 Task: Find connections with filter location Berwick with filter topic #humanresourceswith filter profile language German with filter current company TRS Staffing Solutions with filter school BELGAUM Jobs with filter industry Skiing Facilities with filter service category Video Animation with filter keywords title SQL Developer
Action: Mouse moved to (197, 237)
Screenshot: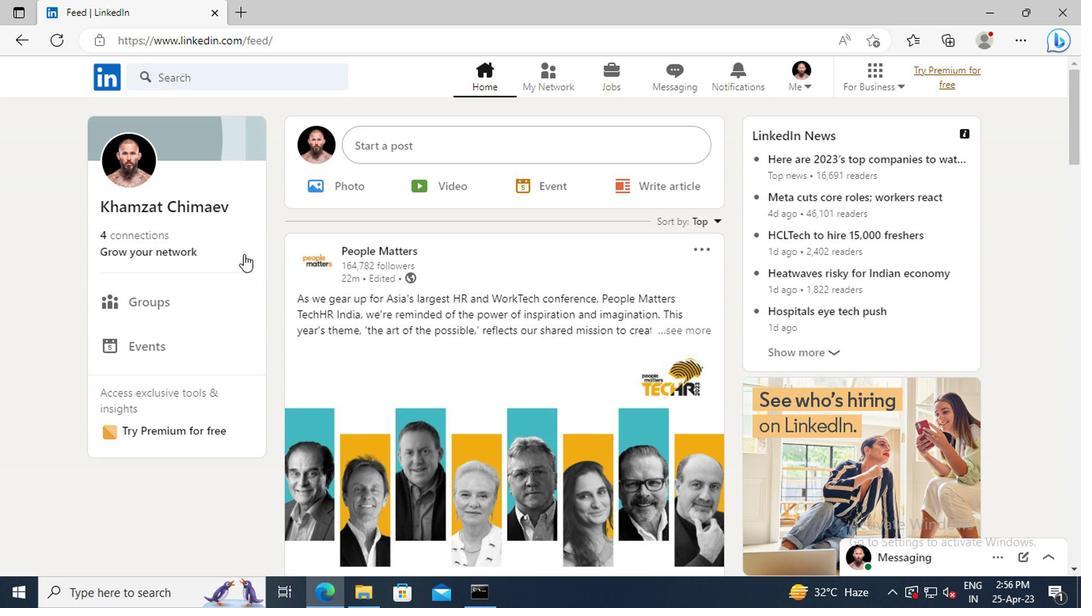 
Action: Mouse pressed left at (197, 237)
Screenshot: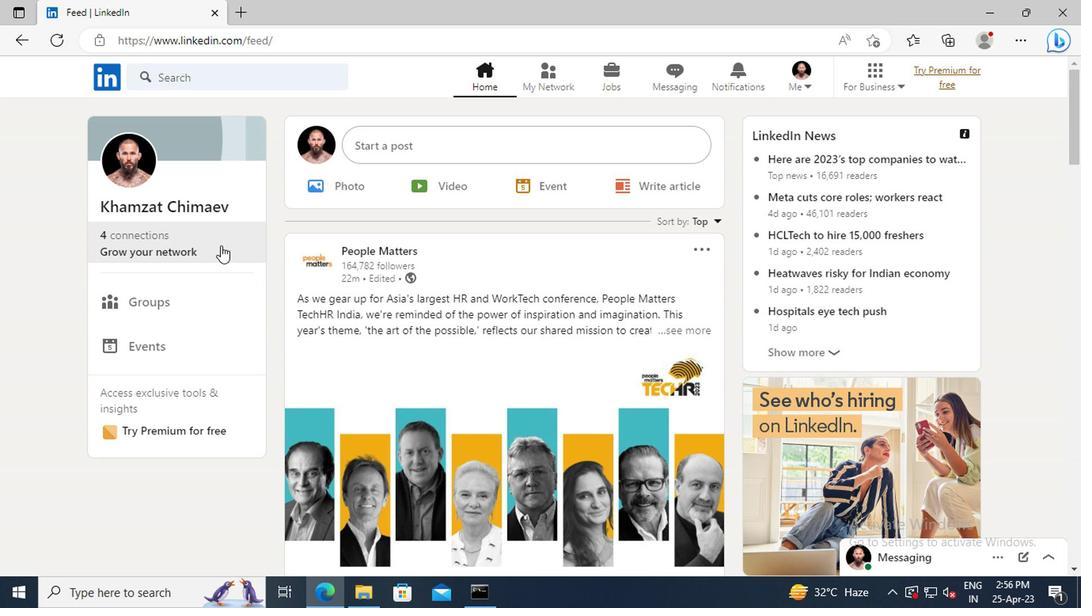 
Action: Mouse moved to (209, 166)
Screenshot: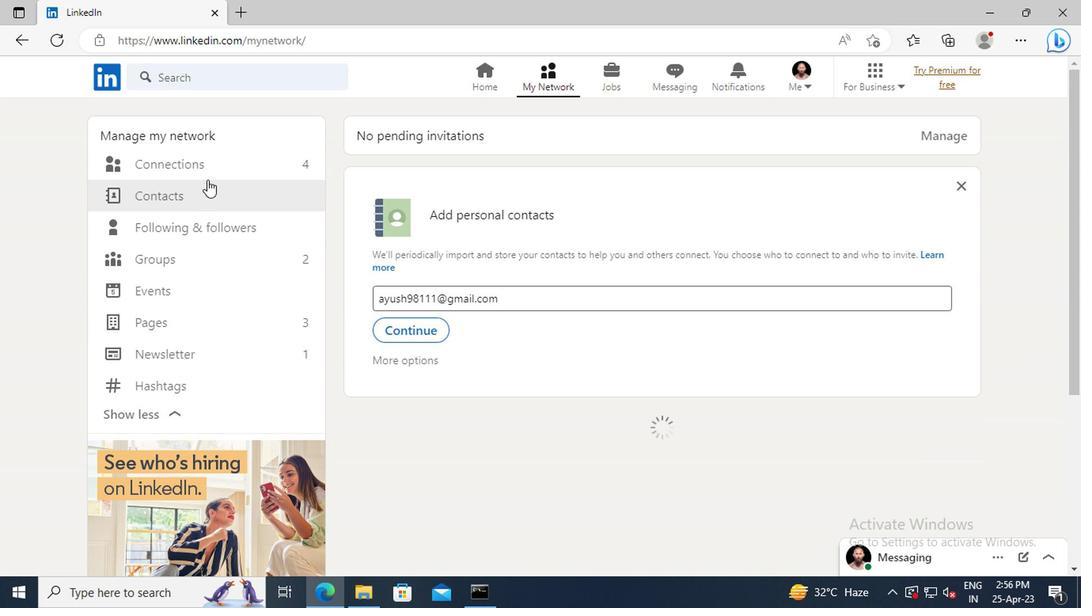 
Action: Mouse pressed left at (209, 166)
Screenshot: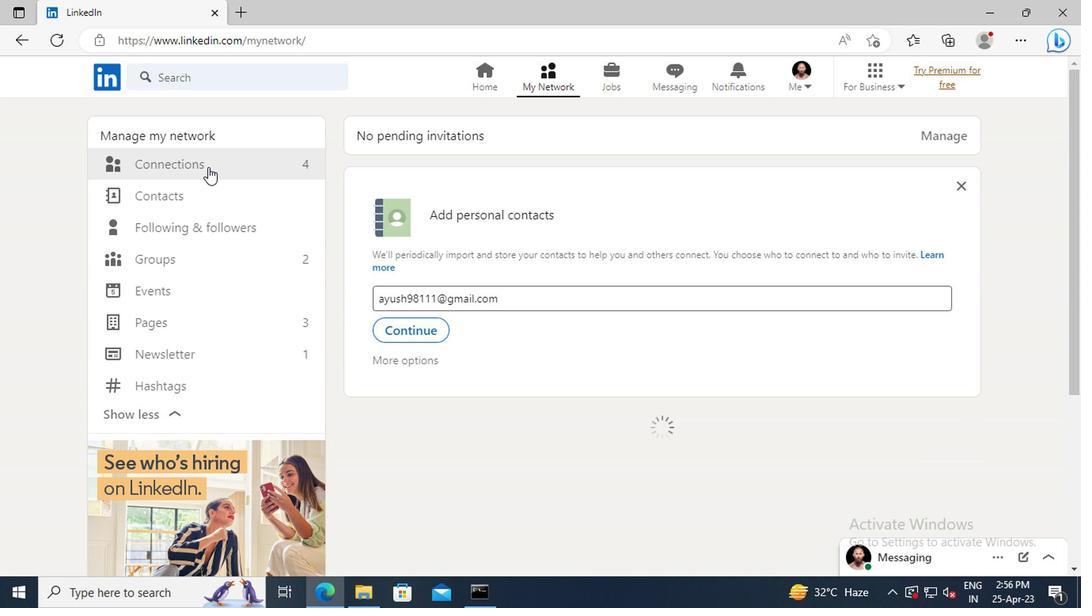
Action: Mouse moved to (640, 168)
Screenshot: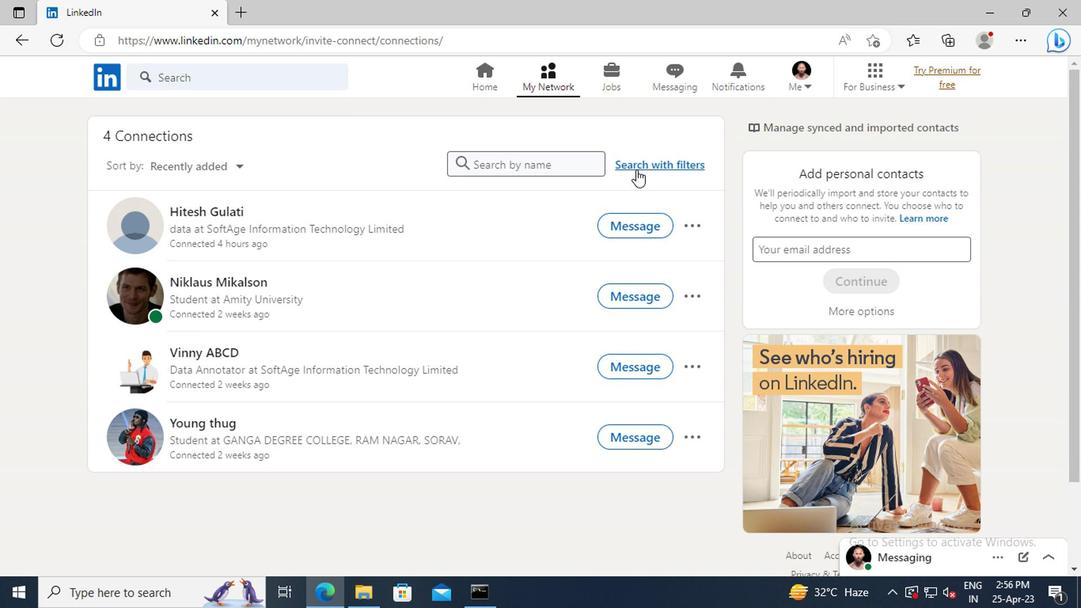 
Action: Mouse pressed left at (640, 168)
Screenshot: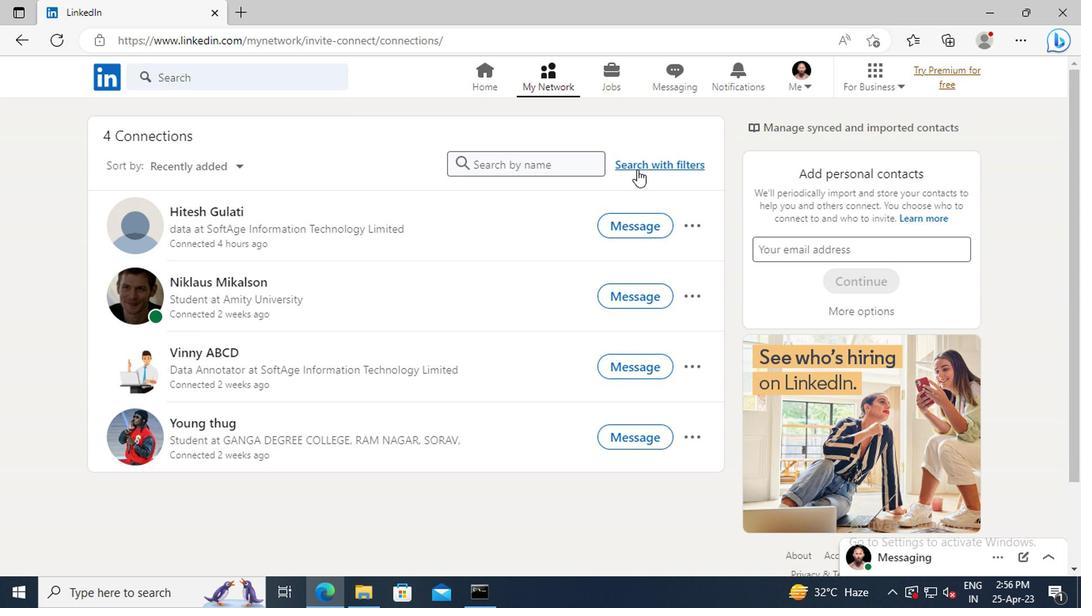 
Action: Mouse moved to (595, 126)
Screenshot: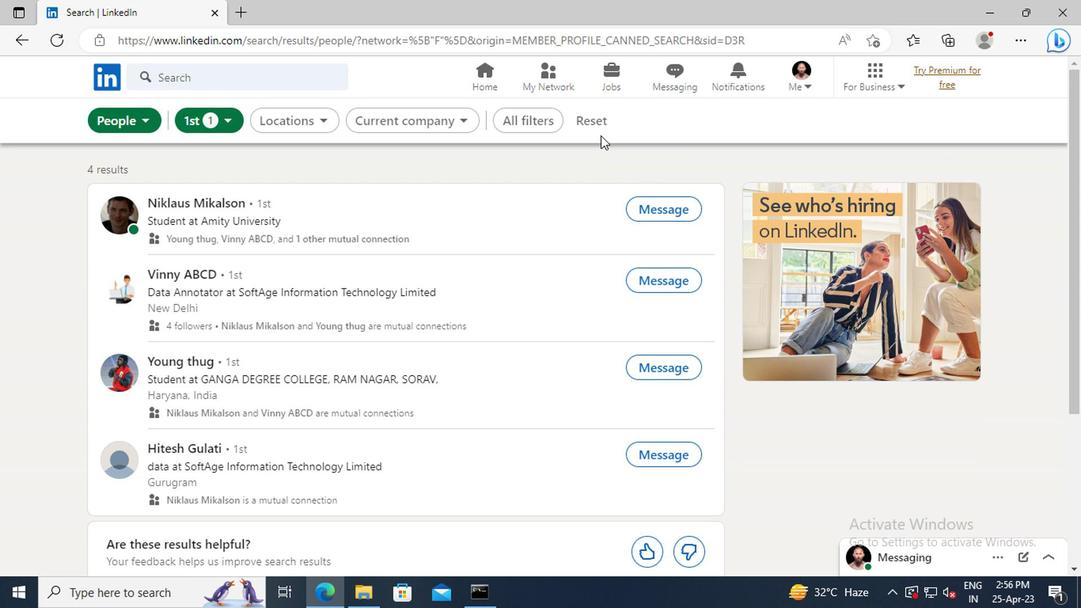 
Action: Mouse pressed left at (595, 126)
Screenshot: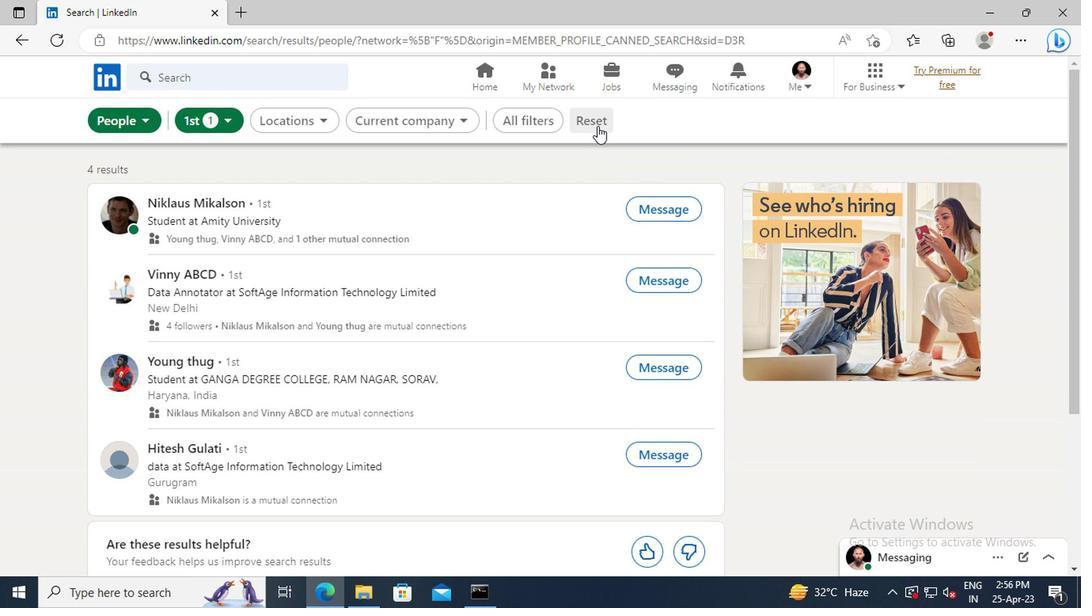 
Action: Mouse moved to (560, 127)
Screenshot: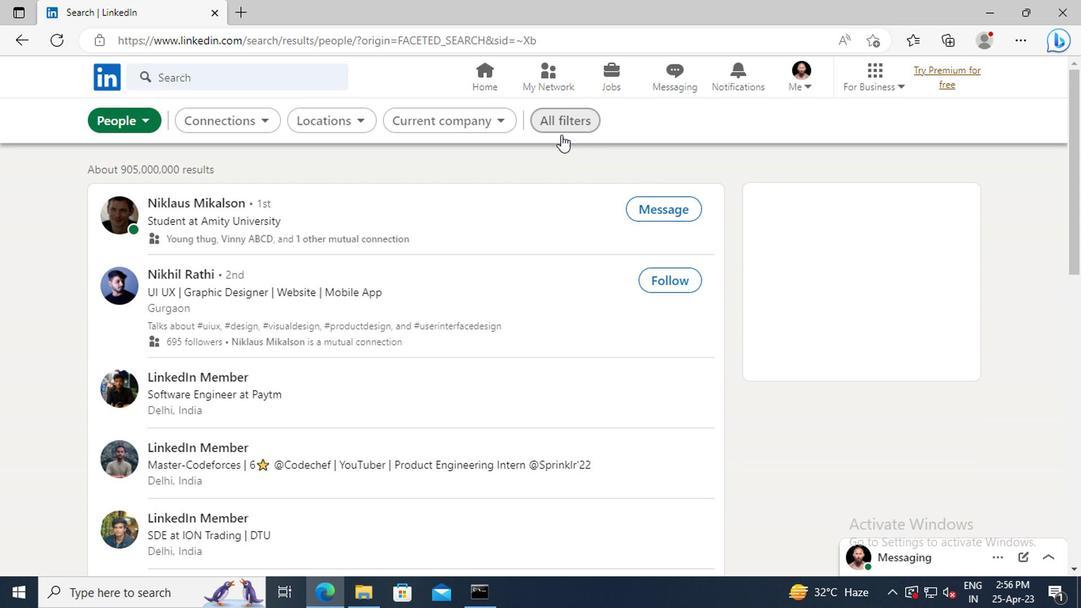 
Action: Mouse pressed left at (560, 127)
Screenshot: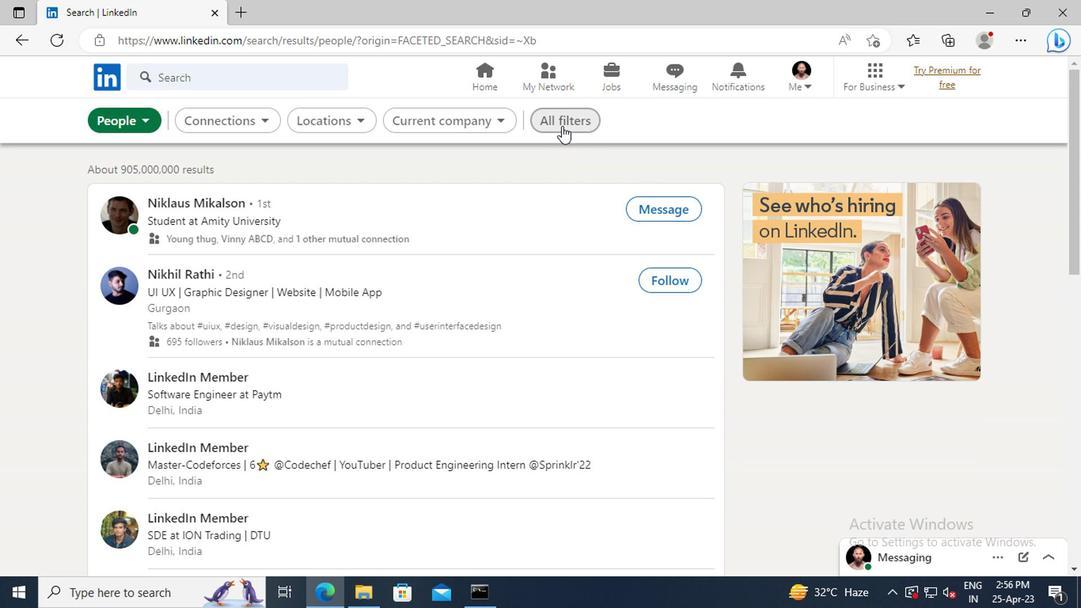 
Action: Mouse moved to (867, 267)
Screenshot: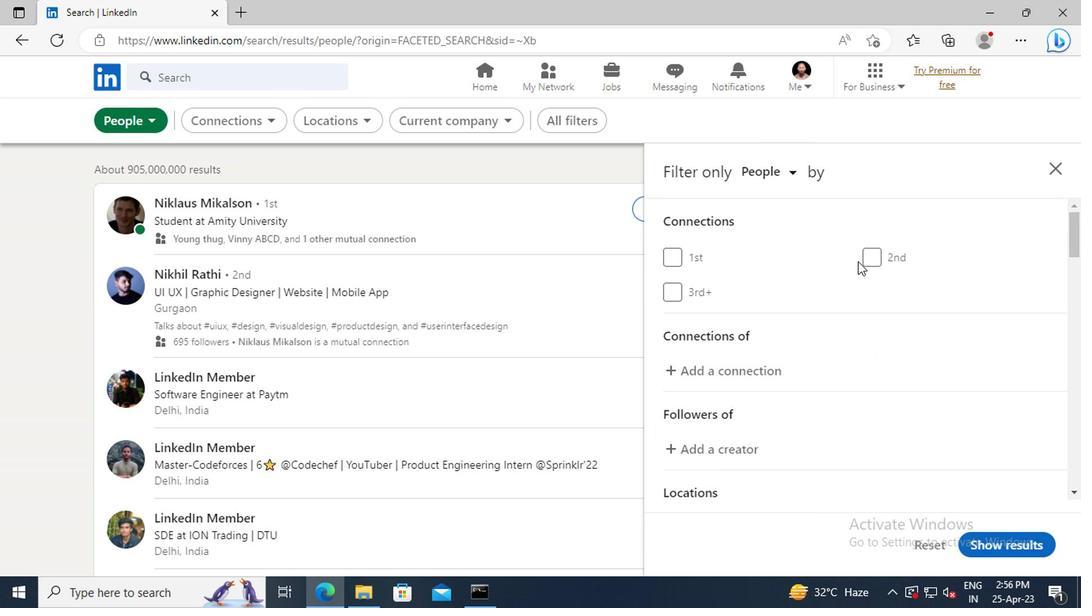 
Action: Mouse scrolled (867, 267) with delta (0, 0)
Screenshot: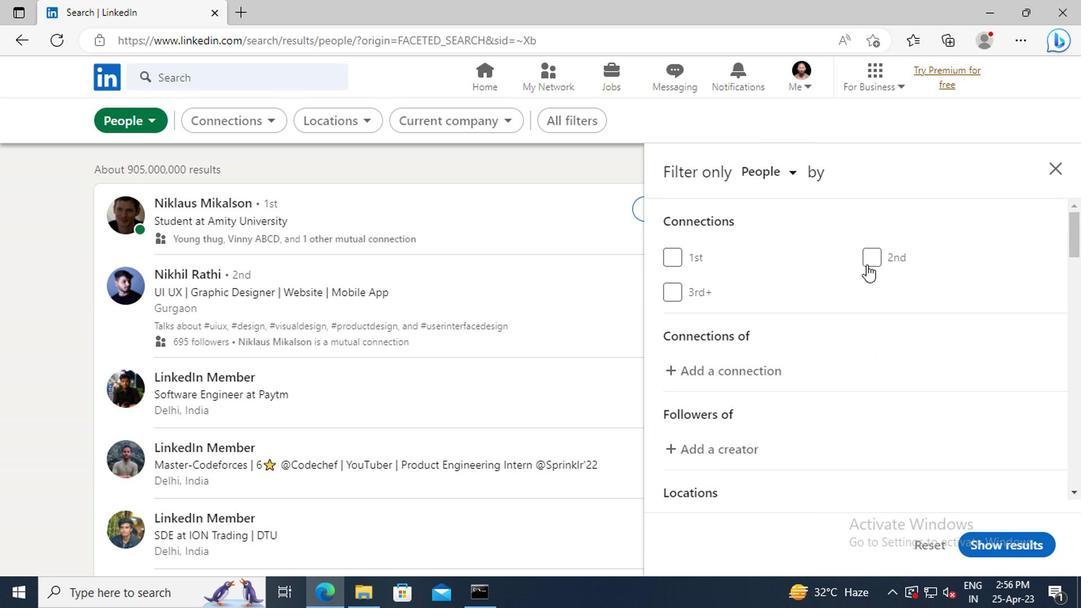 
Action: Mouse scrolled (867, 267) with delta (0, 0)
Screenshot: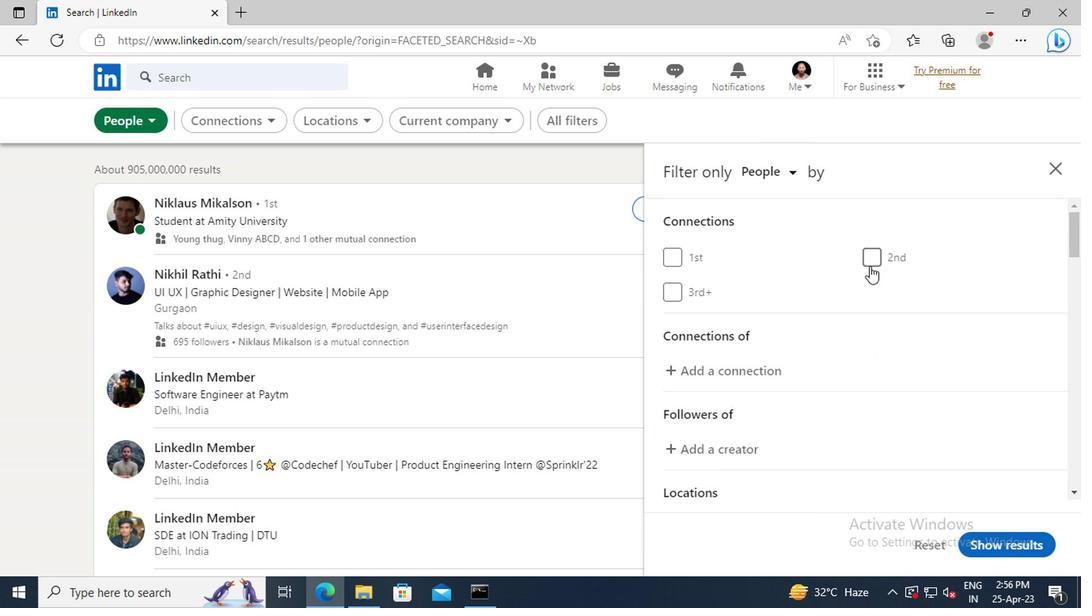 
Action: Mouse scrolled (867, 267) with delta (0, 0)
Screenshot: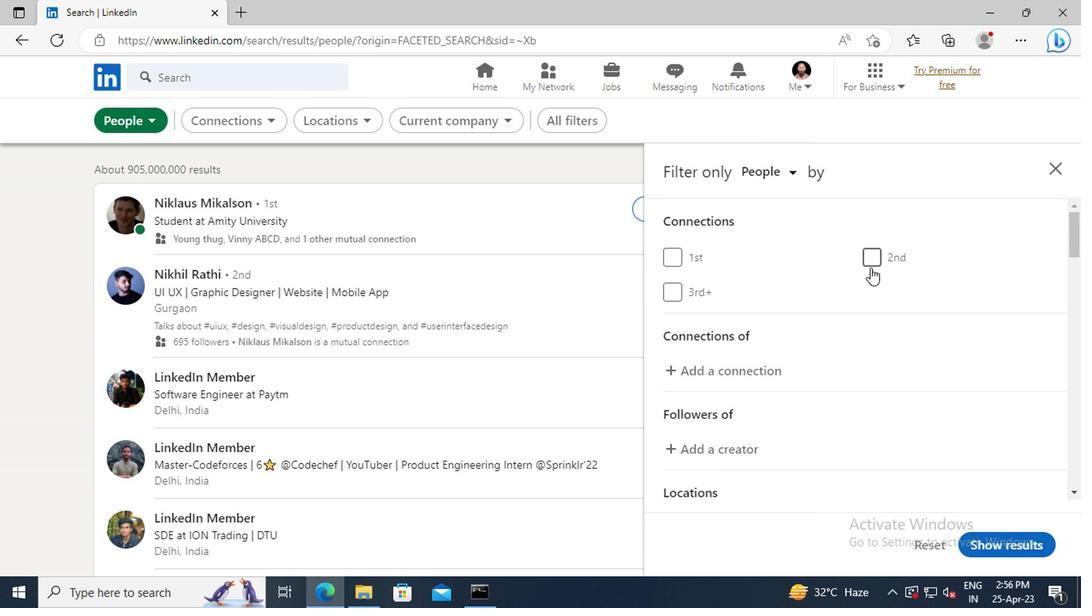 
Action: Mouse scrolled (867, 267) with delta (0, 0)
Screenshot: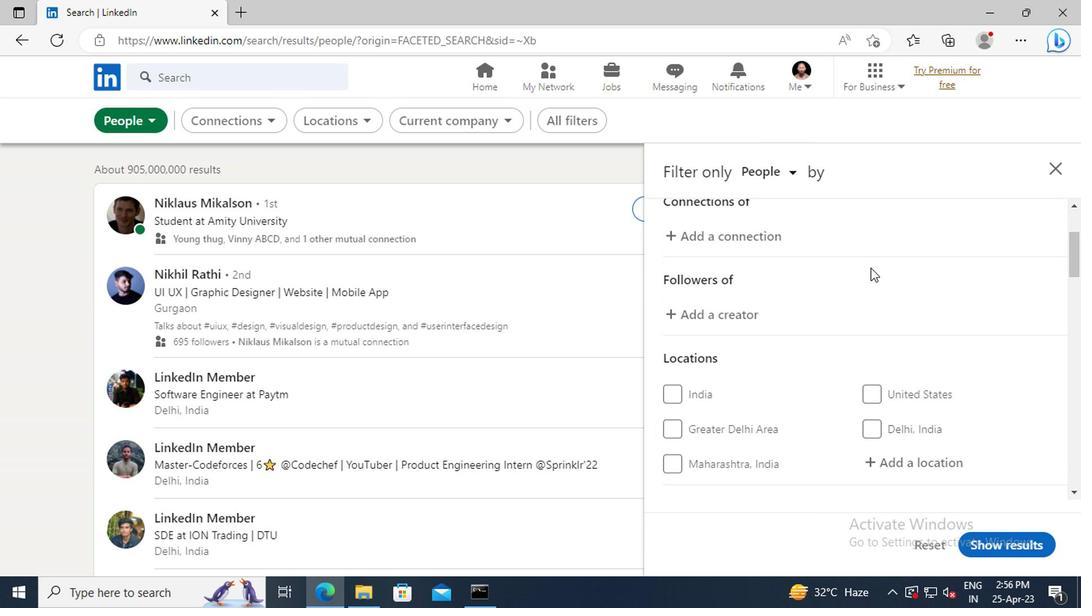 
Action: Mouse scrolled (867, 267) with delta (0, 0)
Screenshot: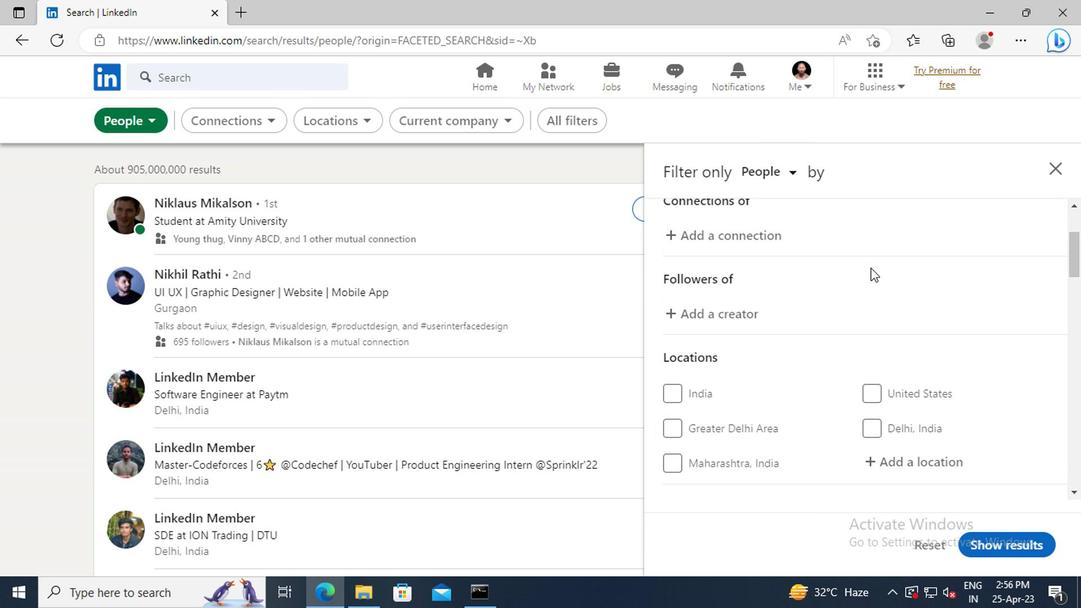 
Action: Mouse moved to (900, 372)
Screenshot: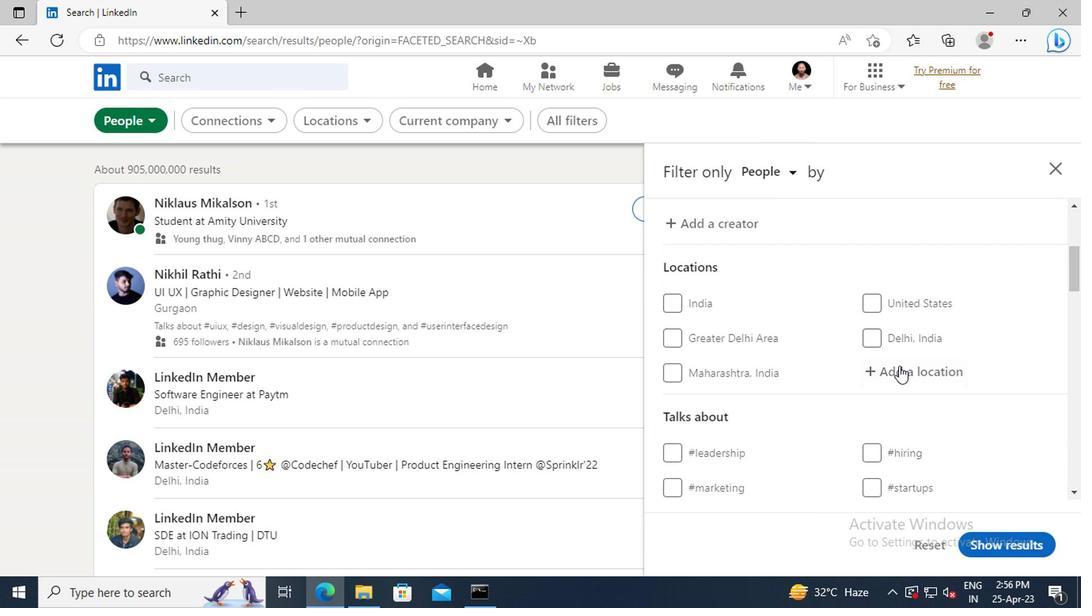 
Action: Mouse pressed left at (900, 372)
Screenshot: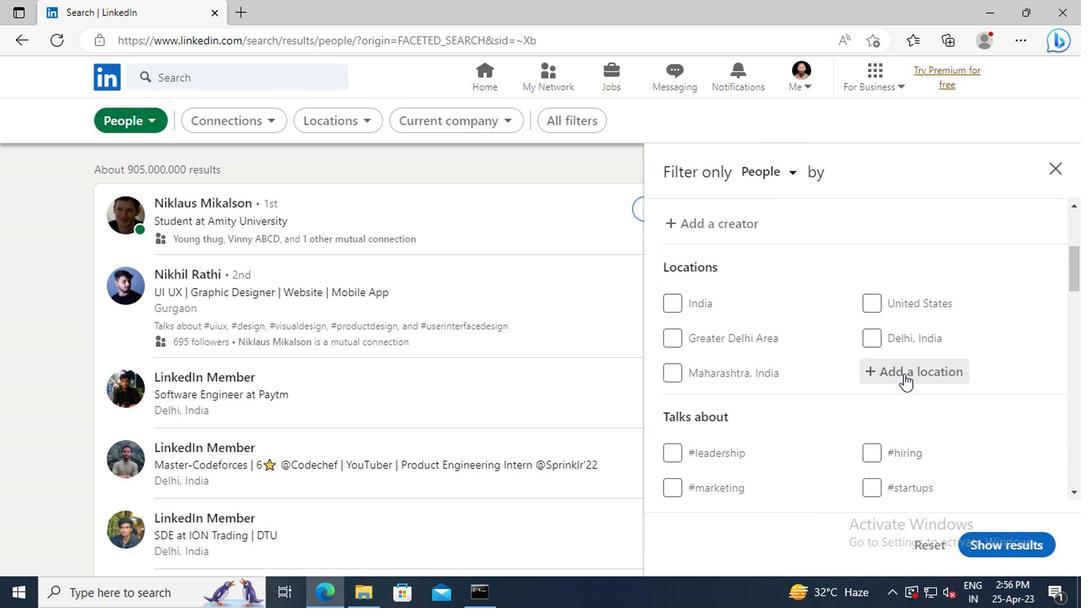 
Action: Key pressed <Key.shift>BERWICK
Screenshot: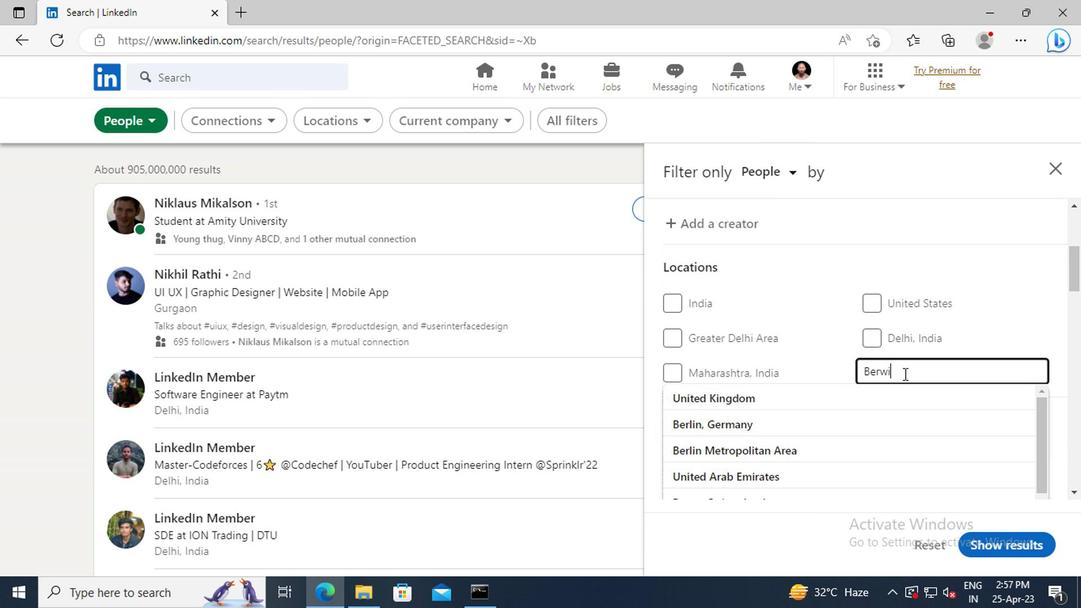 
Action: Mouse moved to (898, 395)
Screenshot: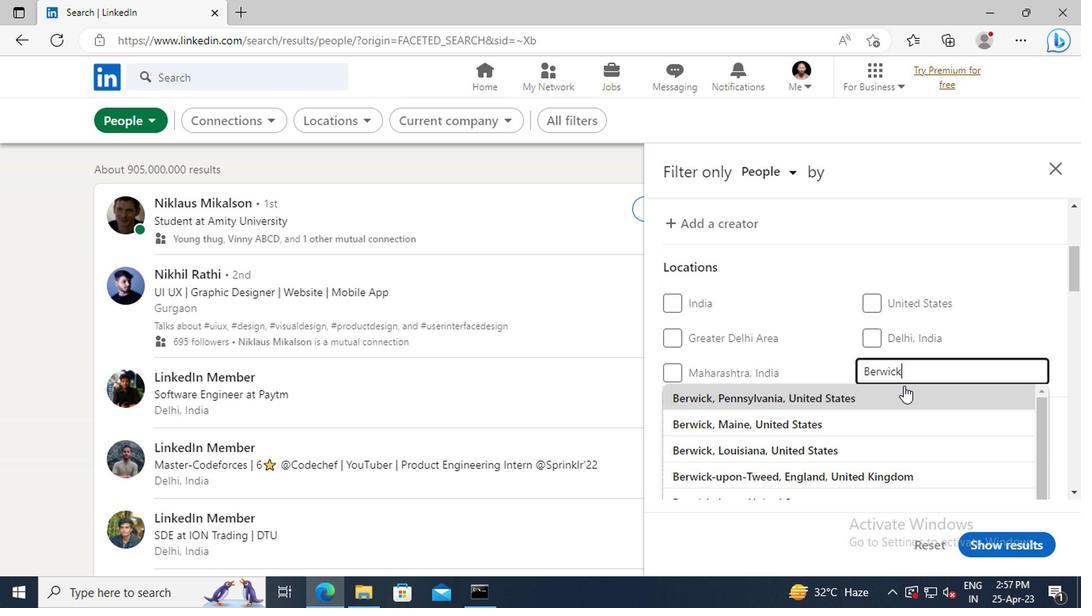 
Action: Mouse pressed left at (898, 395)
Screenshot: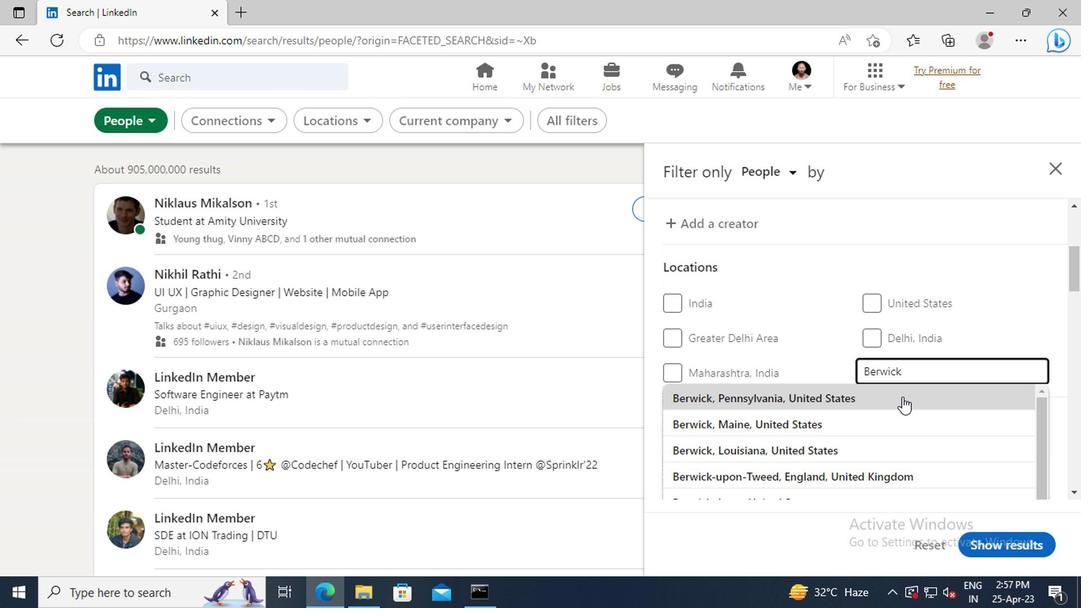 
Action: Mouse moved to (902, 375)
Screenshot: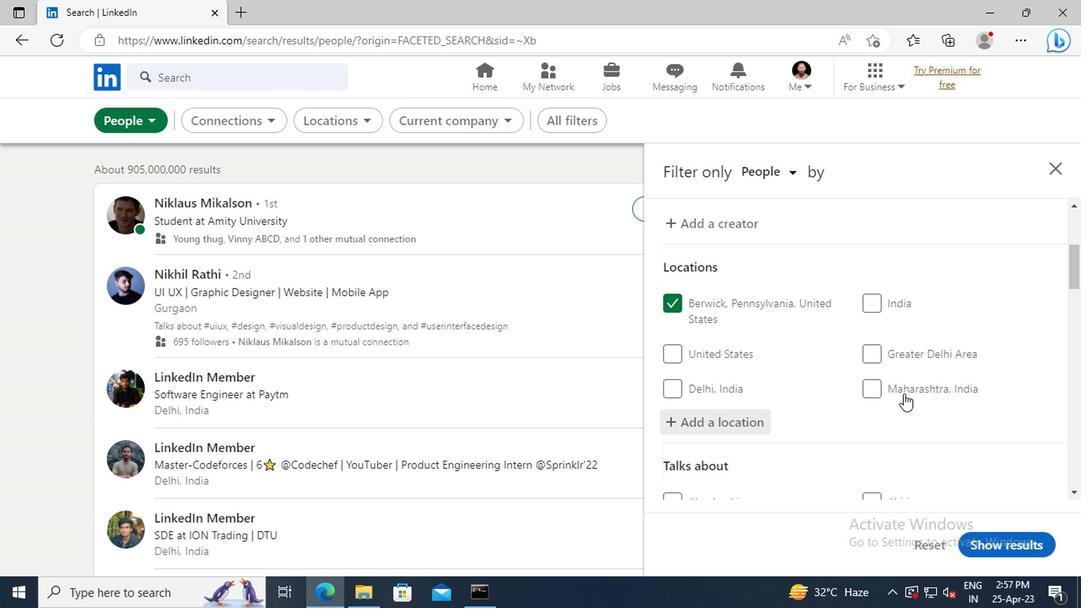 
Action: Mouse scrolled (902, 374) with delta (0, -1)
Screenshot: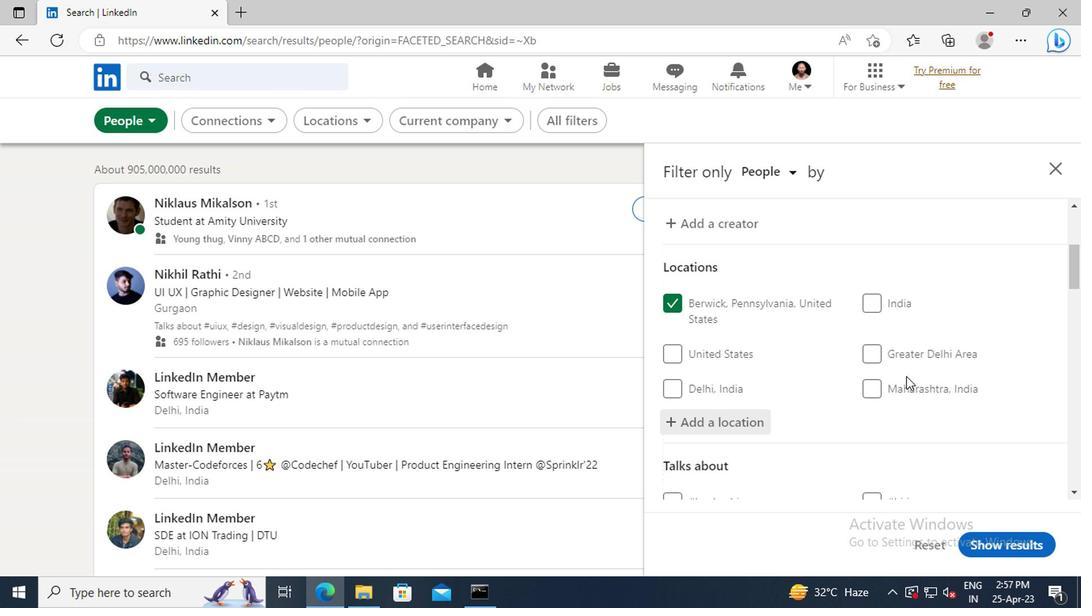 
Action: Mouse scrolled (902, 374) with delta (0, -1)
Screenshot: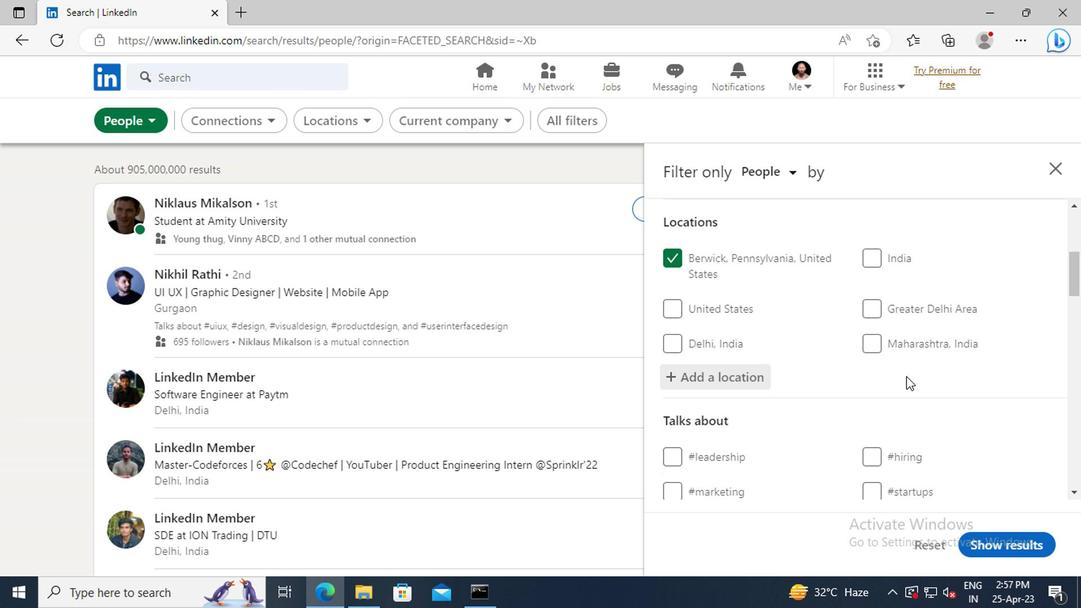 
Action: Mouse scrolled (902, 374) with delta (0, -1)
Screenshot: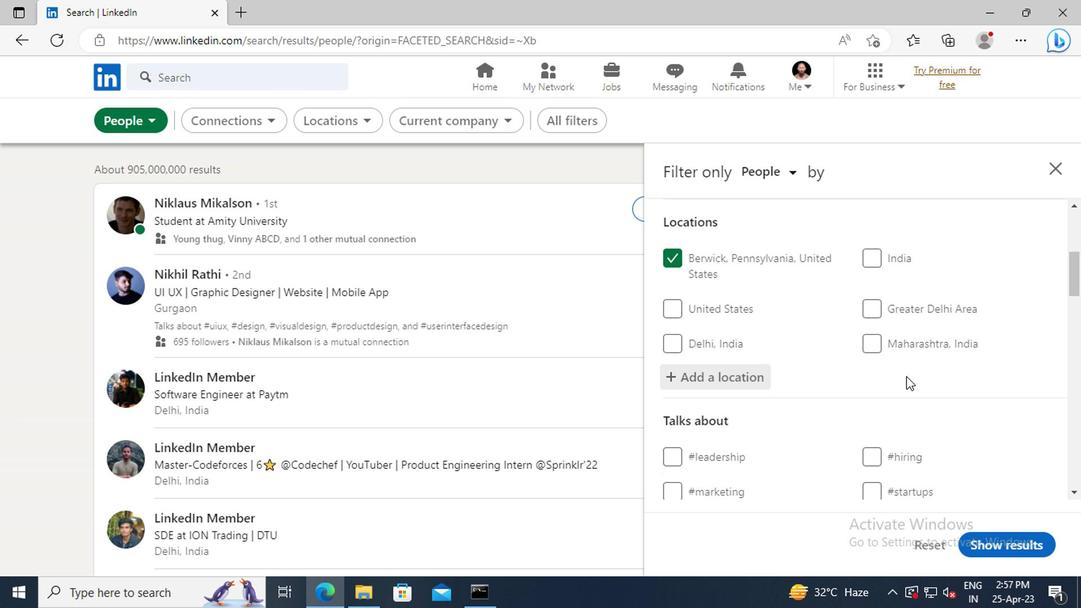 
Action: Mouse scrolled (902, 374) with delta (0, -1)
Screenshot: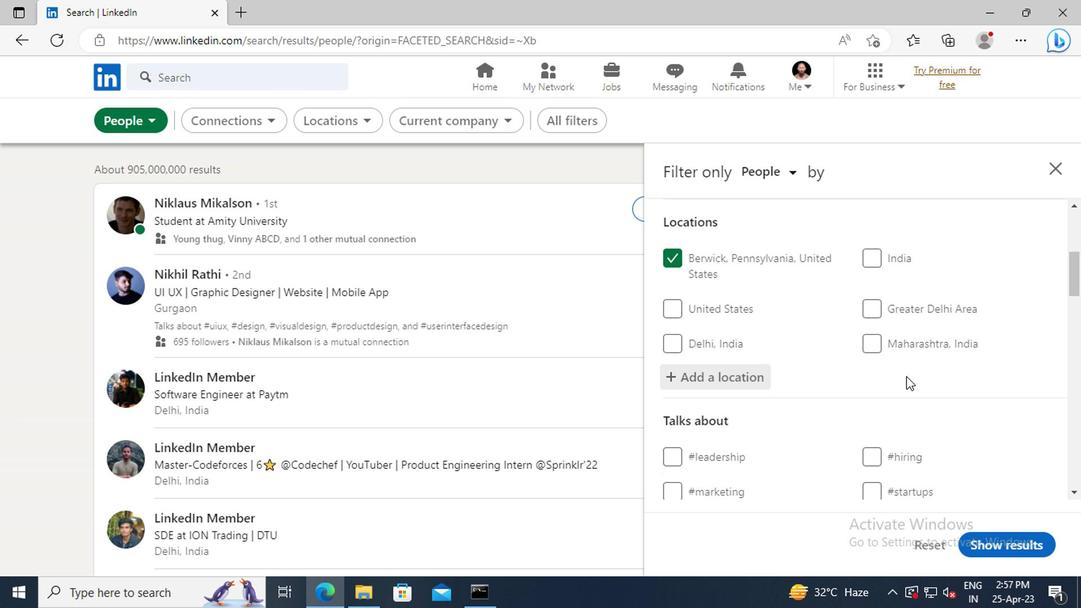 
Action: Mouse moved to (895, 389)
Screenshot: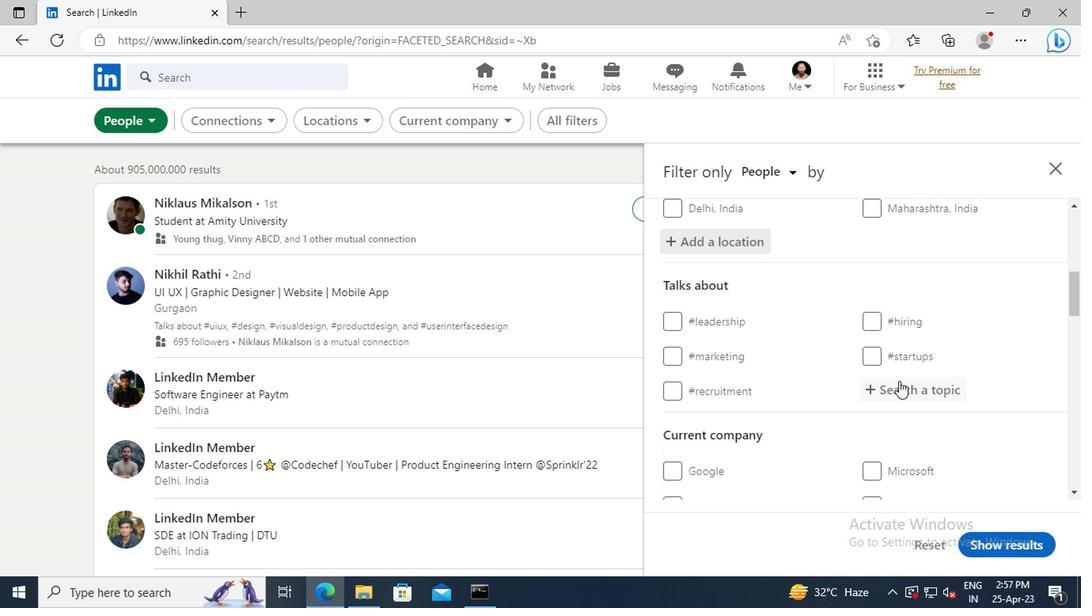 
Action: Mouse pressed left at (895, 389)
Screenshot: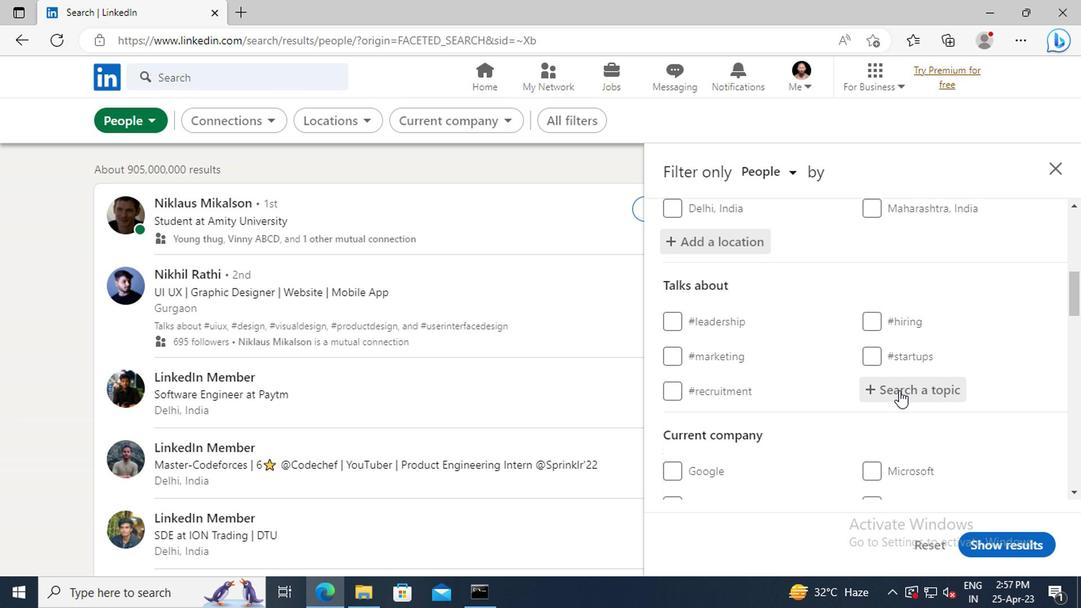 
Action: Key pressed <Key.shift>#HUMANRESOURCESWITH
Screenshot: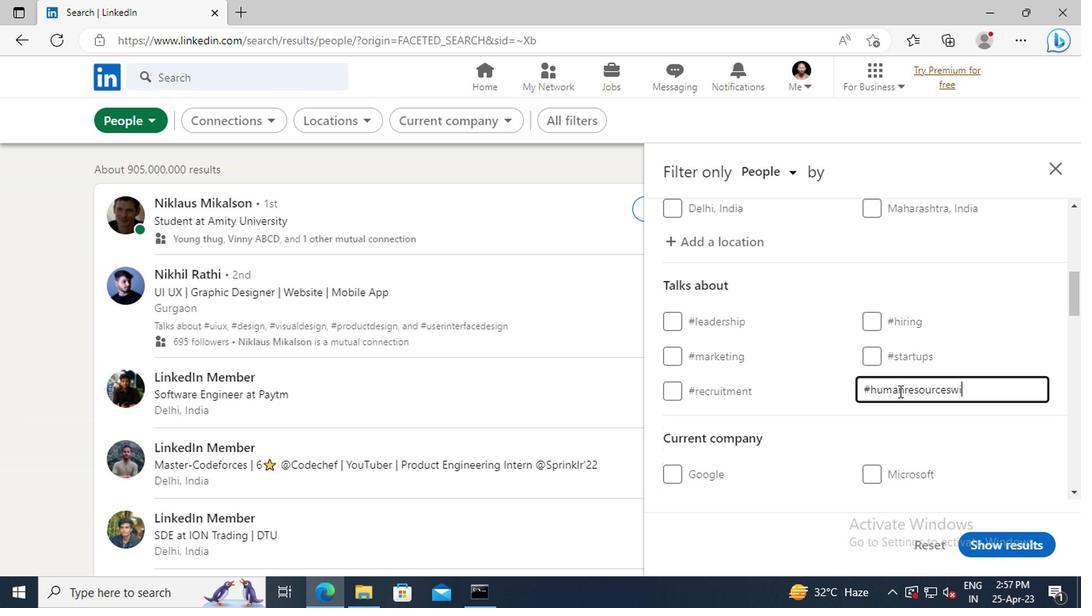 
Action: Mouse scrolled (895, 389) with delta (0, 0)
Screenshot: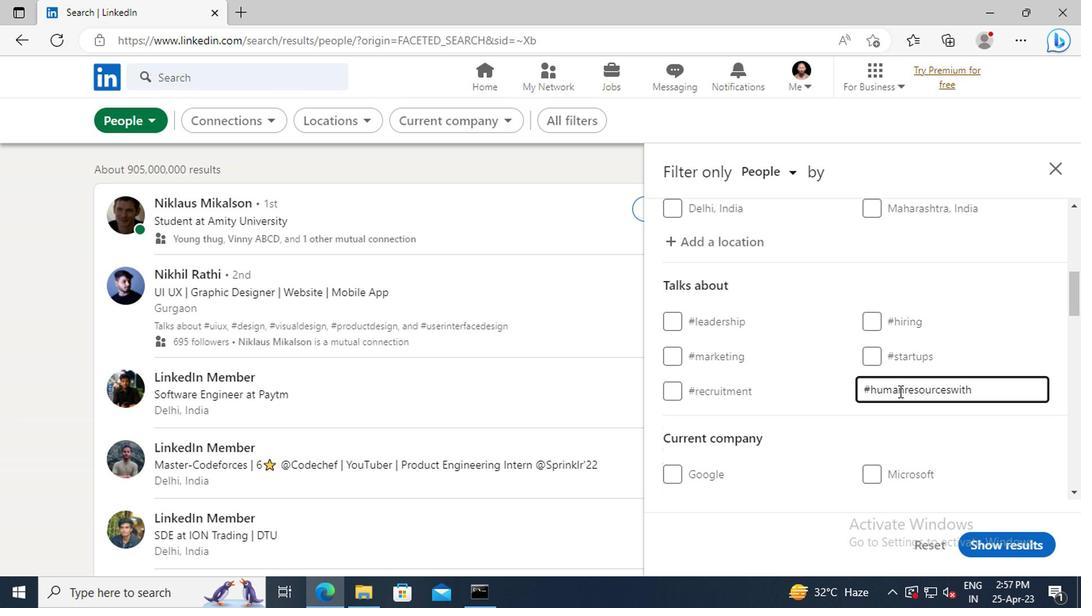 
Action: Mouse scrolled (895, 389) with delta (0, 0)
Screenshot: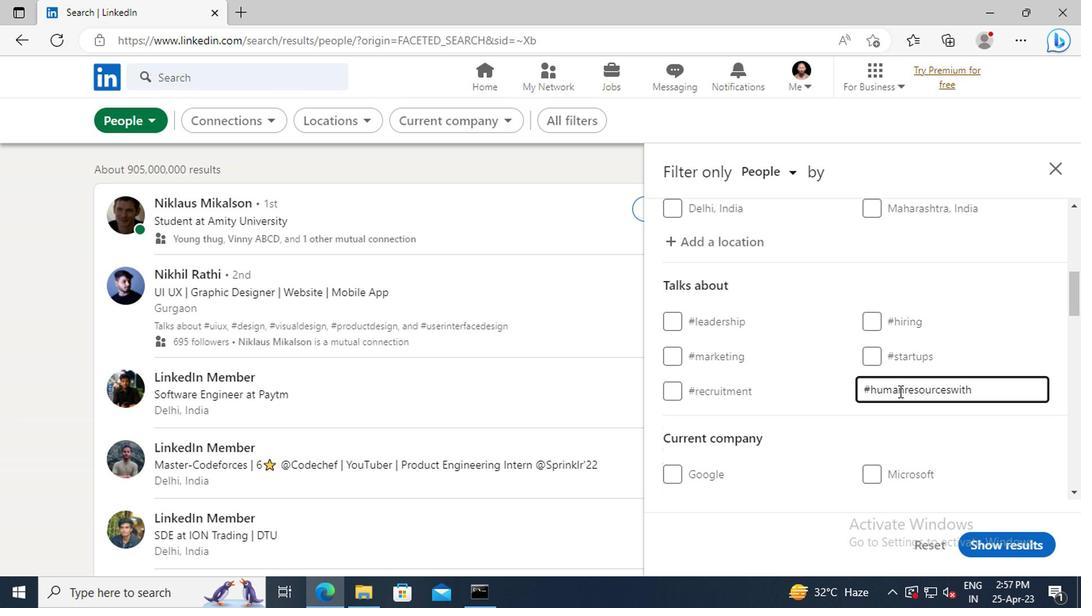 
Action: Mouse scrolled (895, 389) with delta (0, 0)
Screenshot: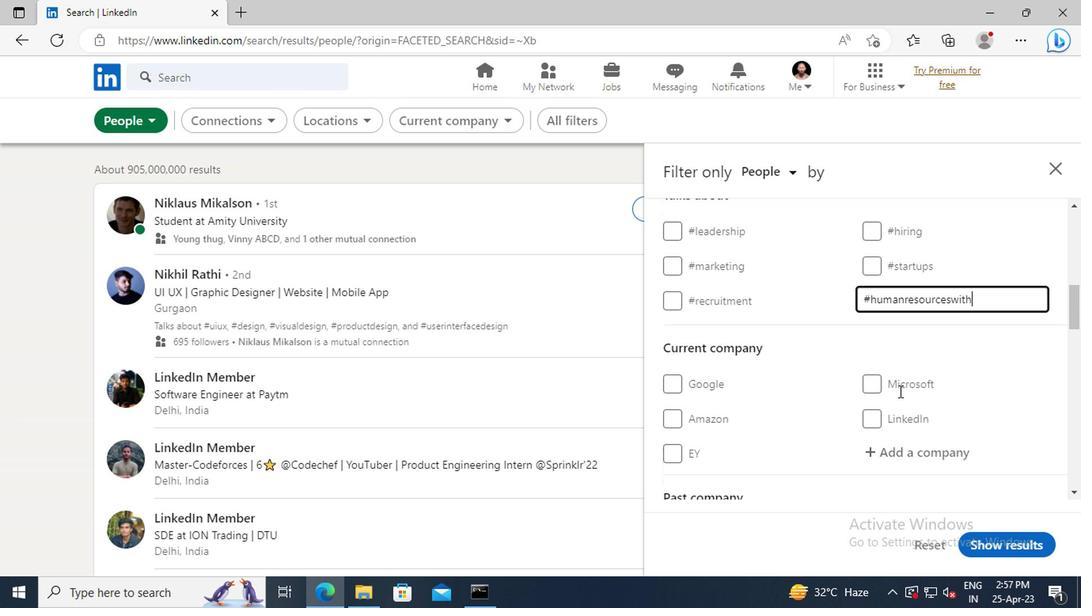 
Action: Mouse scrolled (895, 389) with delta (0, 0)
Screenshot: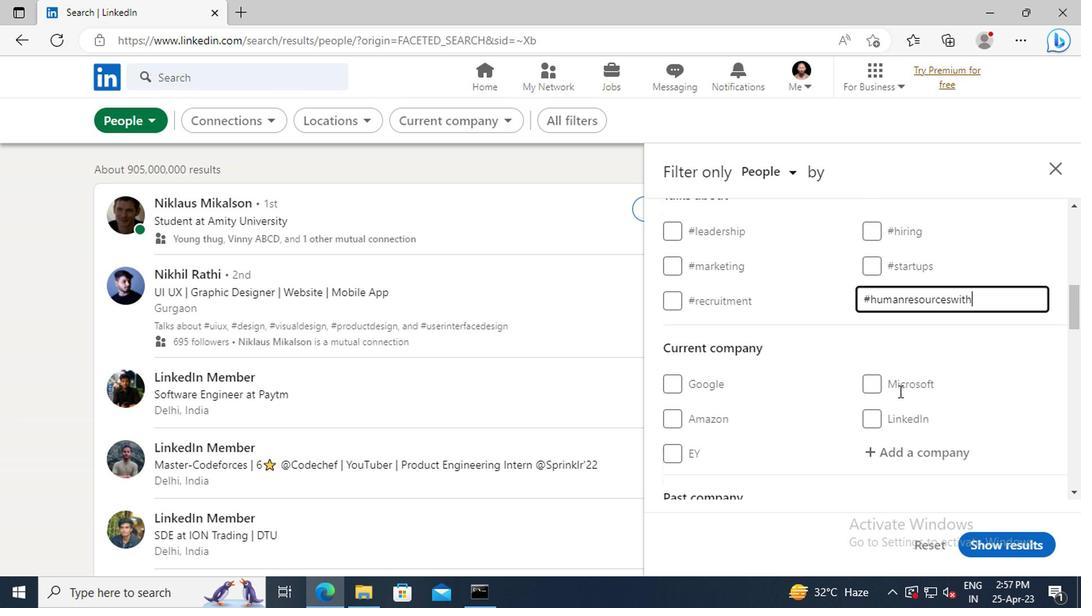 
Action: Mouse scrolled (895, 389) with delta (0, 0)
Screenshot: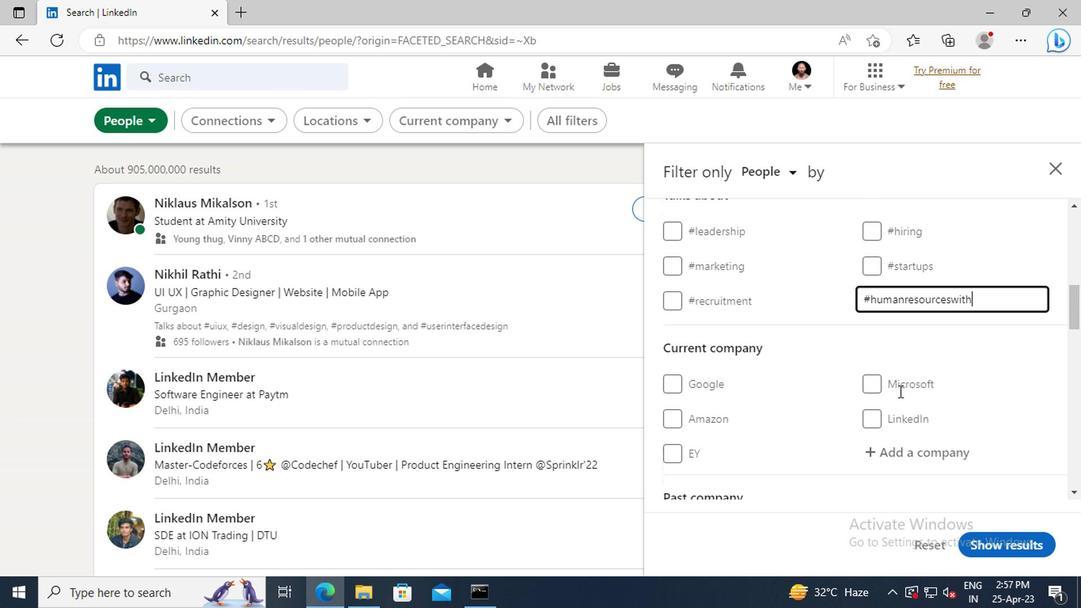 
Action: Mouse scrolled (895, 389) with delta (0, 0)
Screenshot: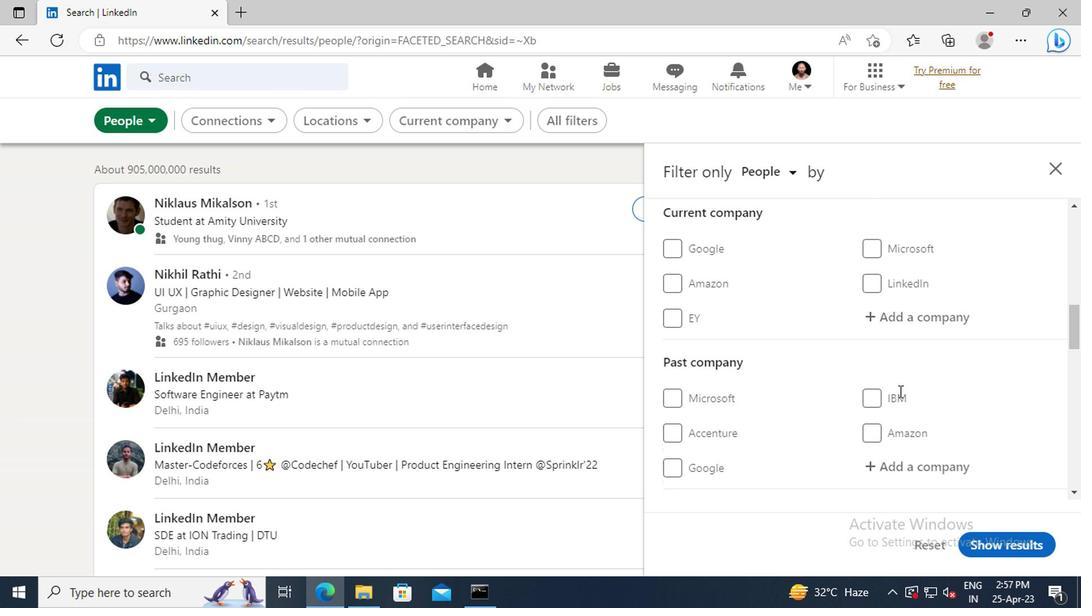 
Action: Mouse scrolled (895, 389) with delta (0, 0)
Screenshot: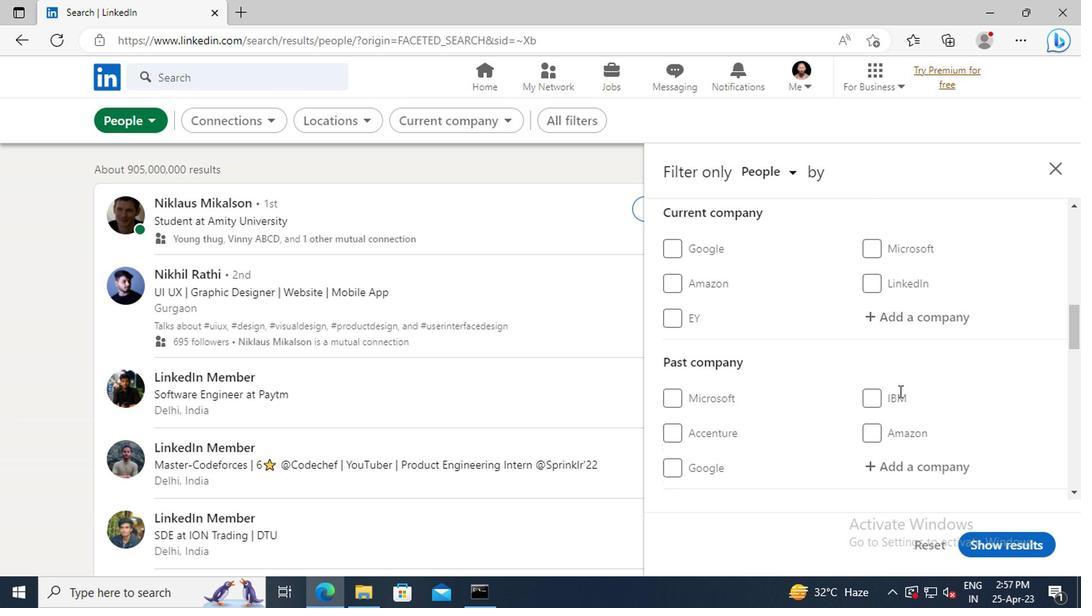 
Action: Mouse scrolled (895, 389) with delta (0, 0)
Screenshot: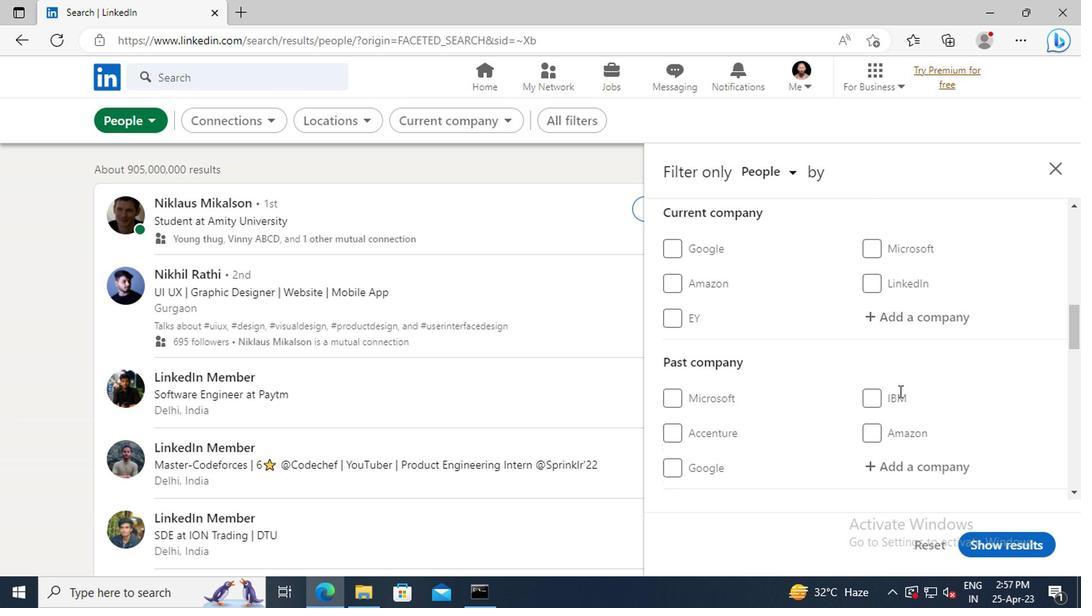 
Action: Mouse scrolled (895, 389) with delta (0, 0)
Screenshot: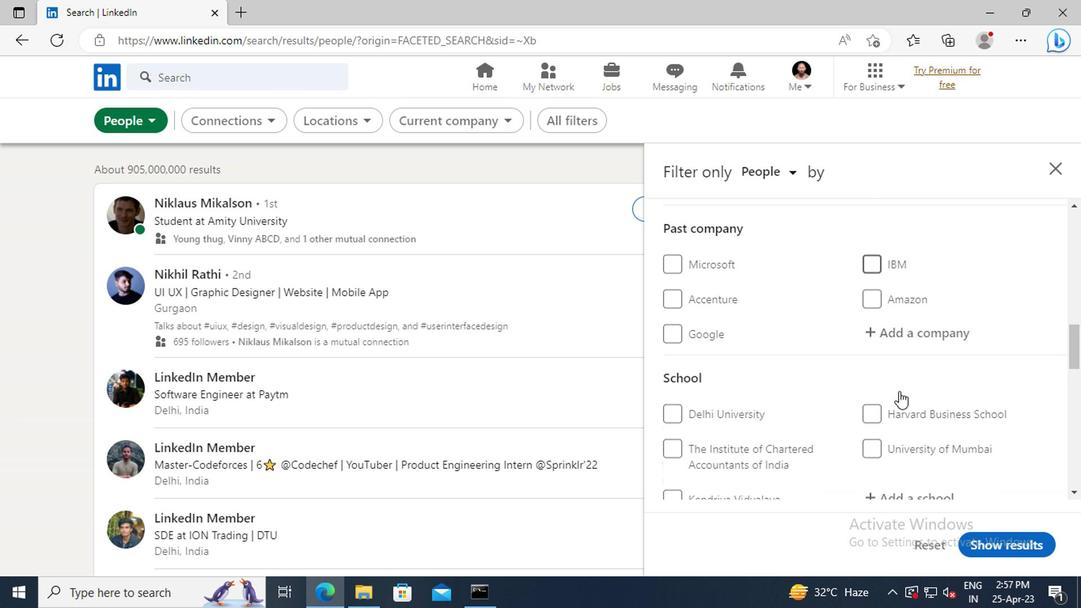 
Action: Mouse scrolled (895, 389) with delta (0, 0)
Screenshot: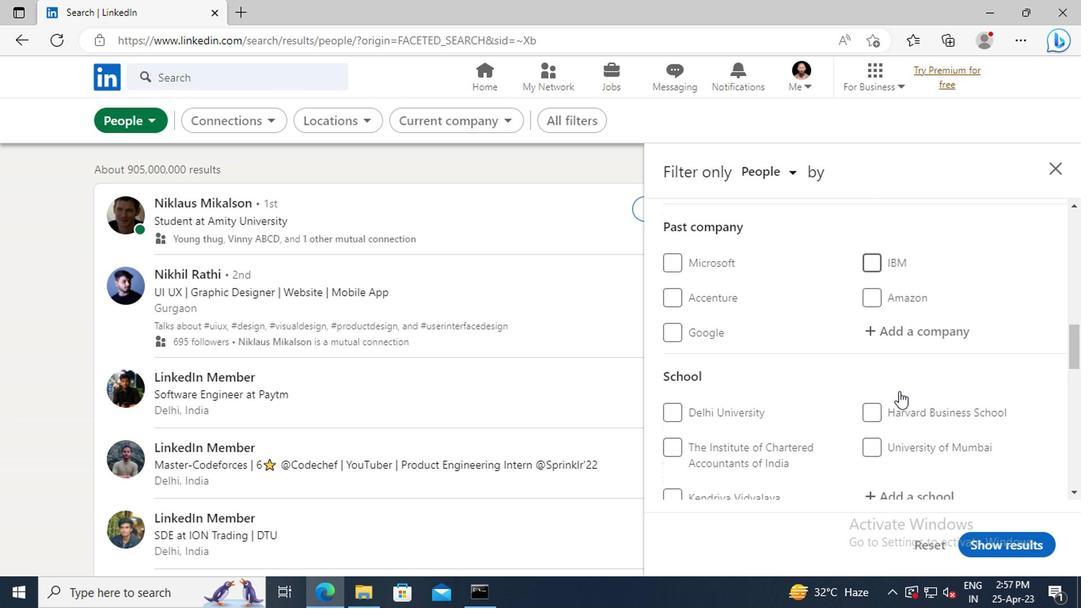 
Action: Mouse scrolled (895, 389) with delta (0, 0)
Screenshot: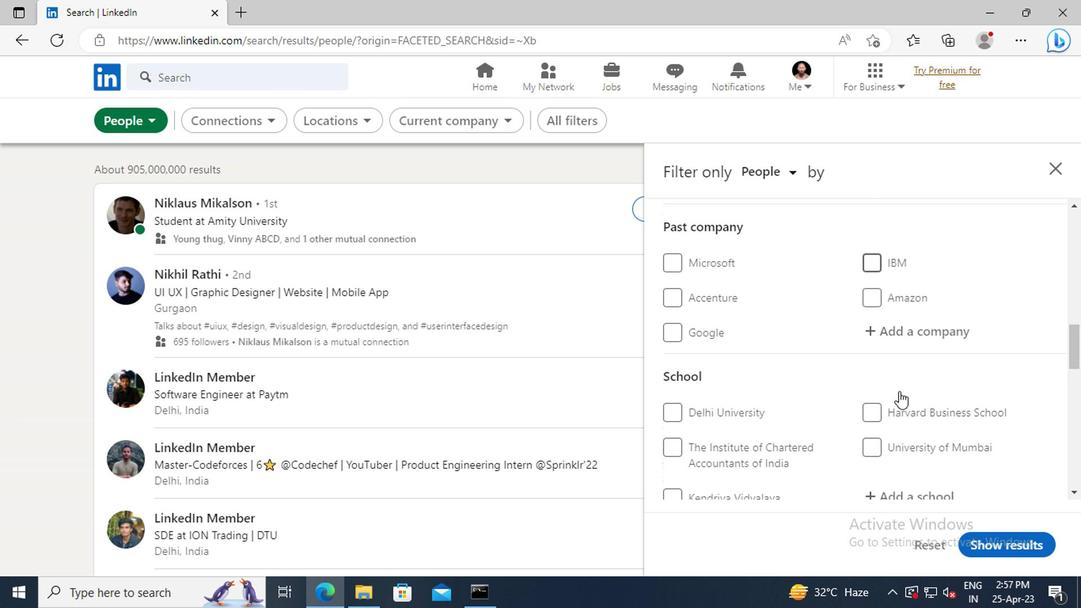 
Action: Mouse scrolled (895, 389) with delta (0, 0)
Screenshot: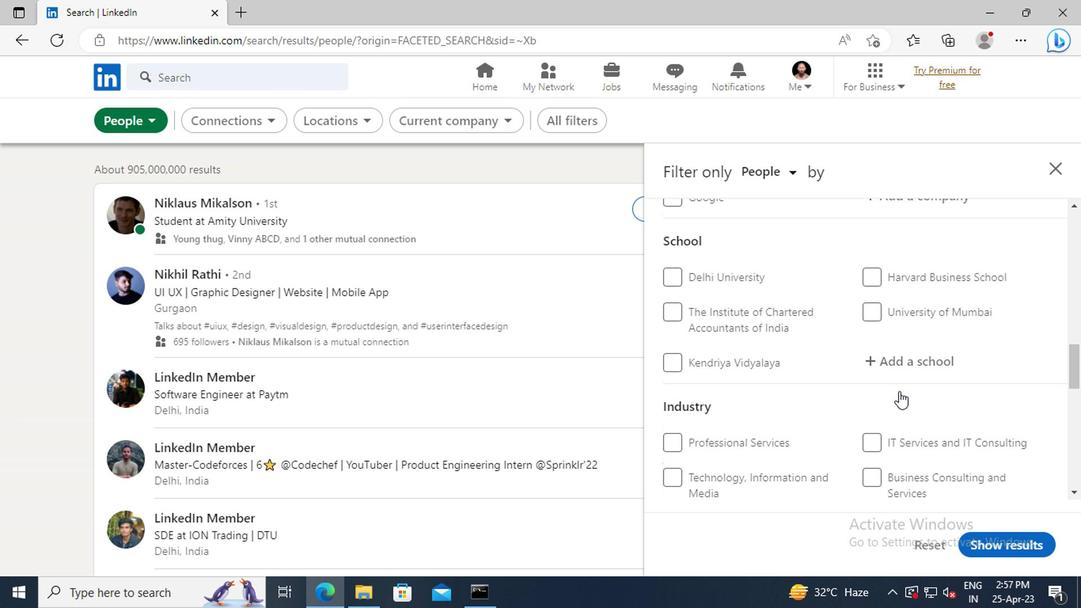 
Action: Mouse scrolled (895, 389) with delta (0, 0)
Screenshot: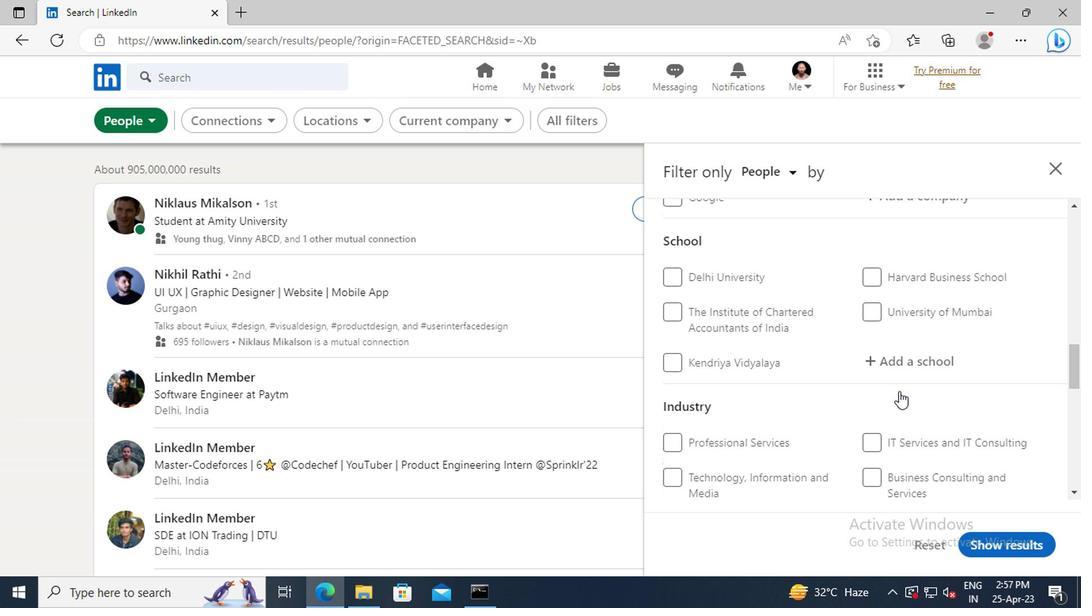 
Action: Mouse scrolled (895, 389) with delta (0, 0)
Screenshot: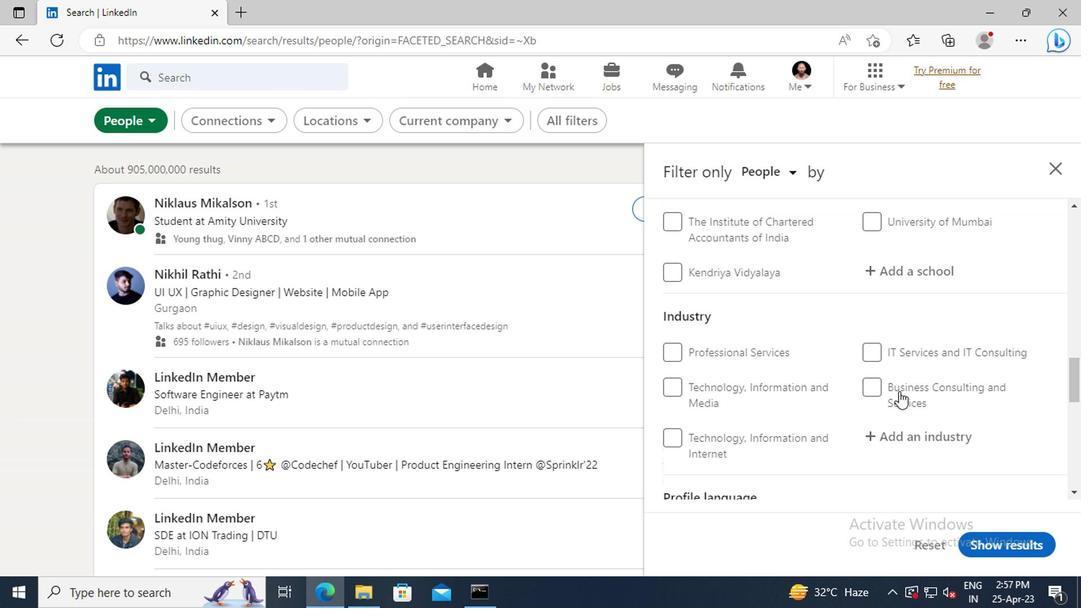 
Action: Mouse scrolled (895, 389) with delta (0, 0)
Screenshot: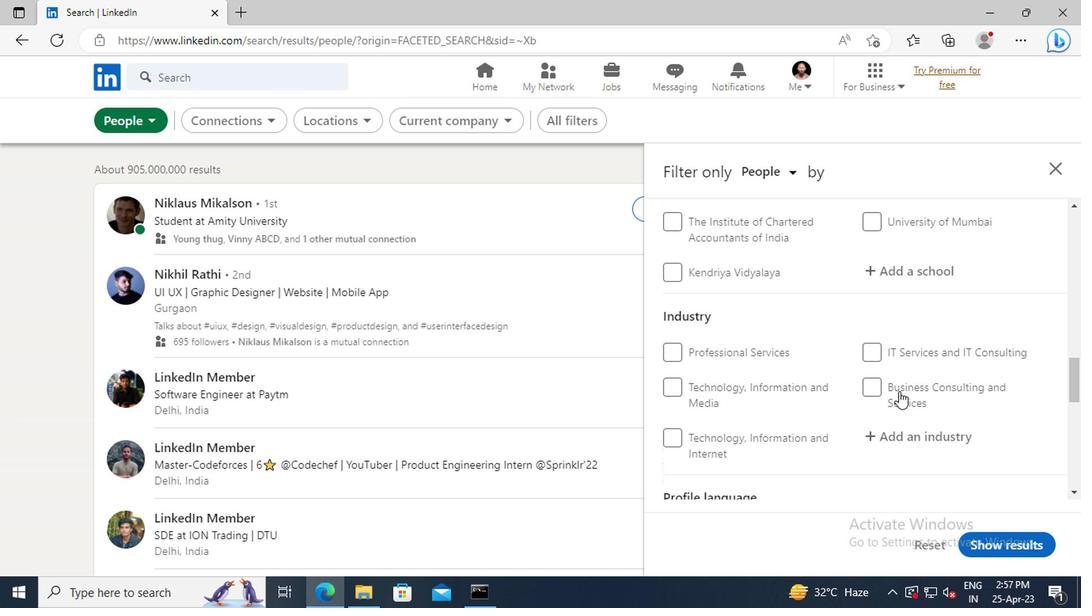 
Action: Mouse scrolled (895, 389) with delta (0, 0)
Screenshot: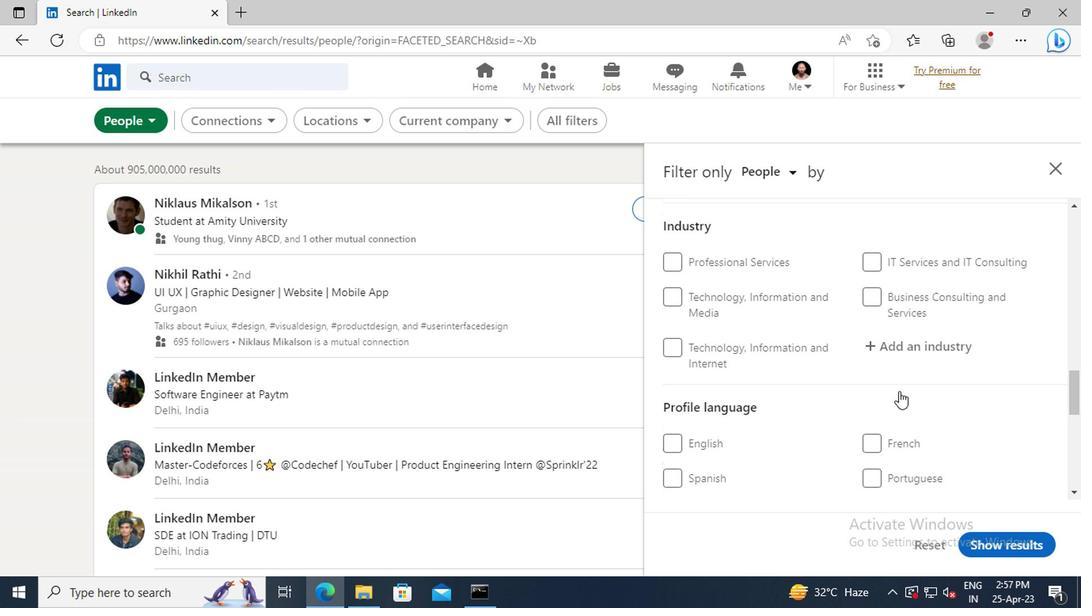
Action: Mouse scrolled (895, 389) with delta (0, 0)
Screenshot: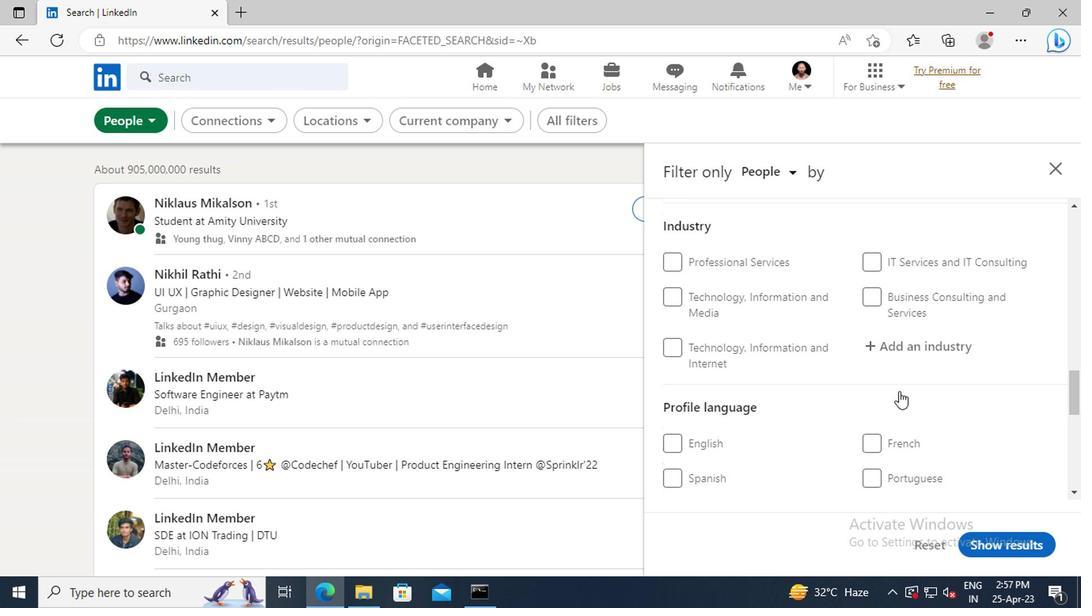 
Action: Mouse moved to (672, 422)
Screenshot: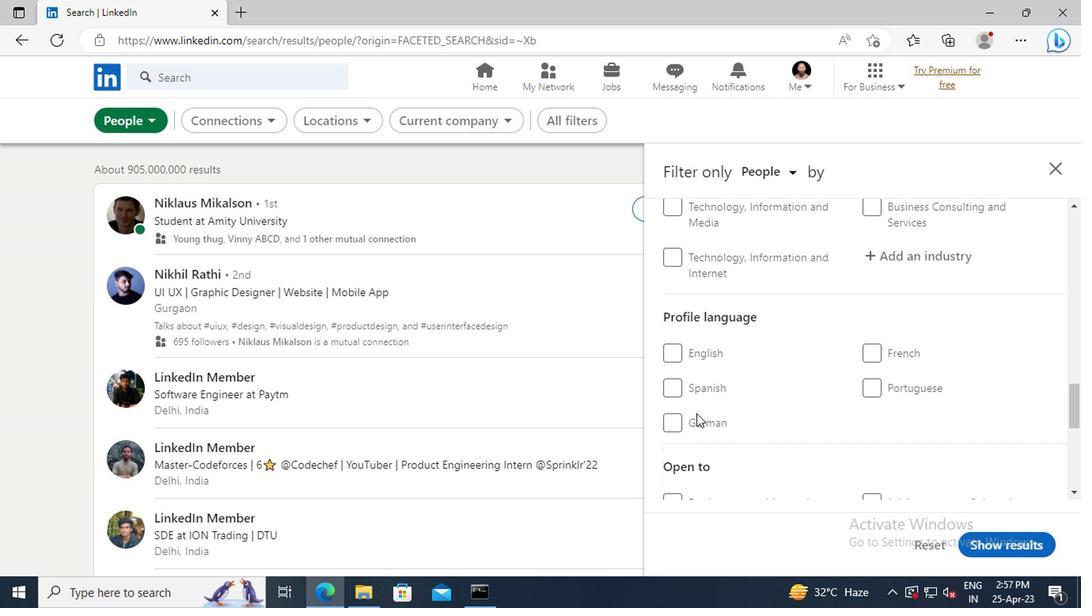 
Action: Mouse pressed left at (672, 422)
Screenshot: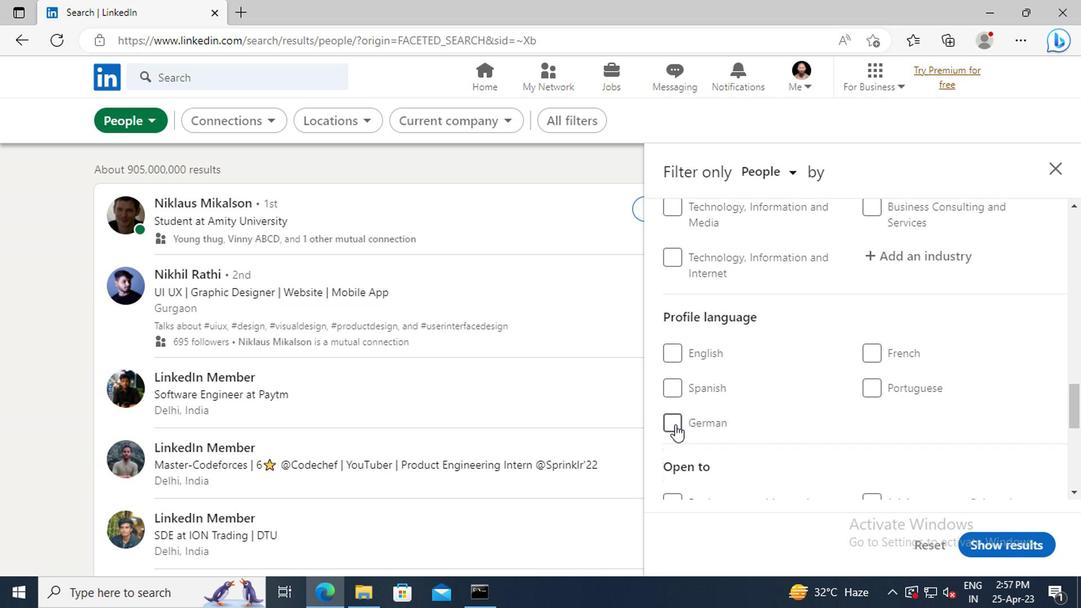 
Action: Mouse moved to (837, 414)
Screenshot: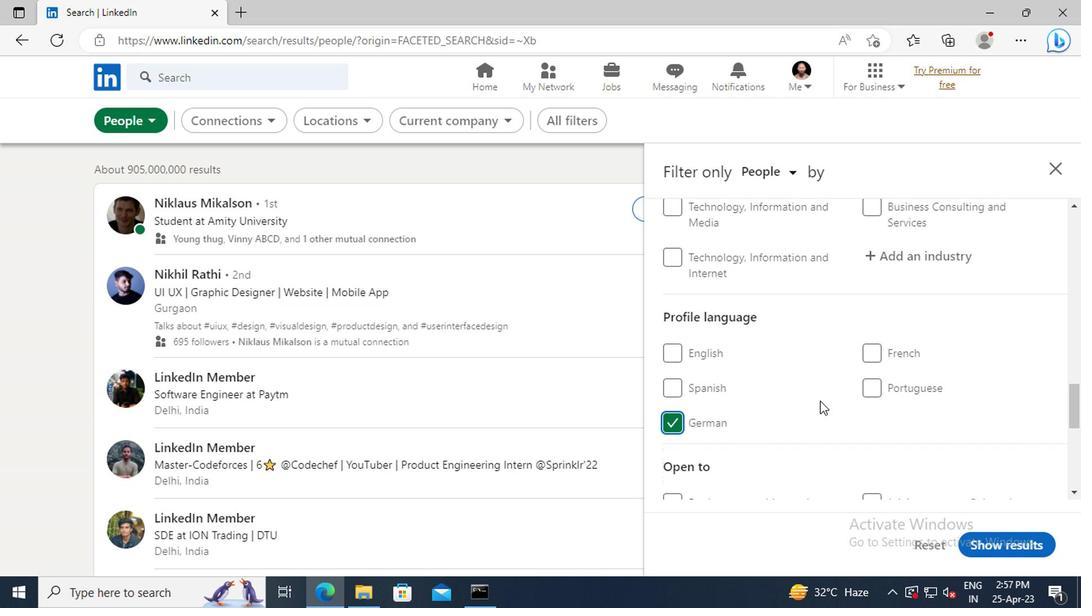 
Action: Mouse scrolled (837, 415) with delta (0, 1)
Screenshot: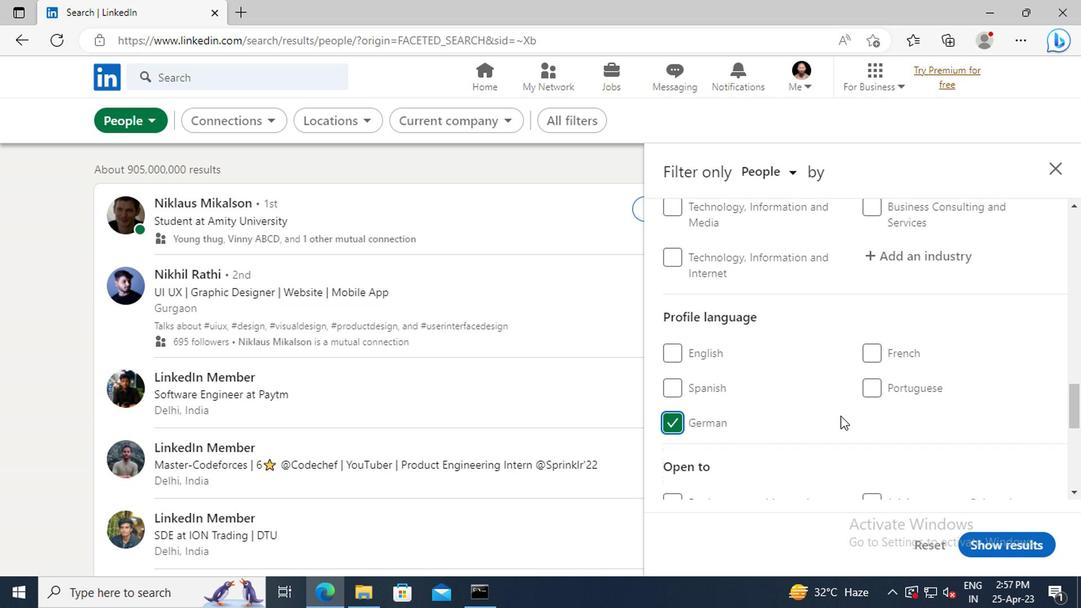 
Action: Mouse scrolled (837, 415) with delta (0, 1)
Screenshot: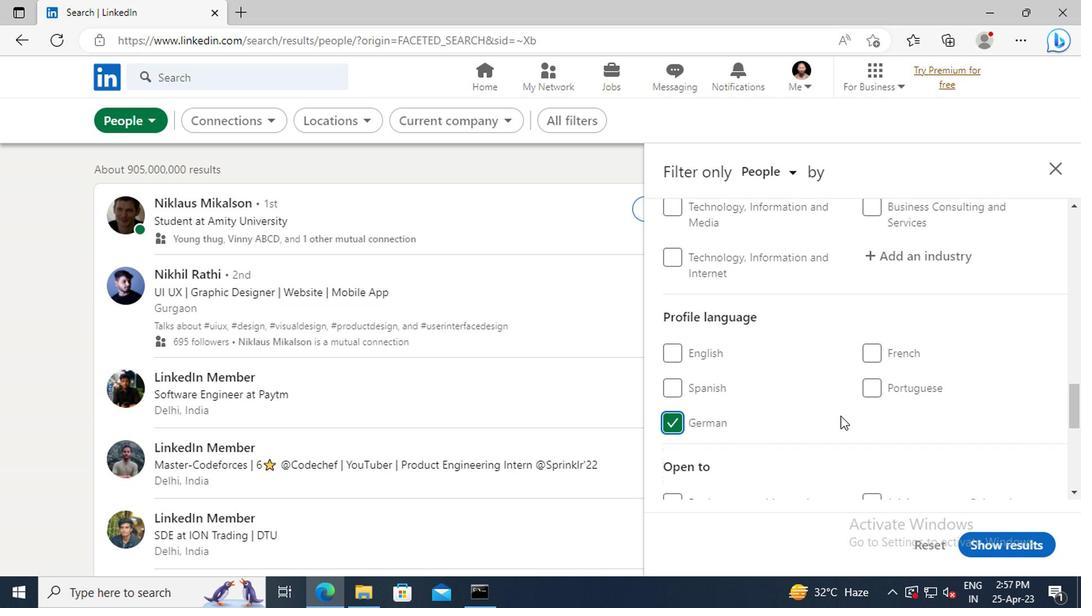 
Action: Mouse scrolled (837, 415) with delta (0, 1)
Screenshot: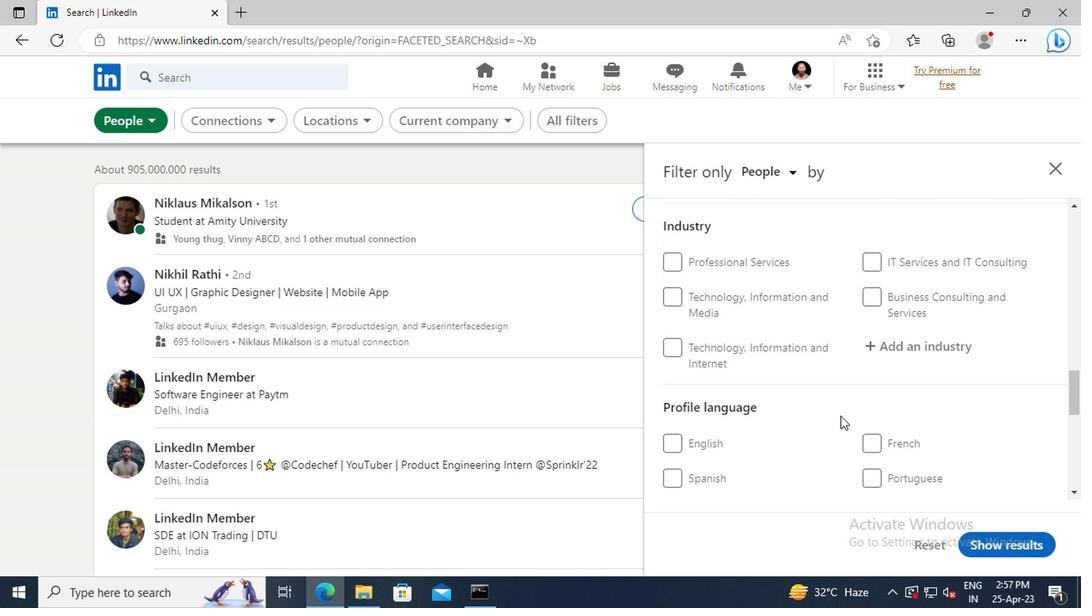 
Action: Mouse scrolled (837, 415) with delta (0, 1)
Screenshot: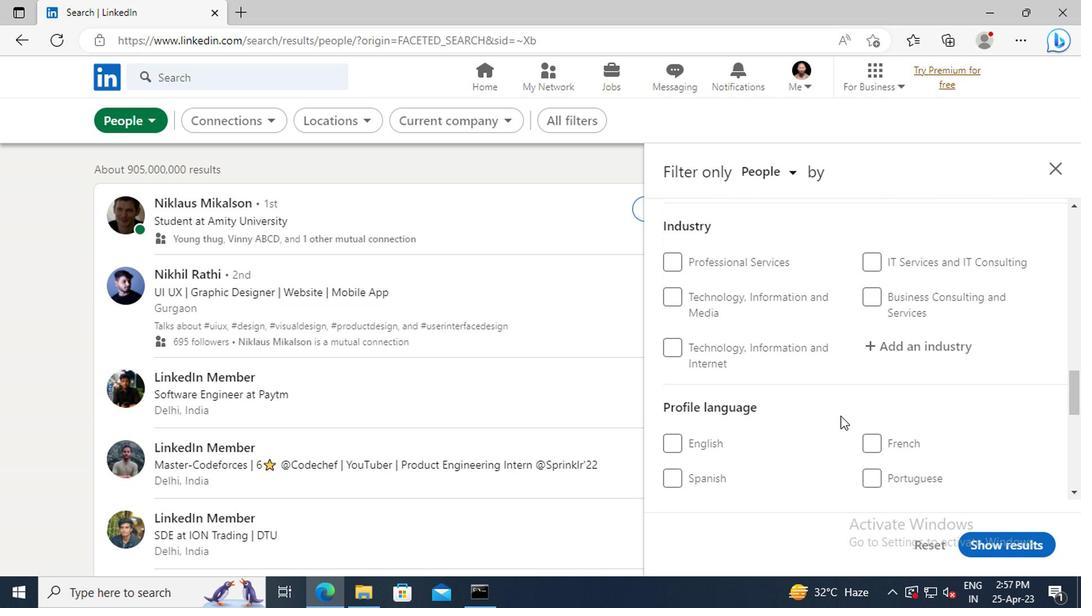 
Action: Mouse scrolled (837, 415) with delta (0, 1)
Screenshot: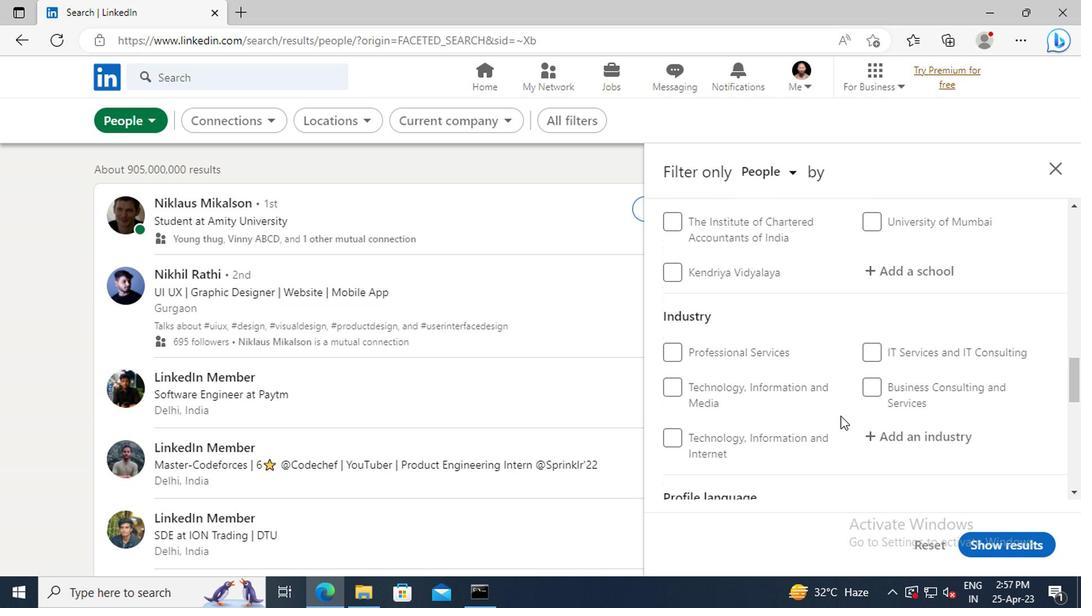 
Action: Mouse scrolled (837, 415) with delta (0, 1)
Screenshot: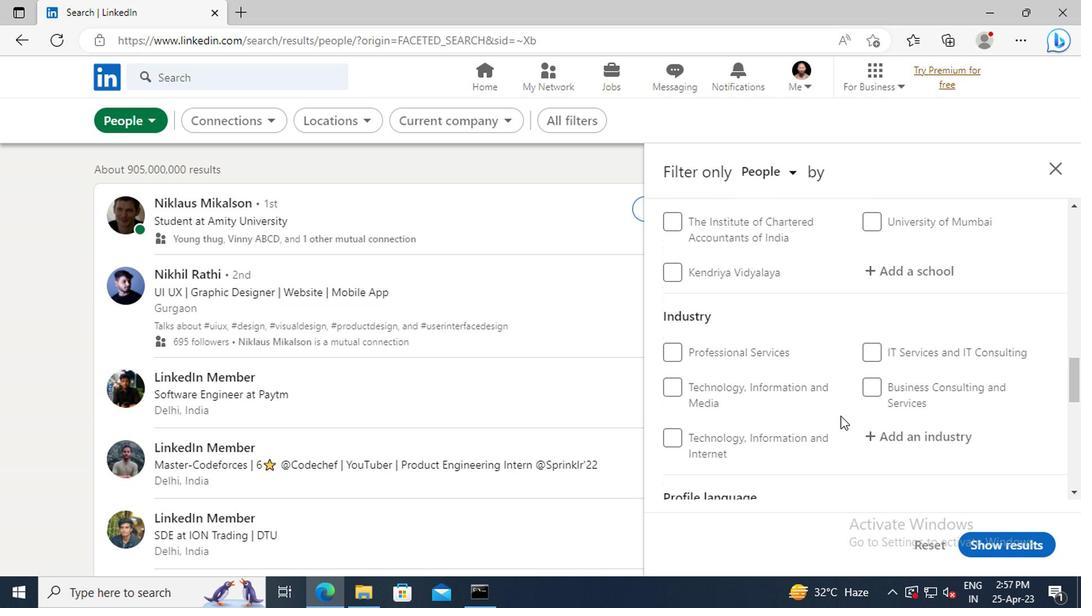 
Action: Mouse scrolled (837, 415) with delta (0, 1)
Screenshot: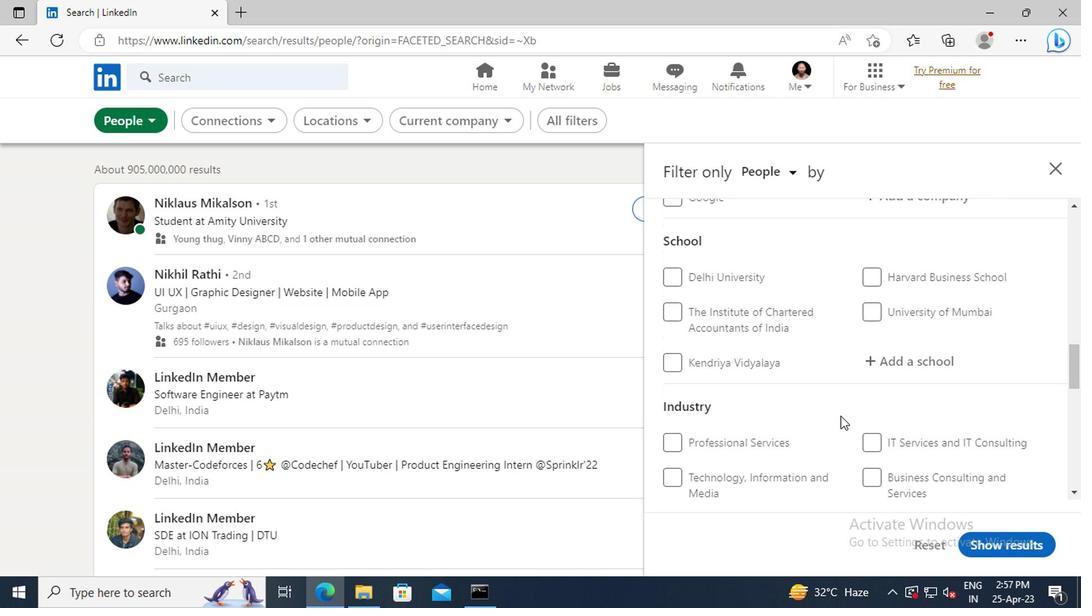 
Action: Mouse scrolled (837, 415) with delta (0, 1)
Screenshot: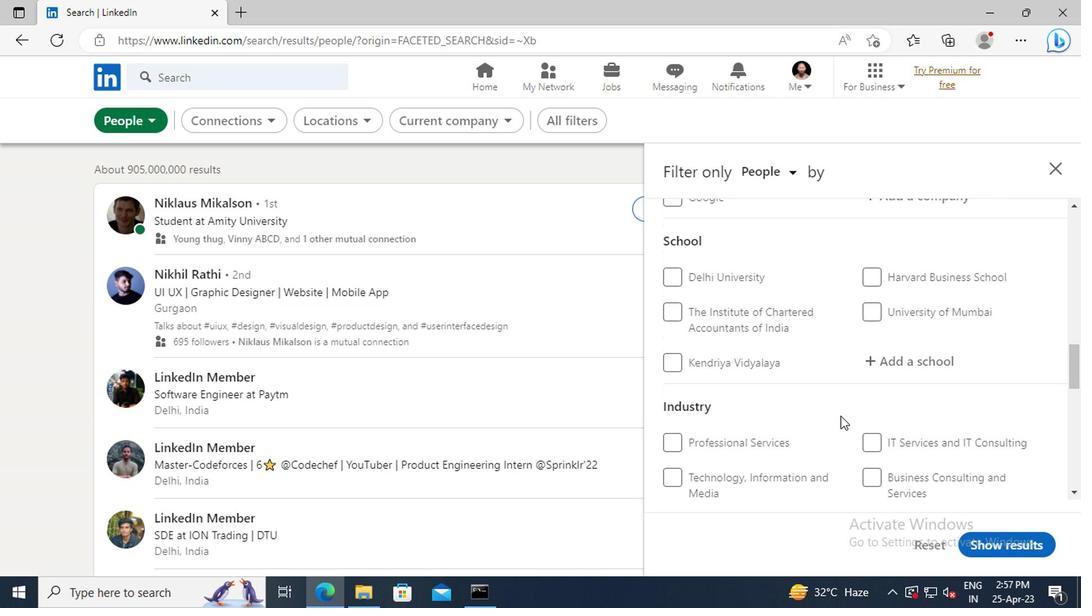 
Action: Mouse scrolled (837, 415) with delta (0, 1)
Screenshot: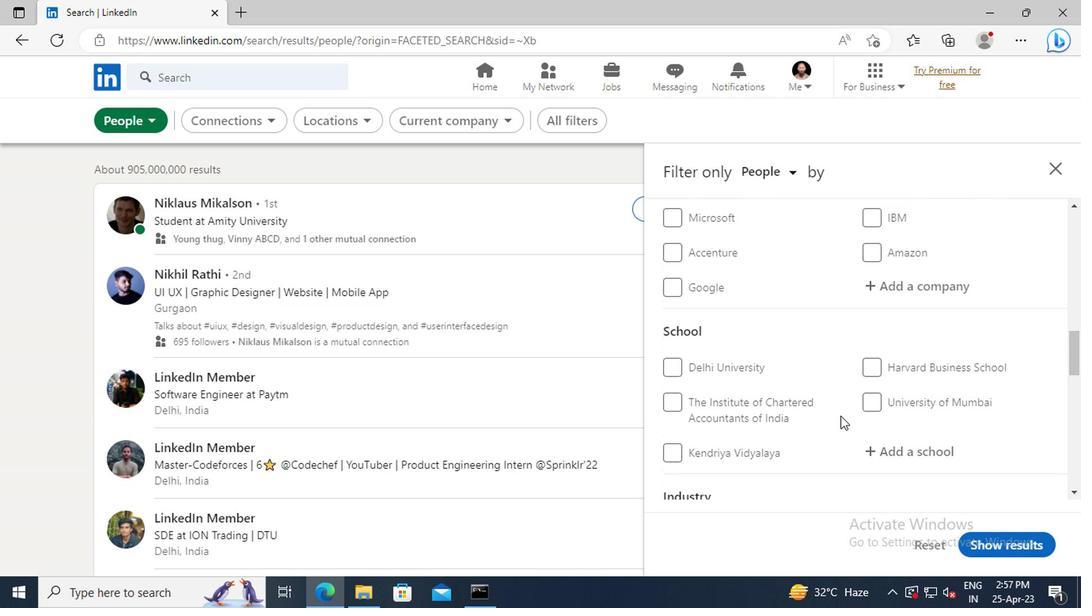 
Action: Mouse scrolled (837, 415) with delta (0, 1)
Screenshot: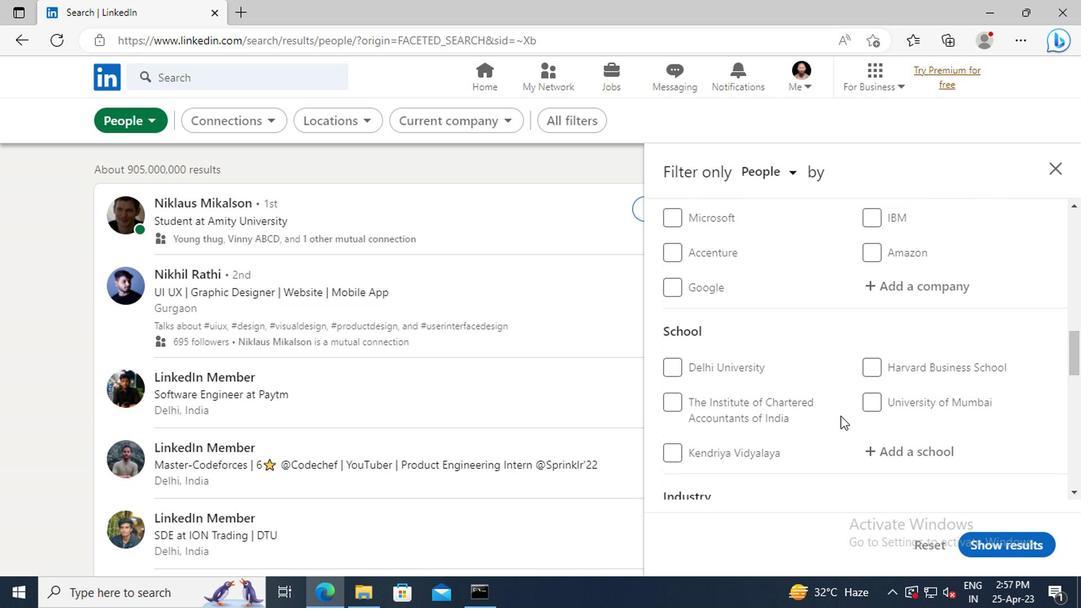 
Action: Mouse scrolled (837, 415) with delta (0, 1)
Screenshot: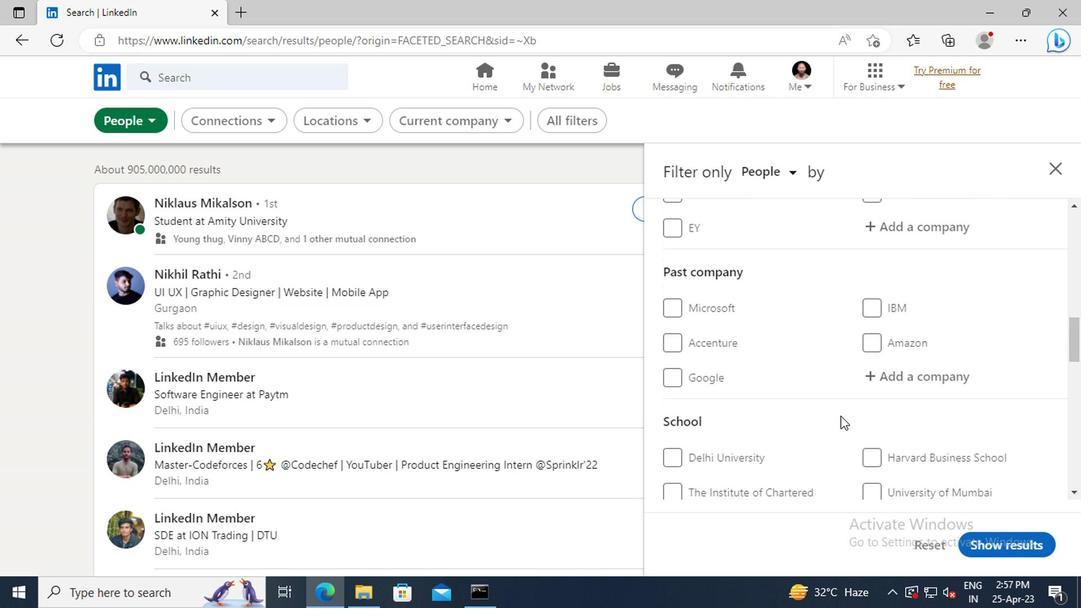 
Action: Mouse scrolled (837, 415) with delta (0, 1)
Screenshot: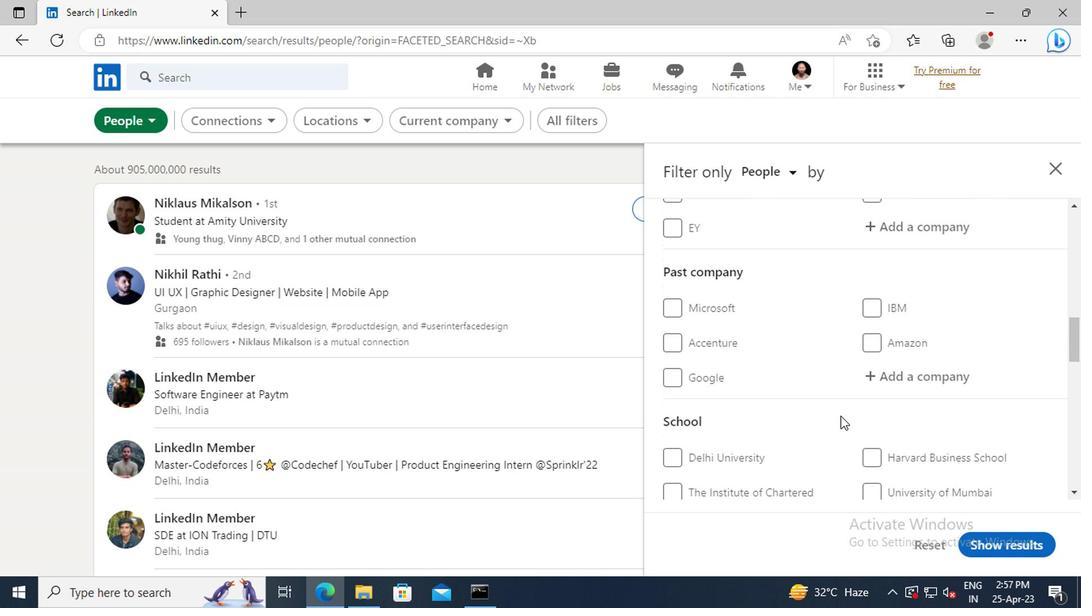
Action: Mouse scrolled (837, 415) with delta (0, 1)
Screenshot: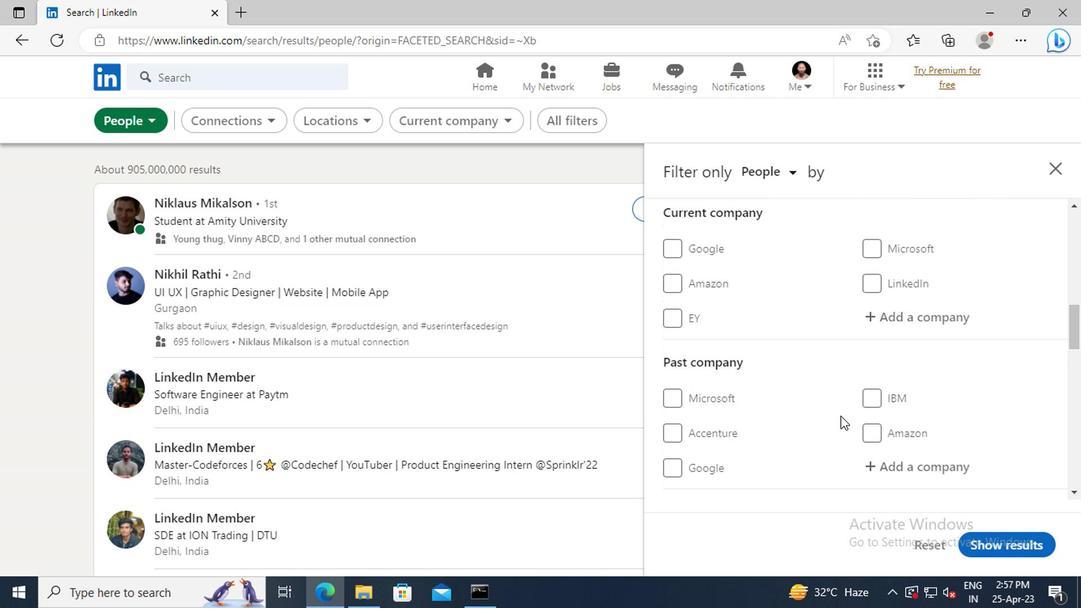 
Action: Mouse moved to (876, 366)
Screenshot: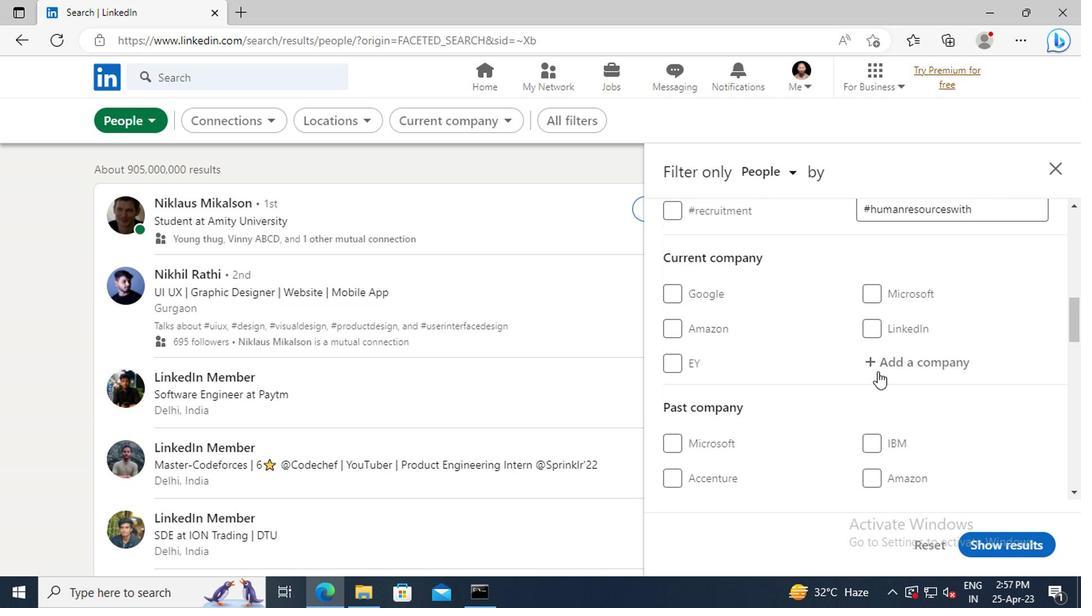 
Action: Mouse pressed left at (876, 366)
Screenshot: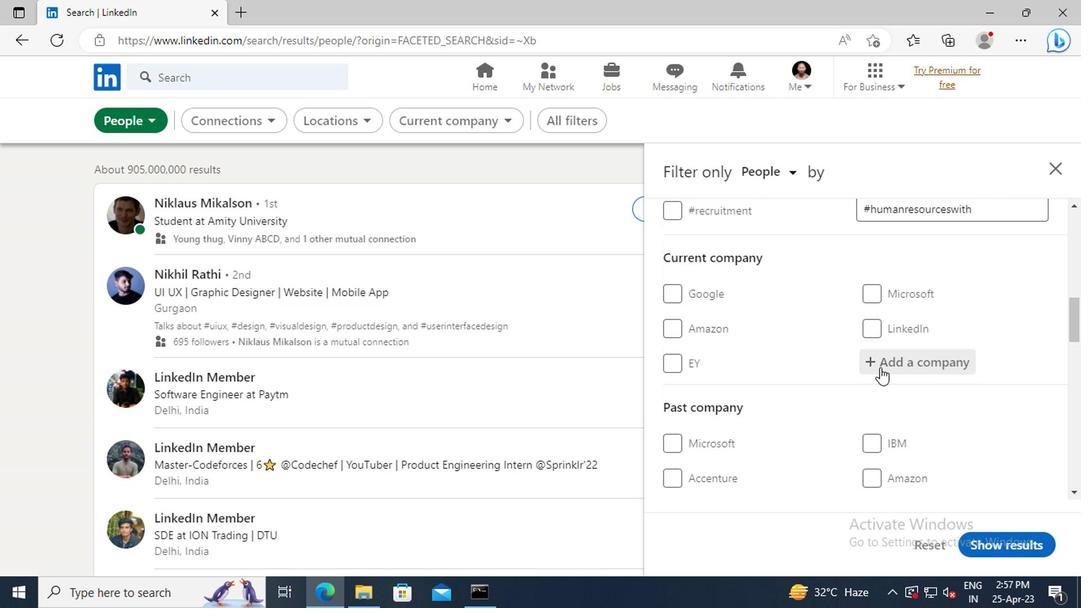 
Action: Key pressed <Key.shift>TRS<Key.space><Key.shift>STAFFING<Key.space><Key.shift_r>SOLUTIONS
Screenshot: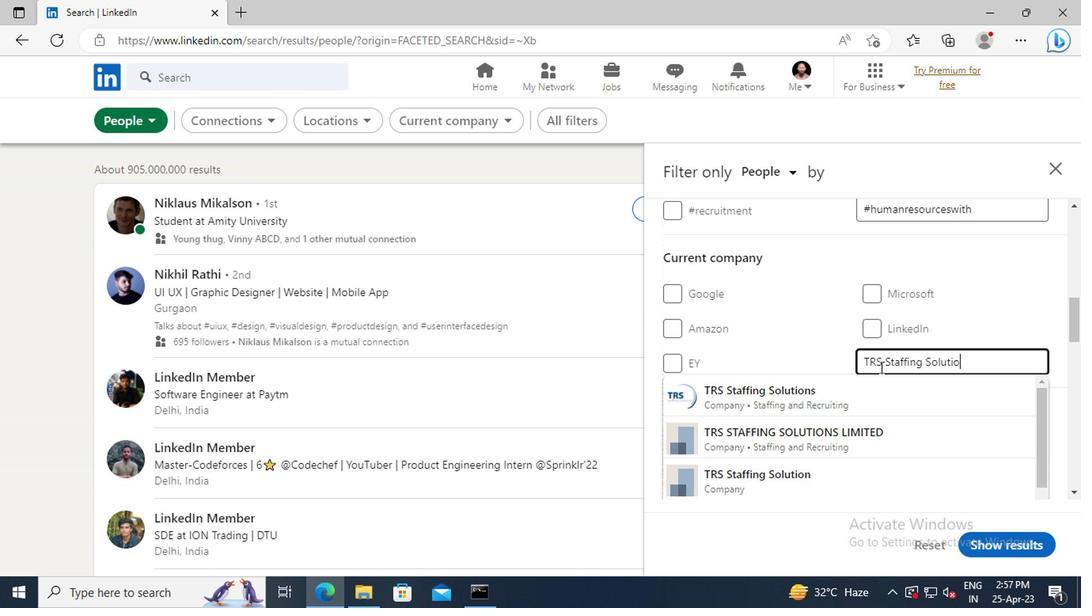 
Action: Mouse moved to (857, 393)
Screenshot: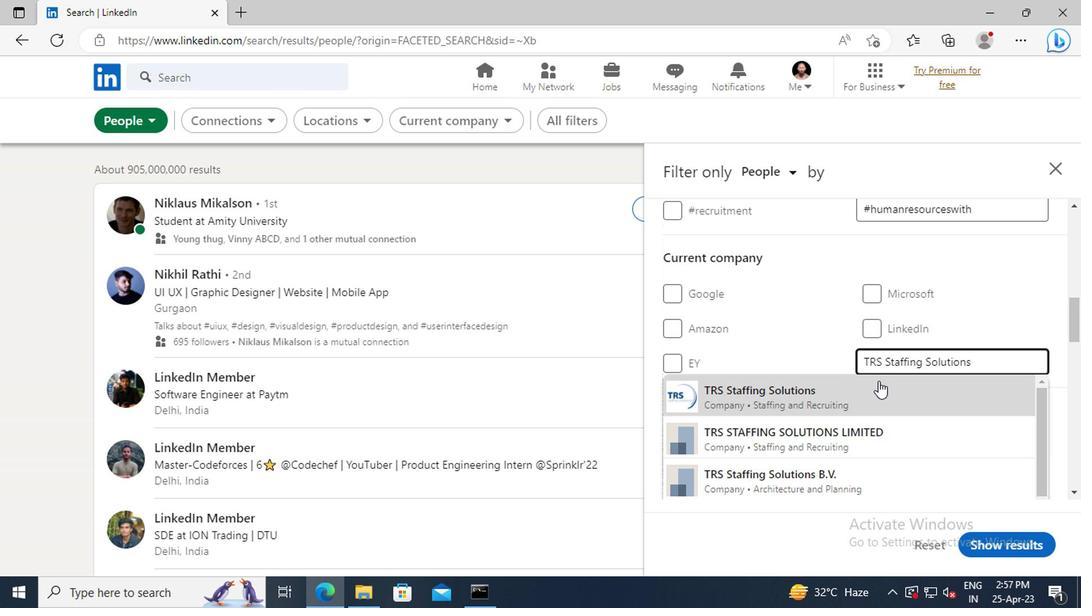 
Action: Mouse pressed left at (857, 393)
Screenshot: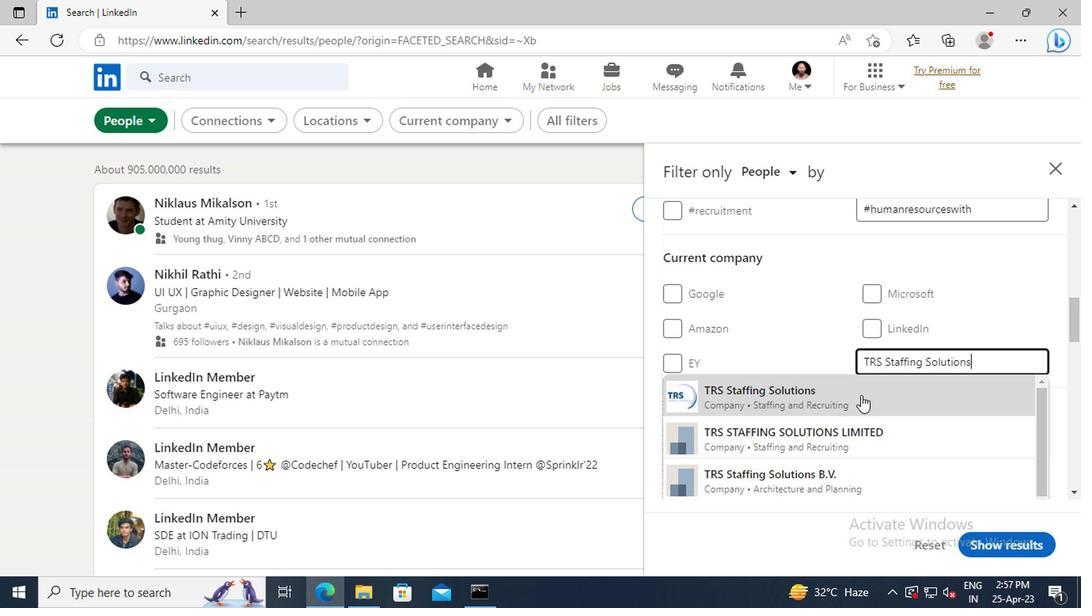 
Action: Mouse moved to (843, 343)
Screenshot: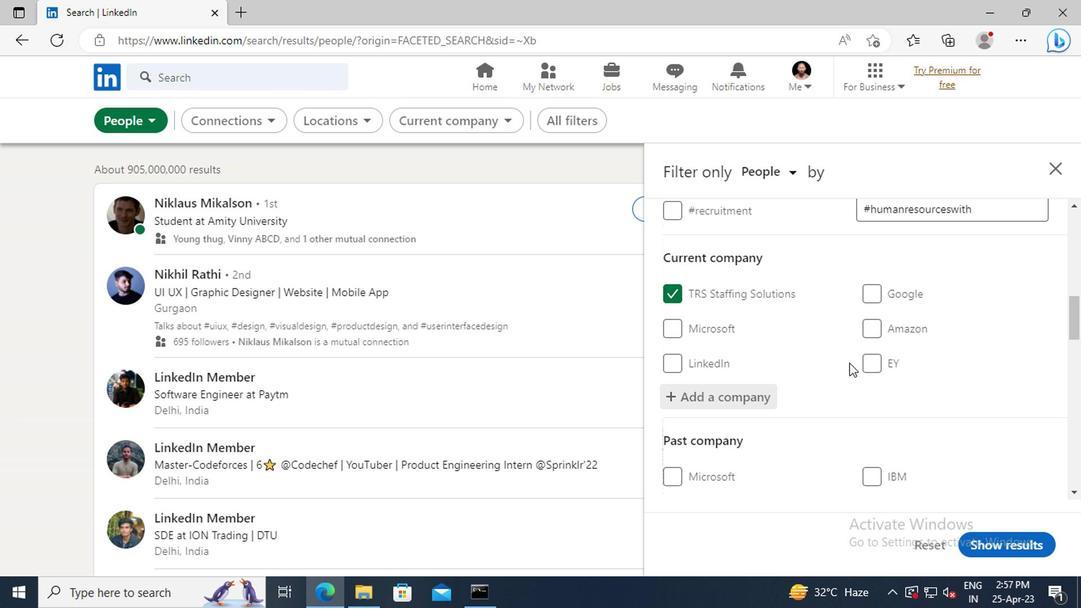 
Action: Mouse scrolled (843, 343) with delta (0, 0)
Screenshot: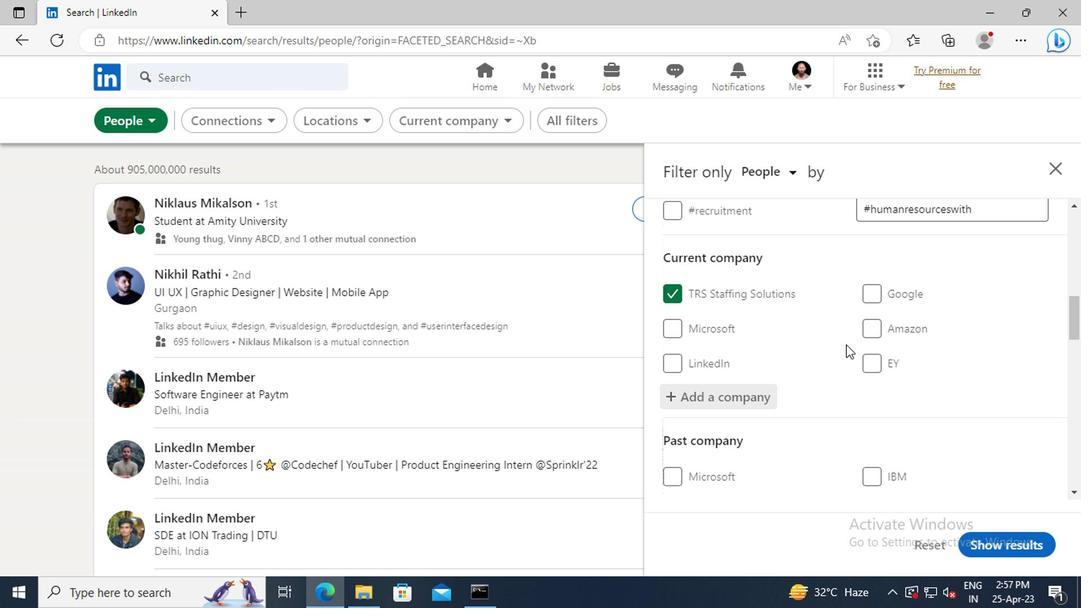 
Action: Mouse scrolled (843, 343) with delta (0, 0)
Screenshot: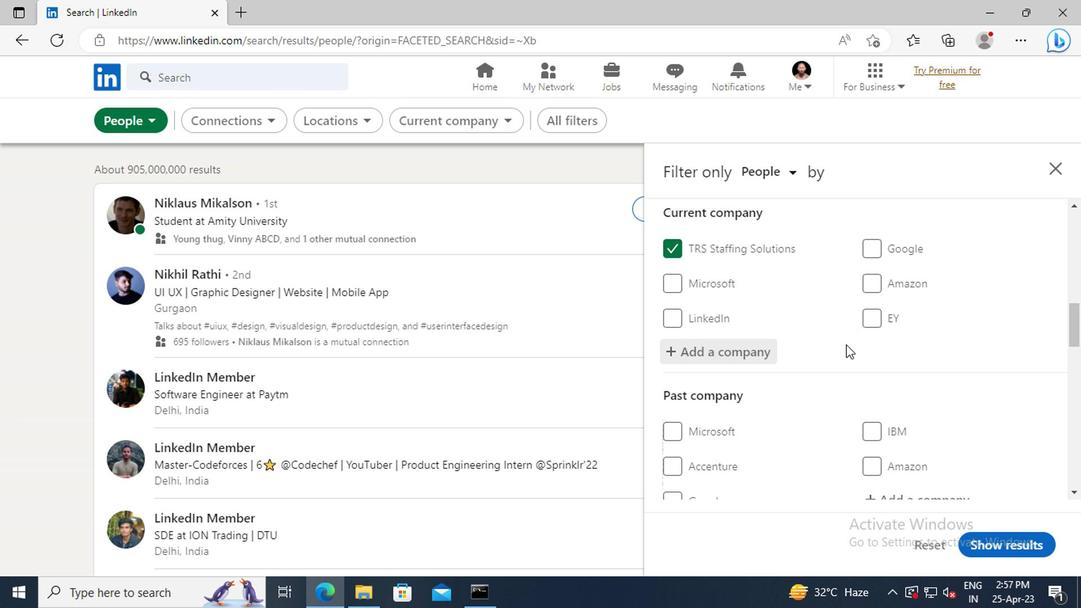 
Action: Mouse scrolled (843, 343) with delta (0, 0)
Screenshot: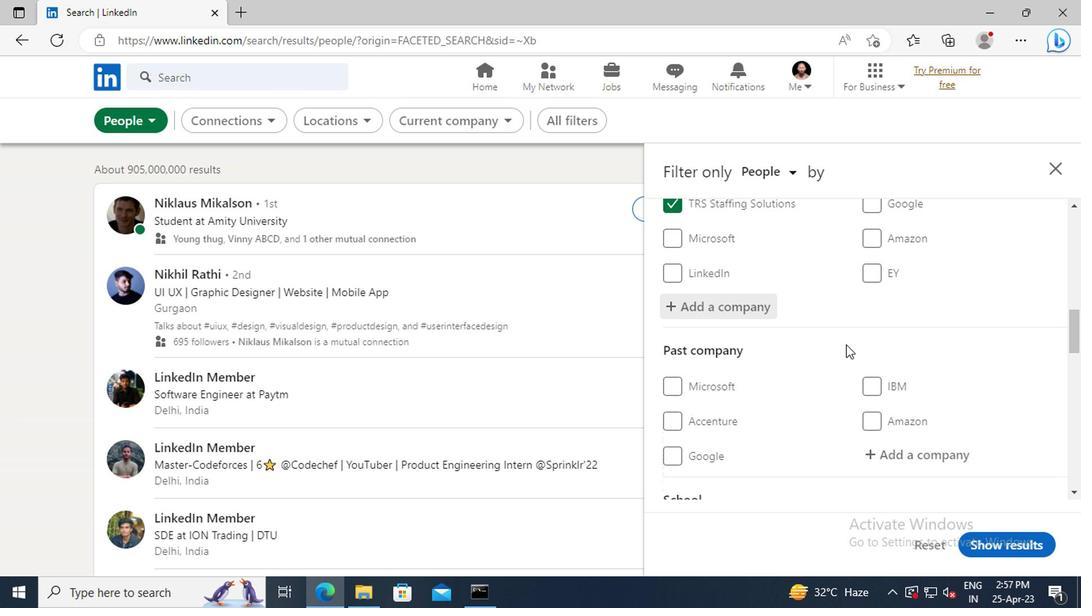 
Action: Mouse scrolled (843, 343) with delta (0, 0)
Screenshot: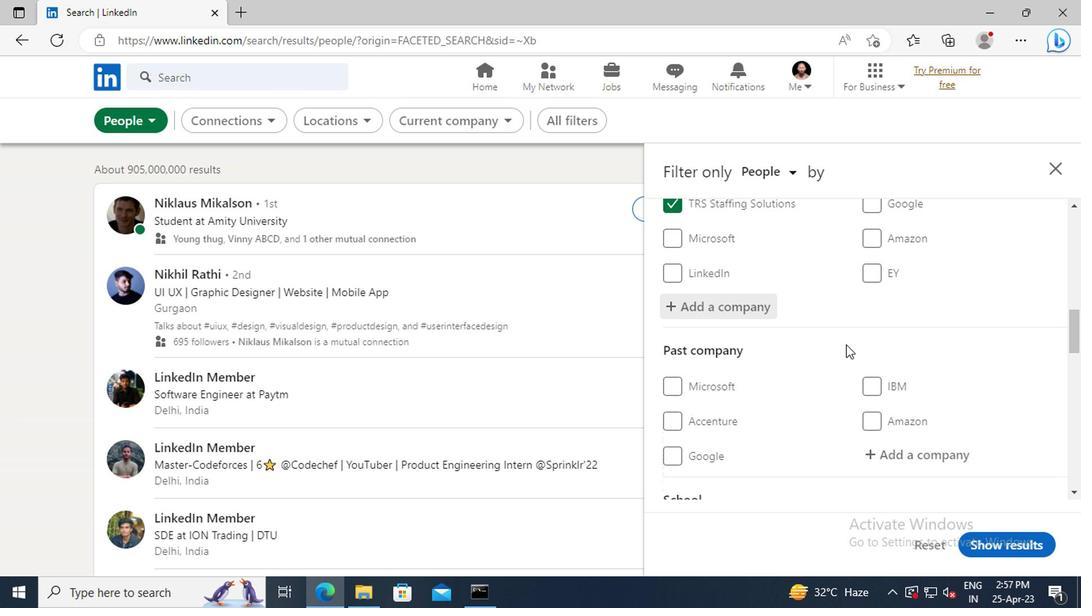 
Action: Mouse scrolled (843, 343) with delta (0, 0)
Screenshot: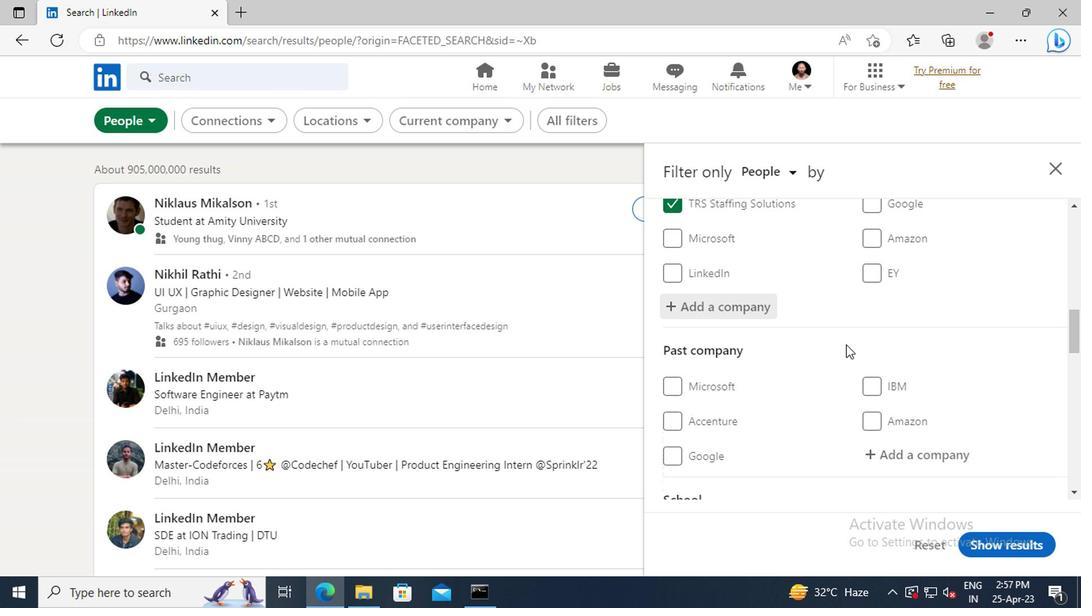 
Action: Mouse scrolled (843, 343) with delta (0, 0)
Screenshot: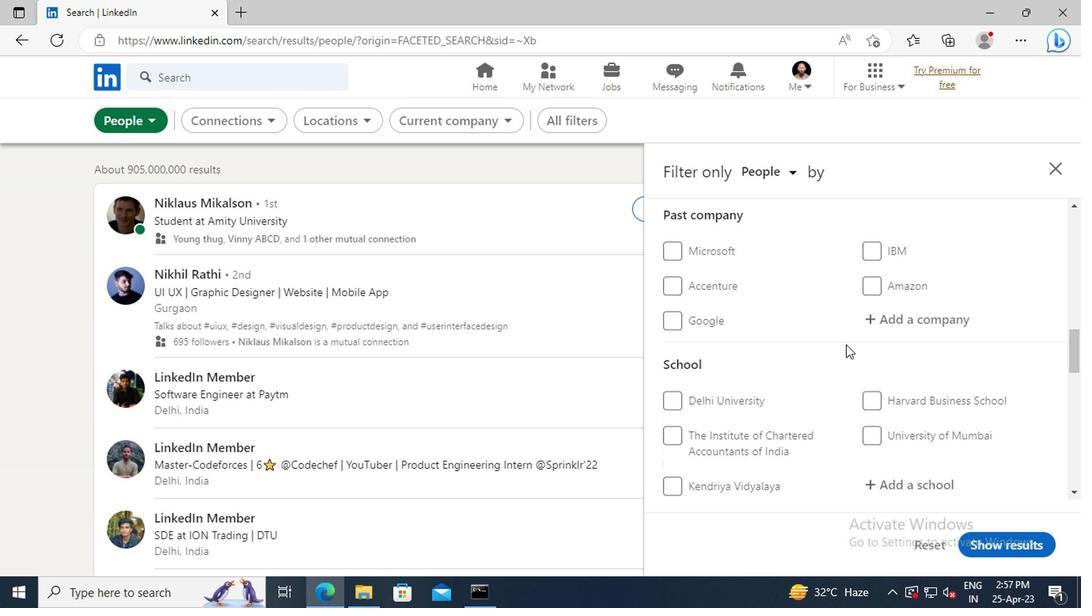 
Action: Mouse scrolled (843, 343) with delta (0, 0)
Screenshot: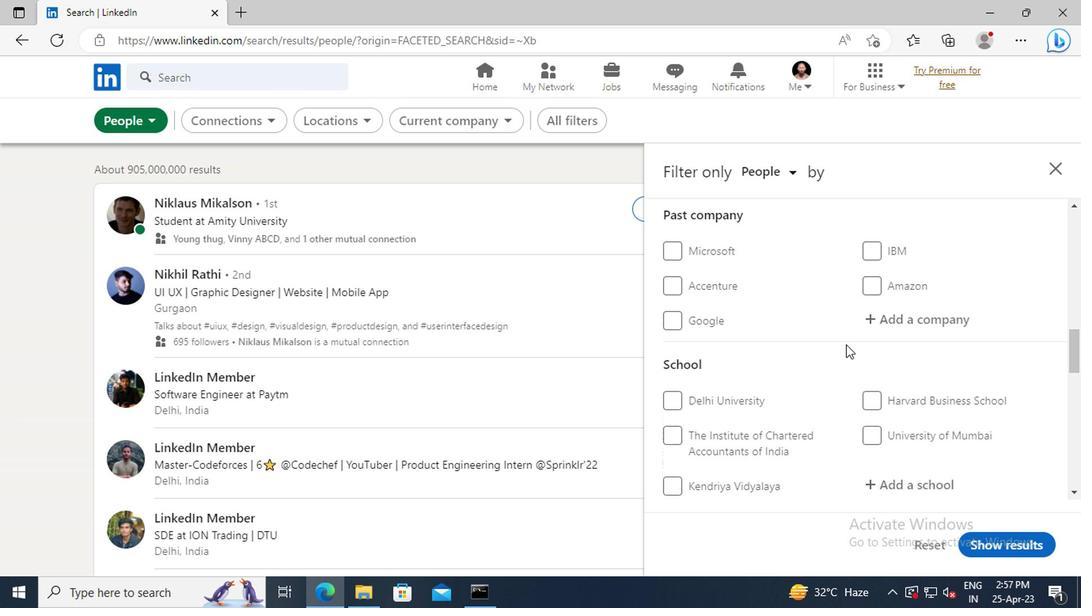 
Action: Mouse scrolled (843, 343) with delta (0, 0)
Screenshot: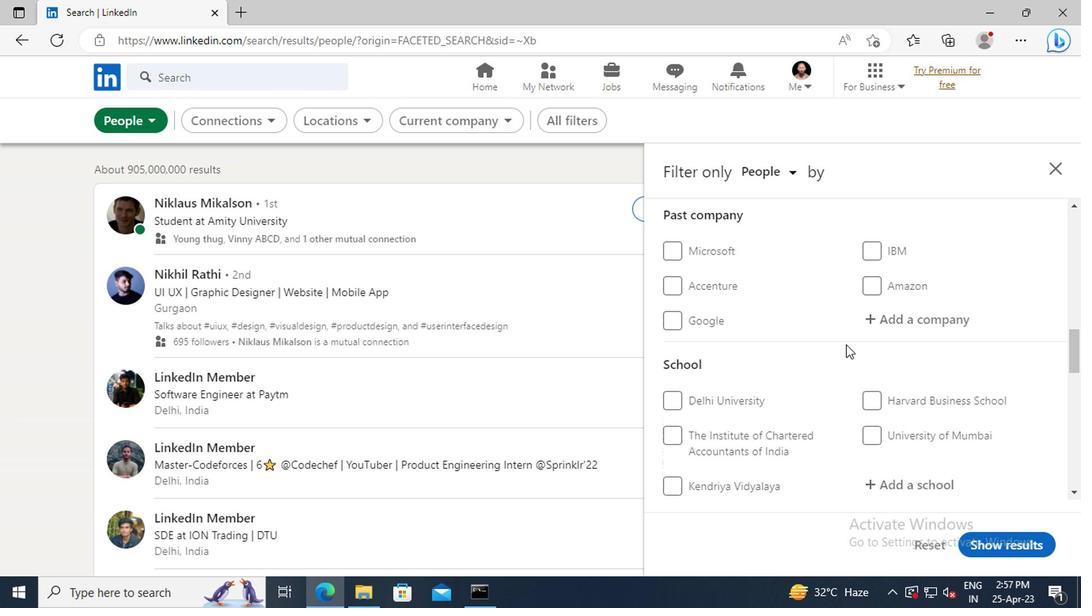 
Action: Mouse moved to (902, 355)
Screenshot: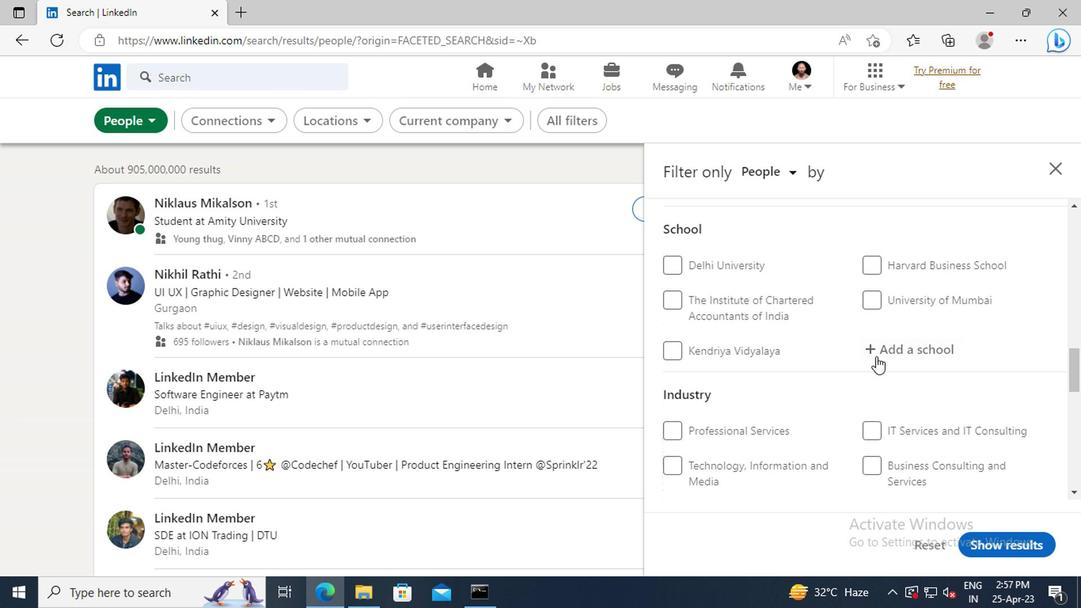 
Action: Mouse pressed left at (902, 355)
Screenshot: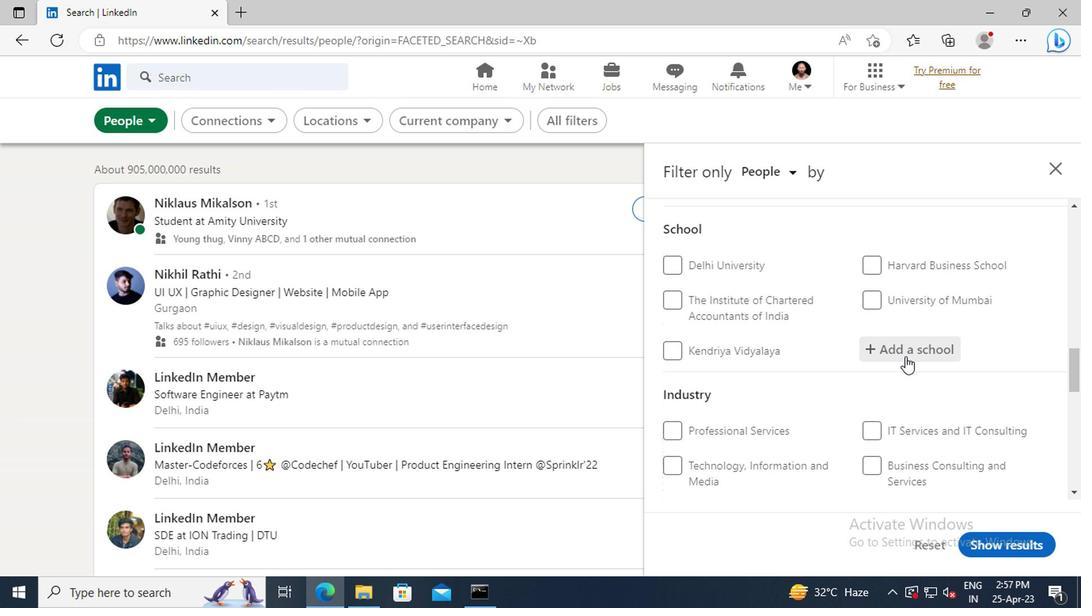 
Action: Key pressed <Key.shift>BELGAUM<Key.space><Key.shift>JOBS<Key.enter>
Screenshot: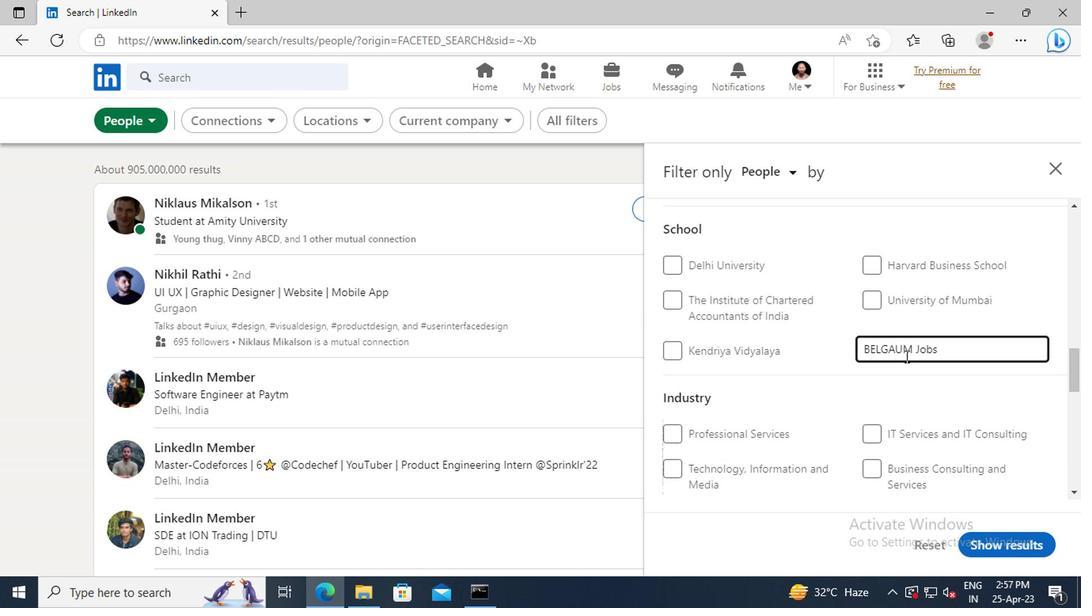 
Action: Mouse scrolled (902, 355) with delta (0, 0)
Screenshot: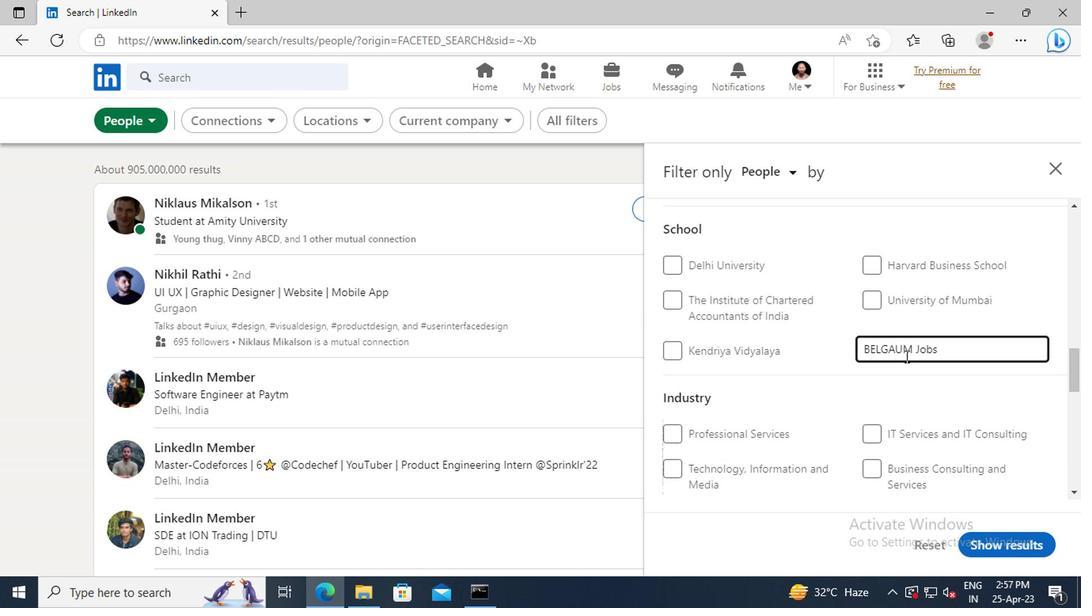 
Action: Mouse scrolled (902, 355) with delta (0, 0)
Screenshot: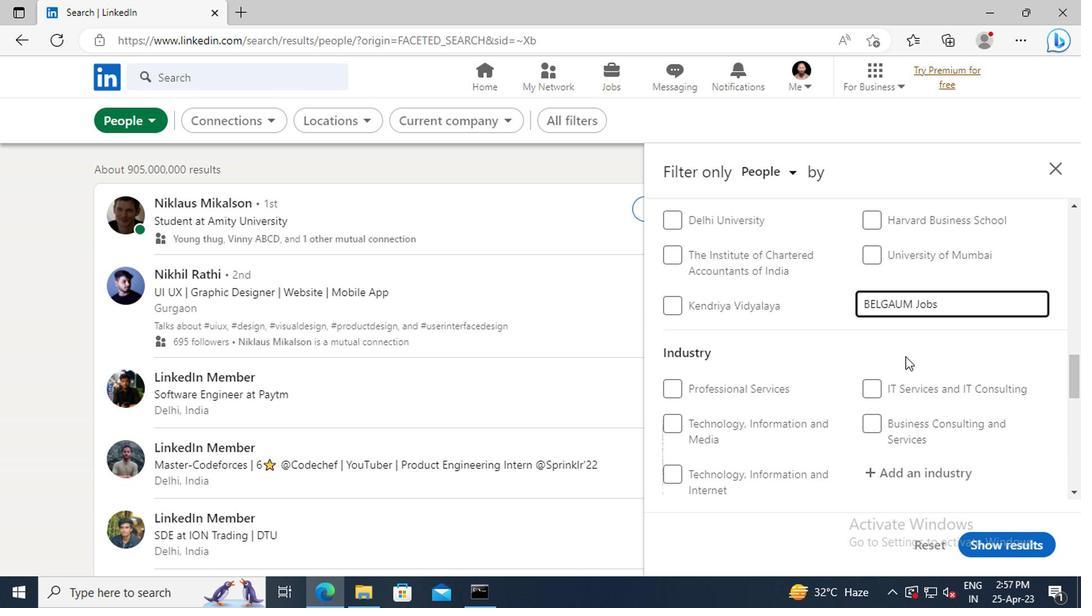 
Action: Mouse scrolled (902, 355) with delta (0, 0)
Screenshot: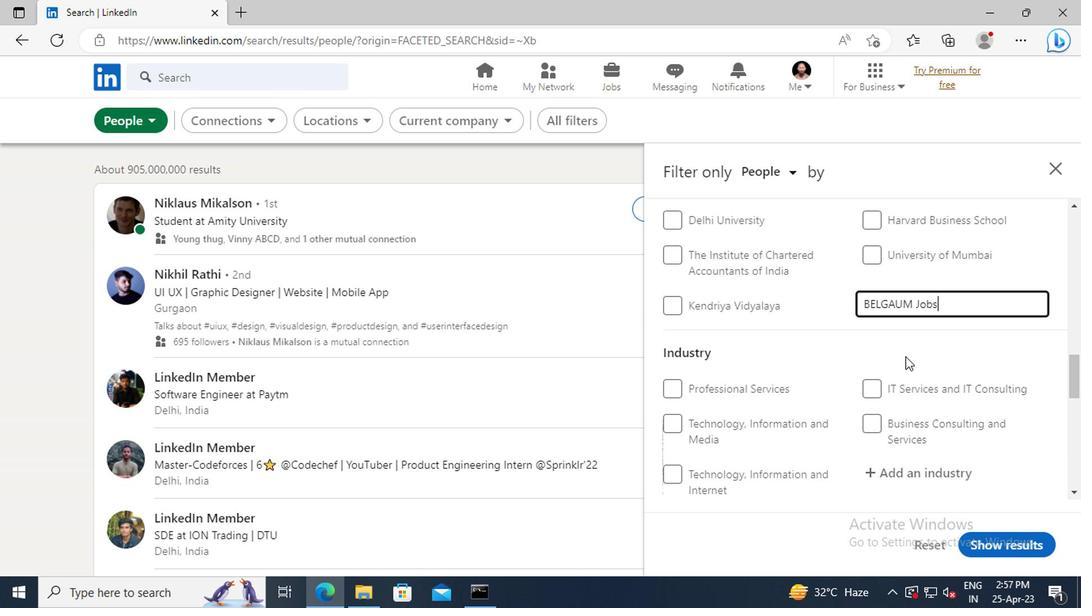 
Action: Mouse moved to (902, 355)
Screenshot: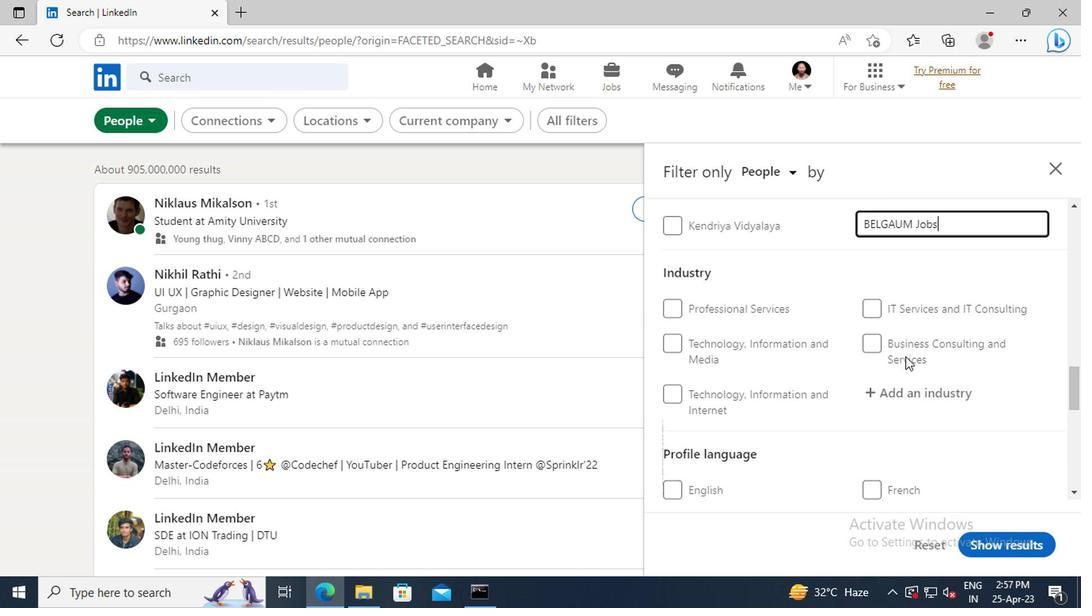 
Action: Mouse scrolled (902, 353) with delta (0, -1)
Screenshot: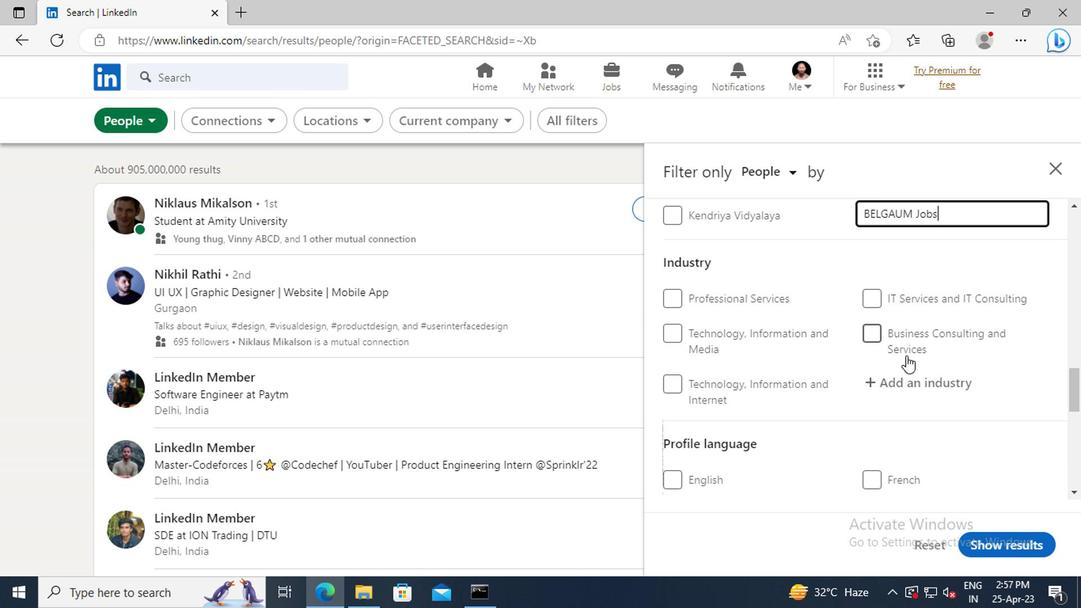 
Action: Mouse moved to (908, 336)
Screenshot: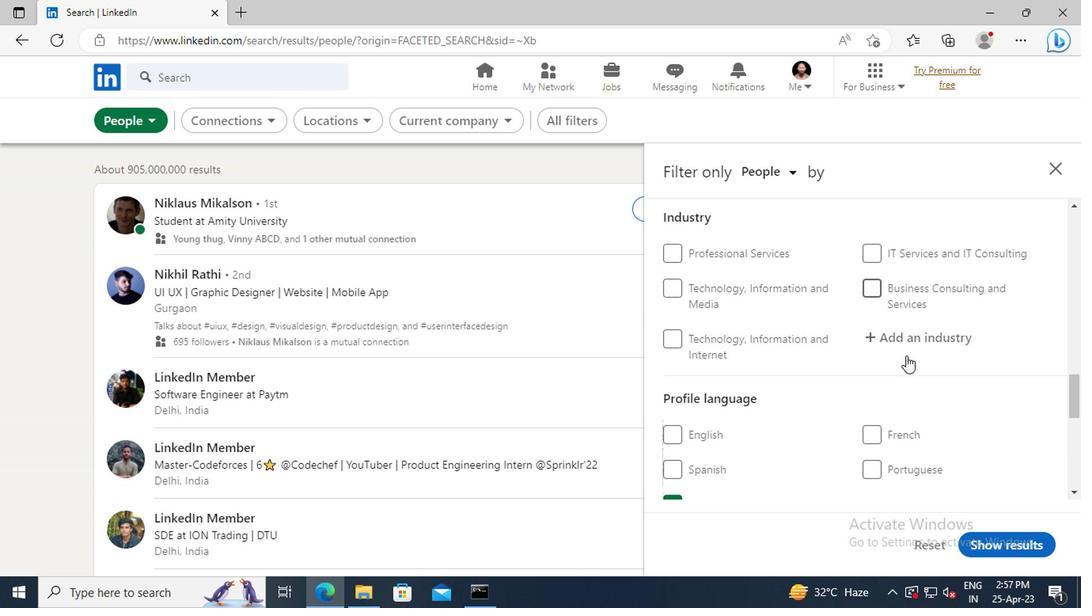 
Action: Mouse pressed left at (908, 336)
Screenshot: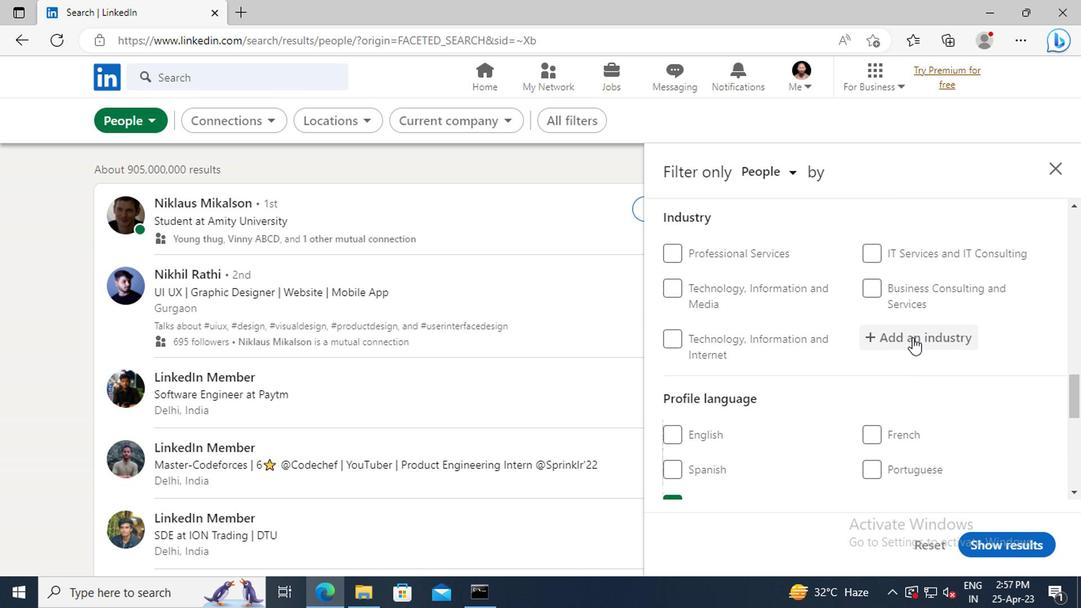 
Action: Key pressed <Key.shift_r>SKIING<Key.space><Key.shift>FACILITIES
Screenshot: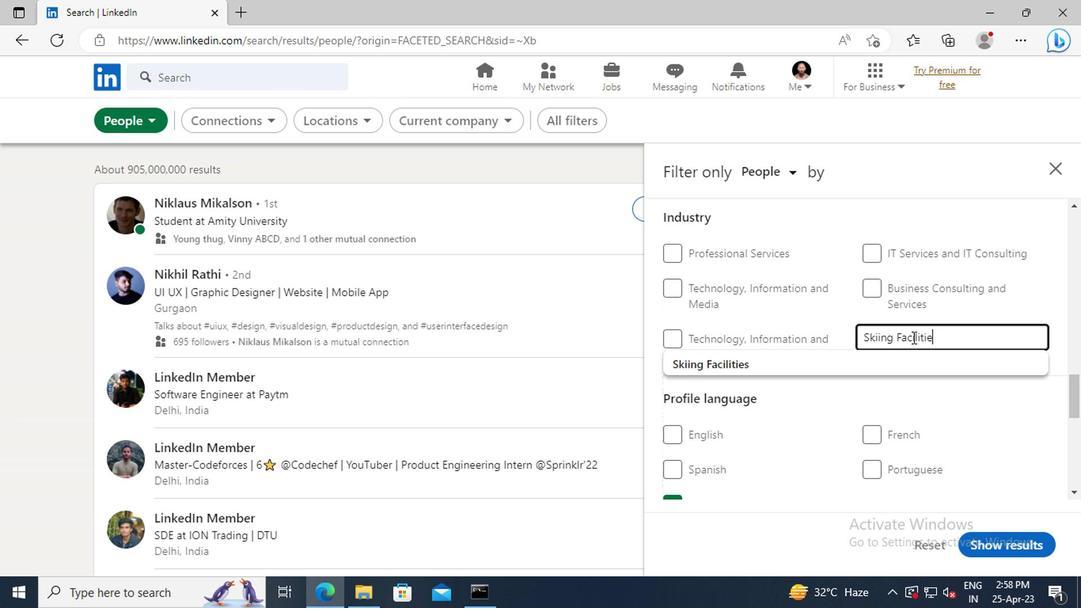 
Action: Mouse moved to (888, 361)
Screenshot: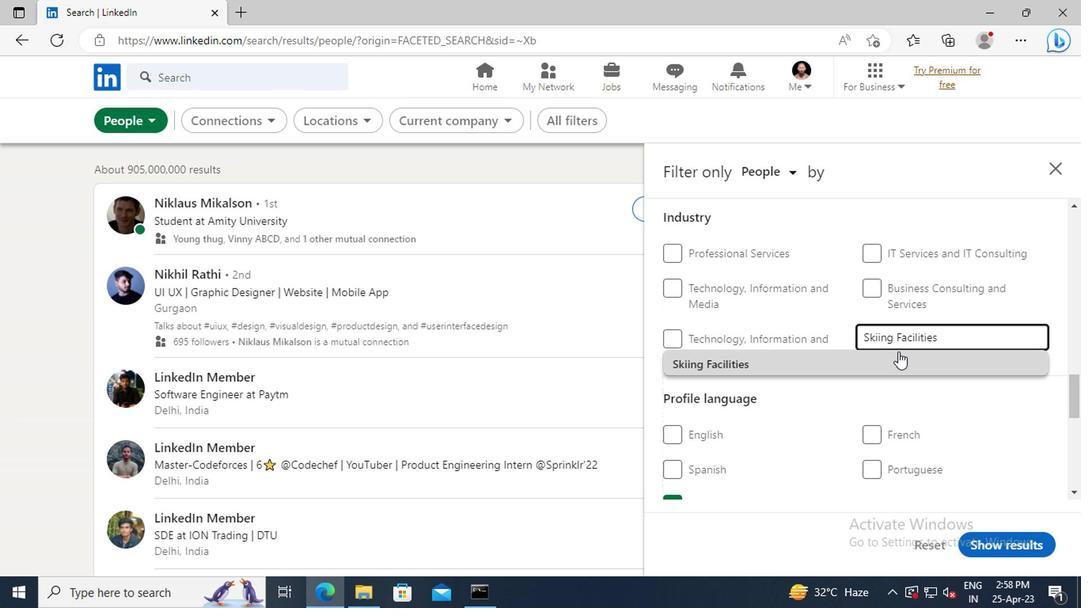 
Action: Mouse pressed left at (888, 361)
Screenshot: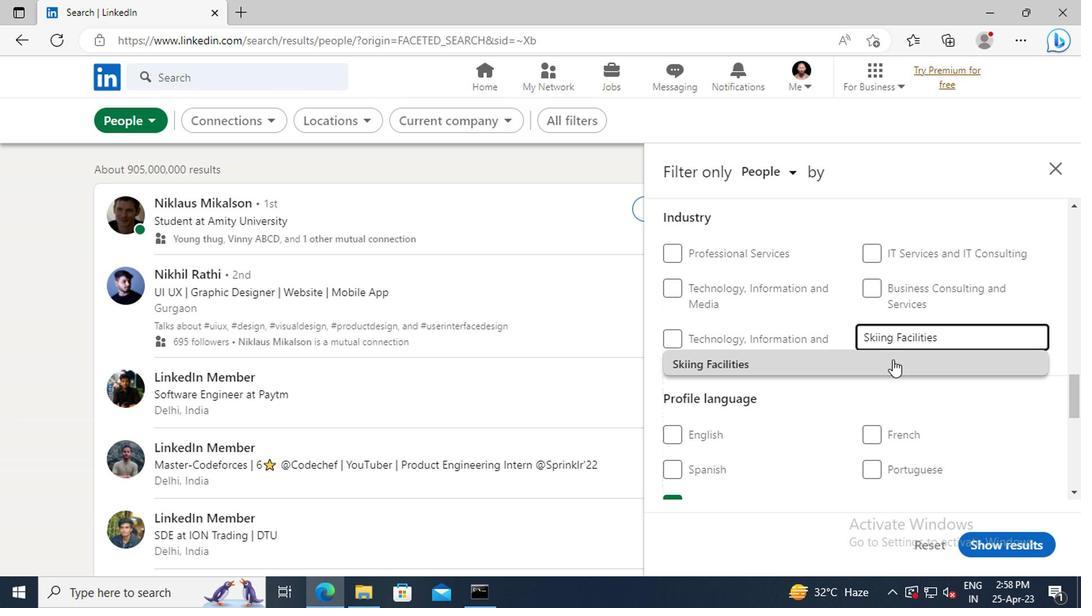 
Action: Mouse moved to (841, 344)
Screenshot: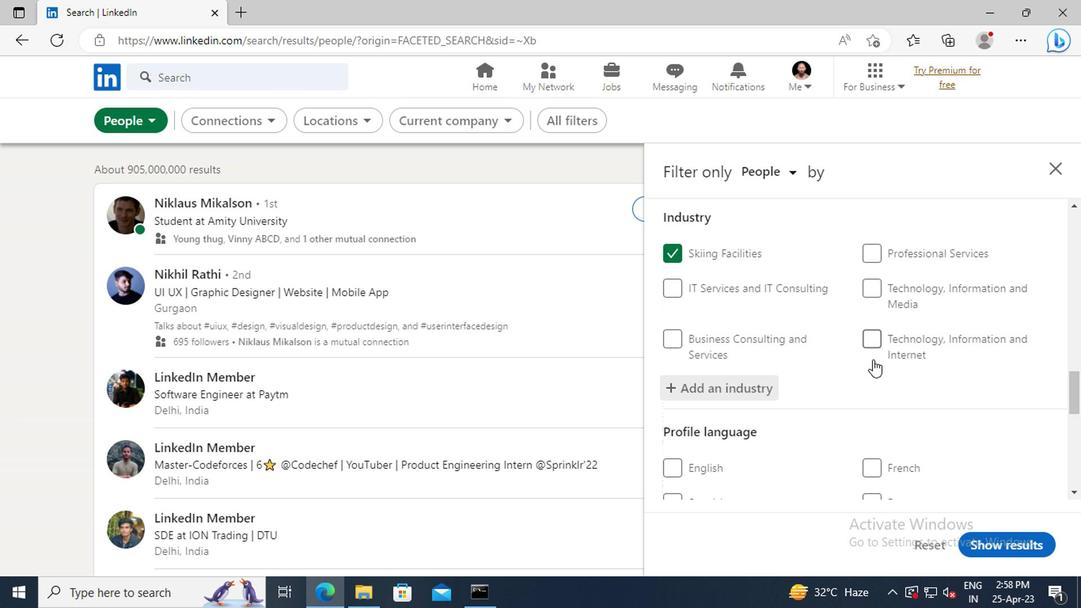 
Action: Mouse scrolled (841, 343) with delta (0, 0)
Screenshot: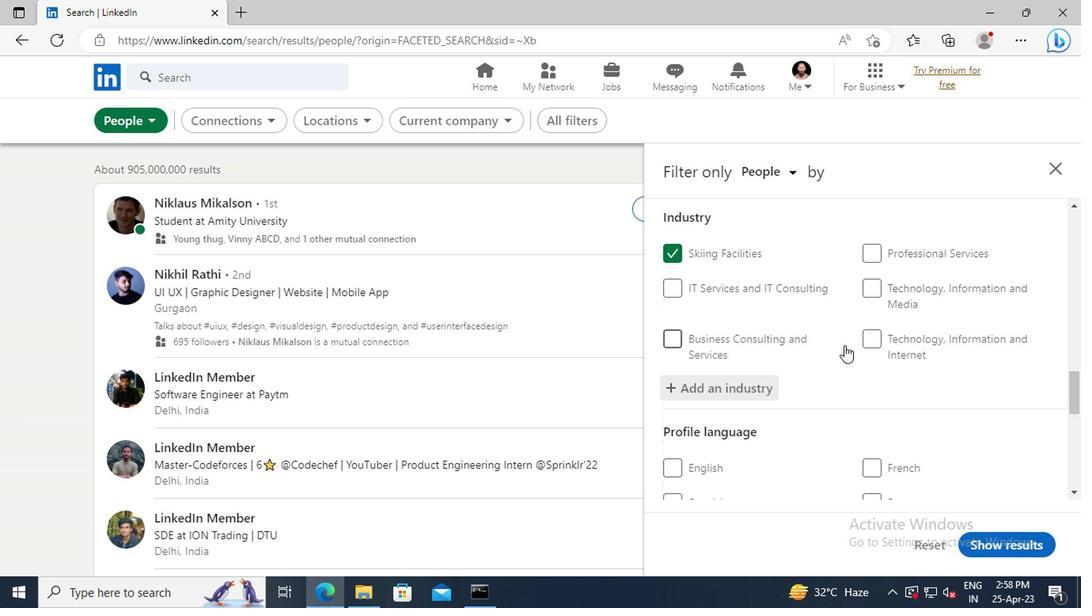 
Action: Mouse scrolled (841, 343) with delta (0, 0)
Screenshot: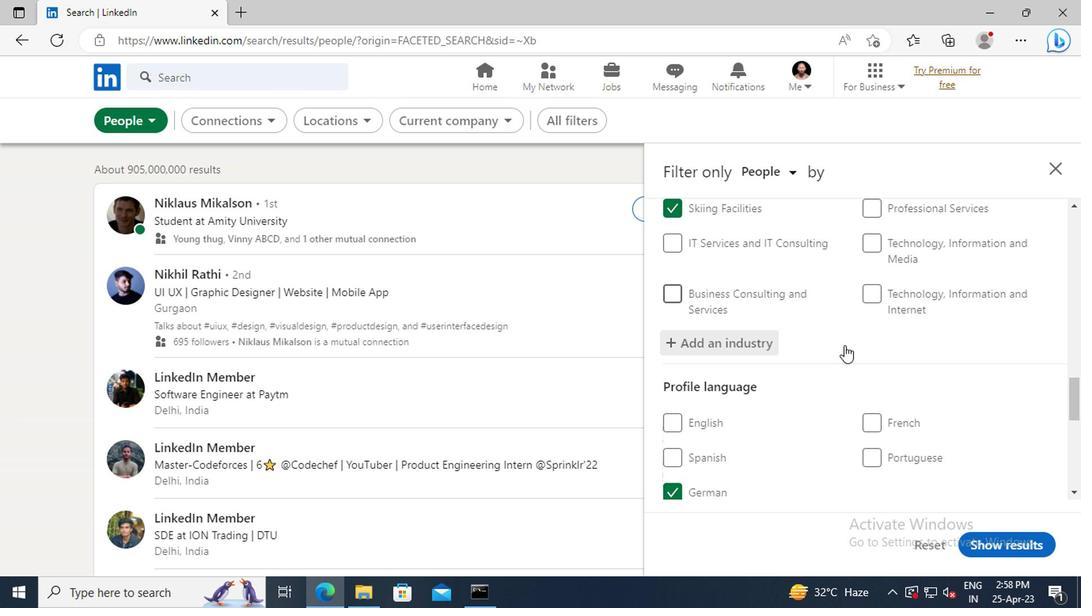 
Action: Mouse scrolled (841, 343) with delta (0, 0)
Screenshot: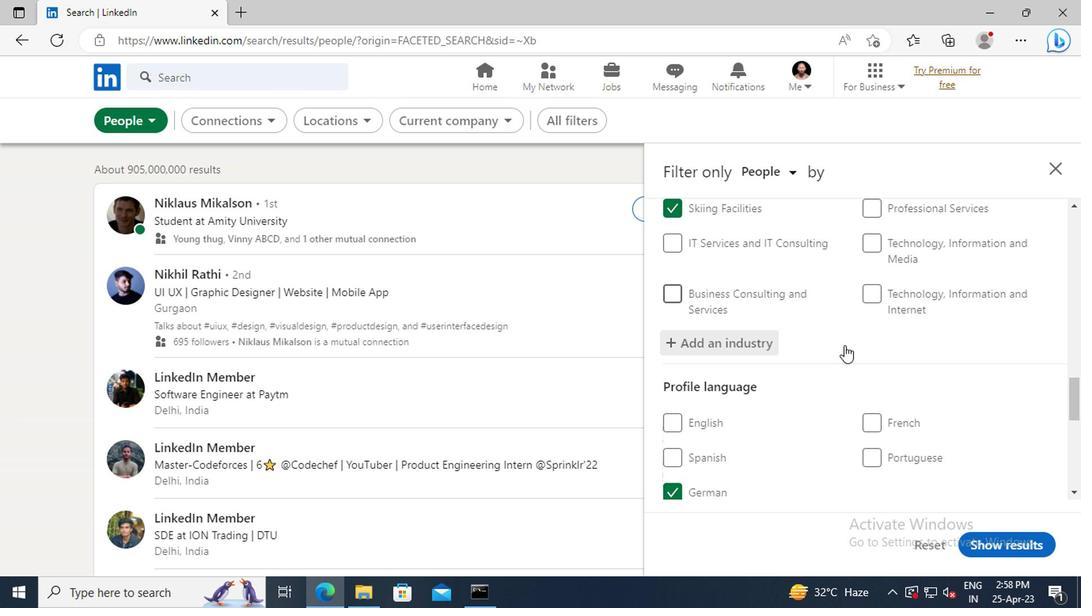 
Action: Mouse scrolled (841, 343) with delta (0, 0)
Screenshot: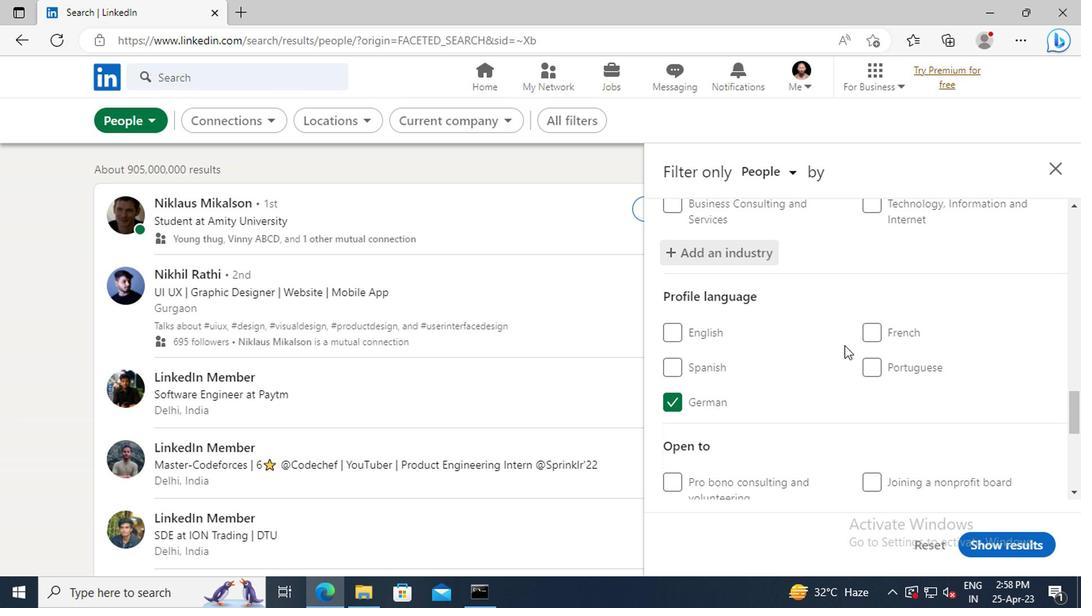 
Action: Mouse scrolled (841, 343) with delta (0, 0)
Screenshot: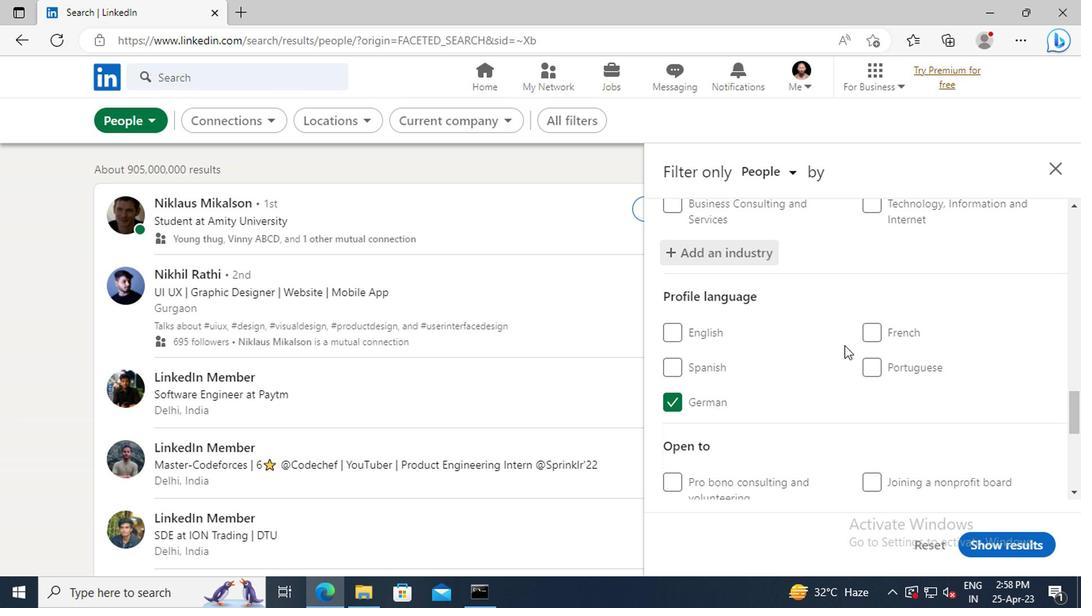 
Action: Mouse scrolled (841, 343) with delta (0, 0)
Screenshot: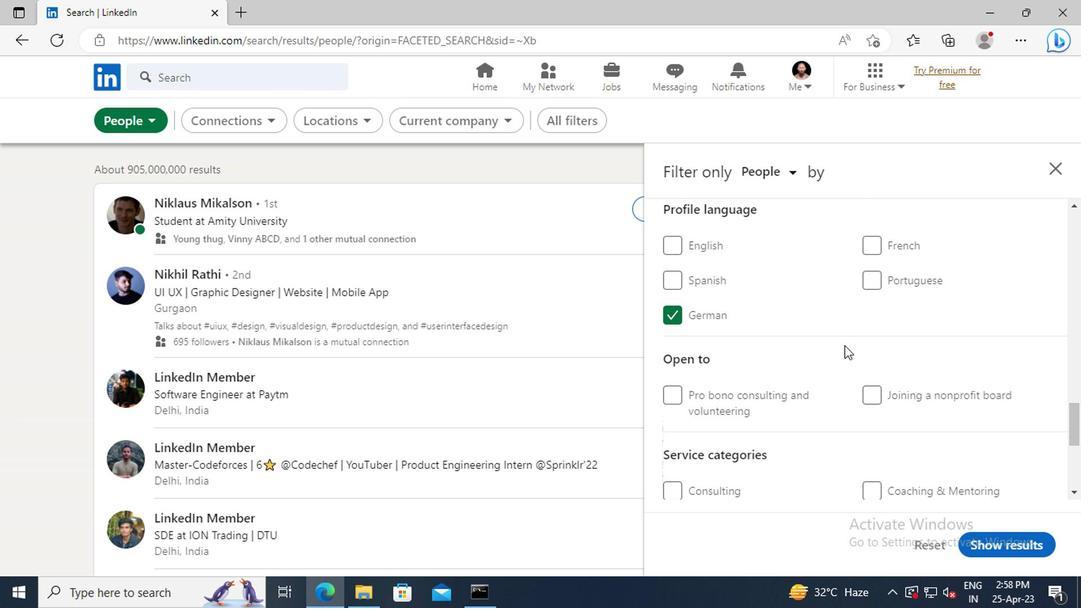 
Action: Mouse scrolled (841, 343) with delta (0, 0)
Screenshot: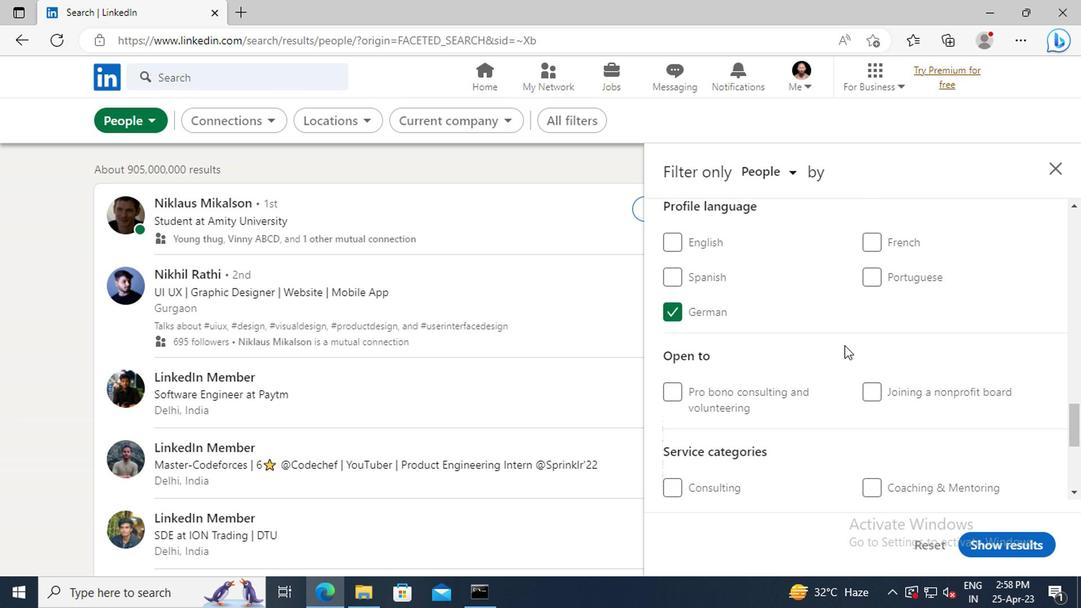 
Action: Mouse scrolled (841, 343) with delta (0, 0)
Screenshot: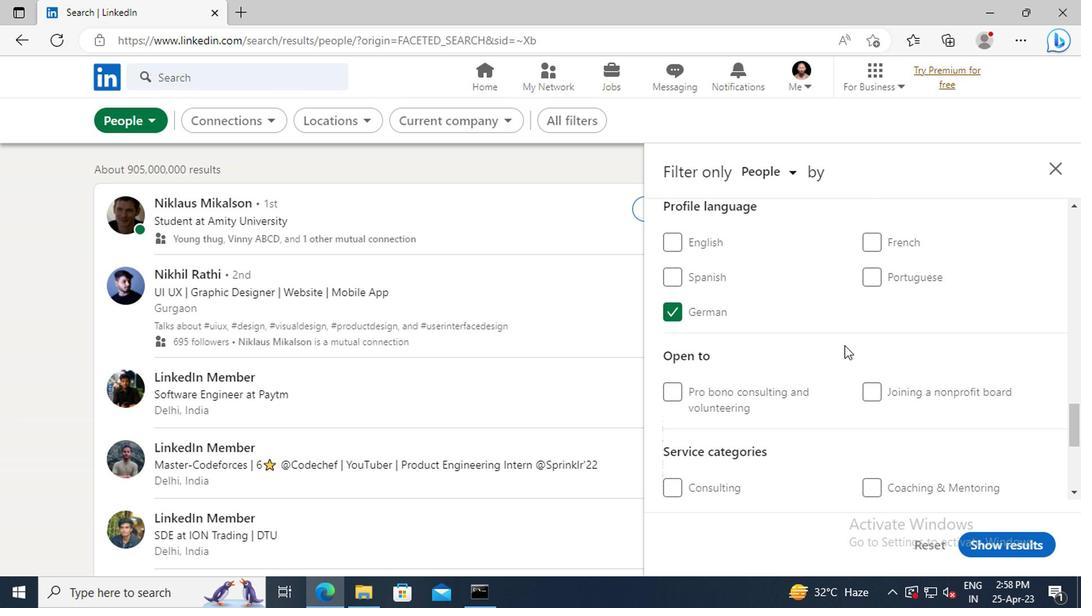 
Action: Mouse scrolled (841, 343) with delta (0, 0)
Screenshot: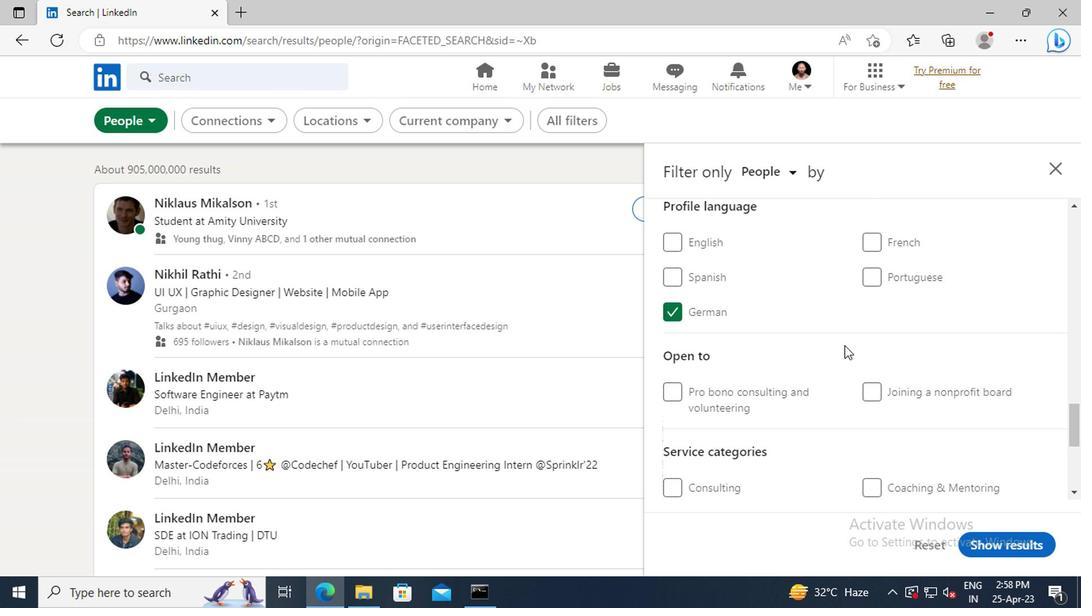 
Action: Mouse moved to (884, 371)
Screenshot: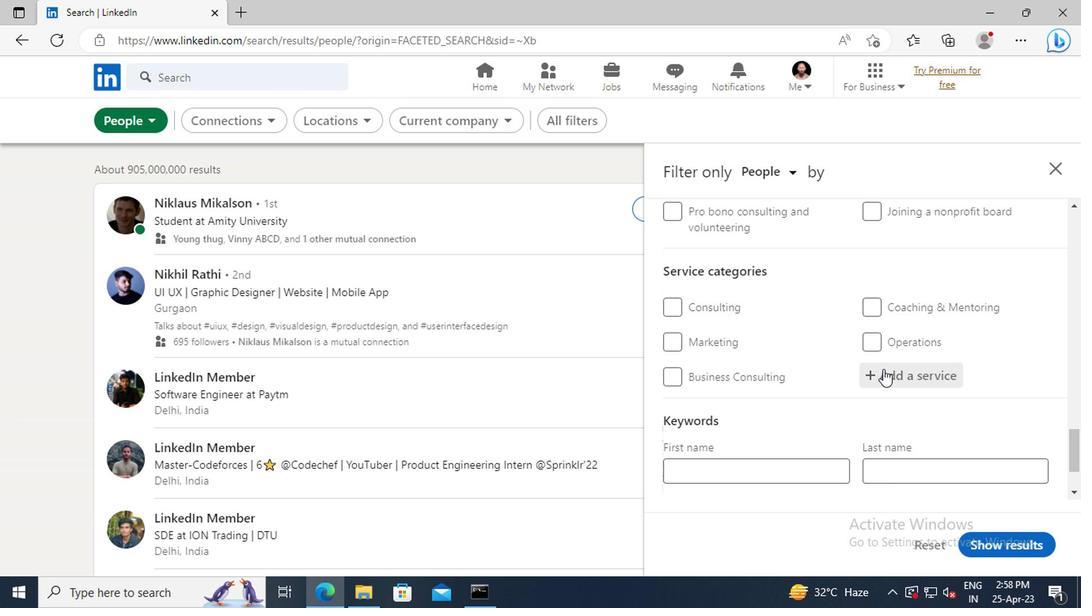 
Action: Mouse pressed left at (884, 371)
Screenshot: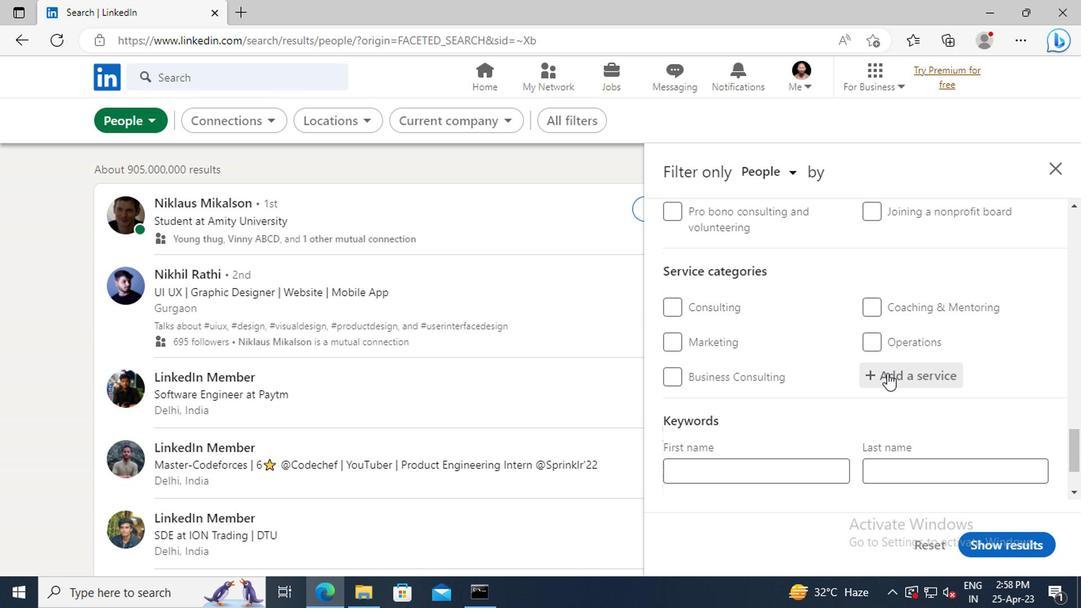 
Action: Key pressed <Key.shift>VIDEO<Key.space><Key.shift_r>ANIMATION
Screenshot: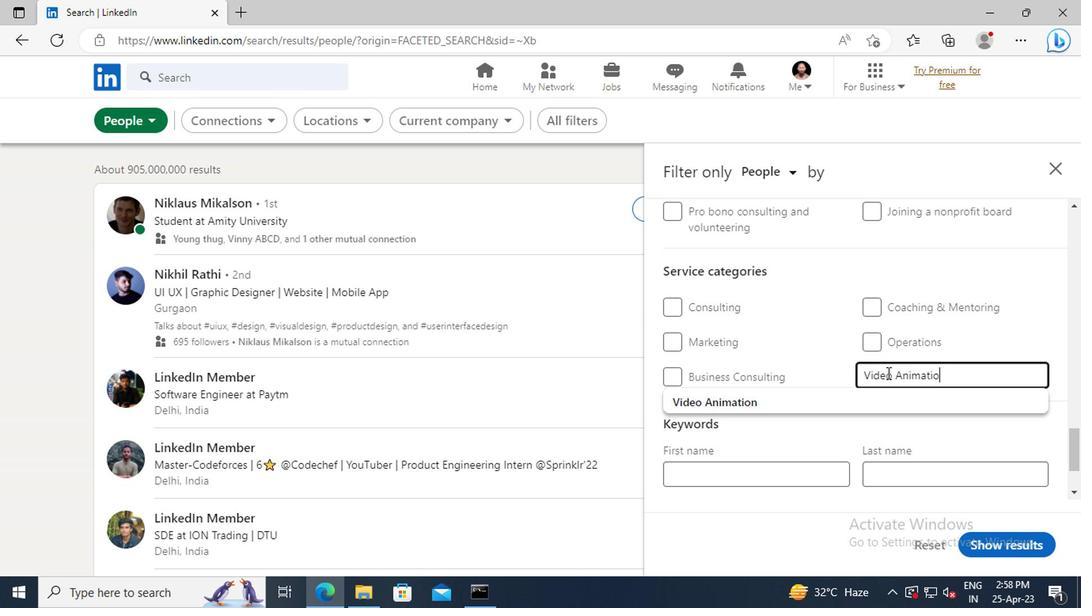 
Action: Mouse moved to (866, 400)
Screenshot: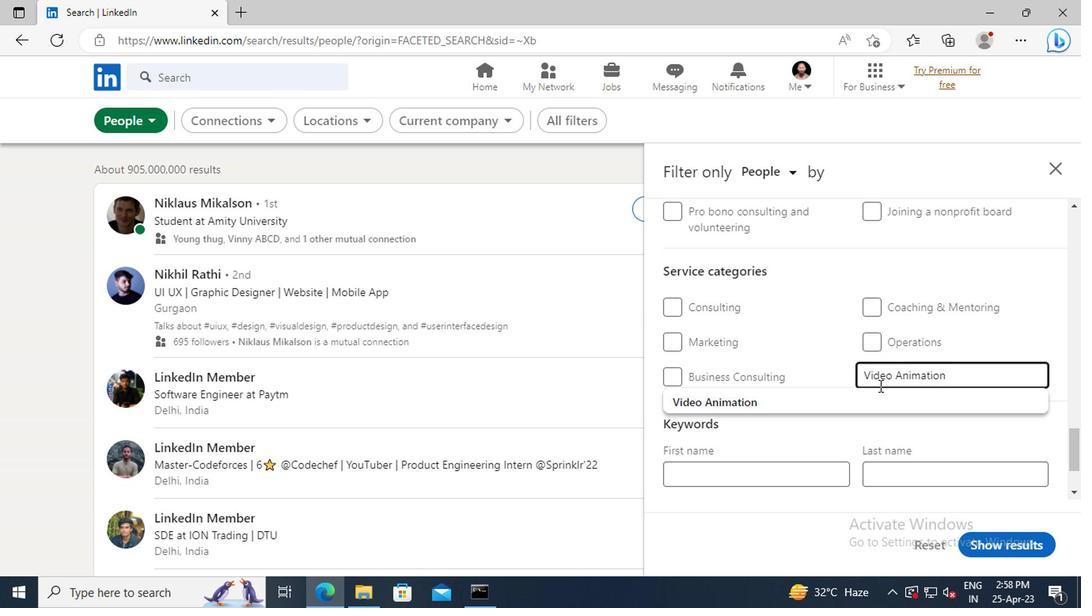 
Action: Mouse pressed left at (866, 400)
Screenshot: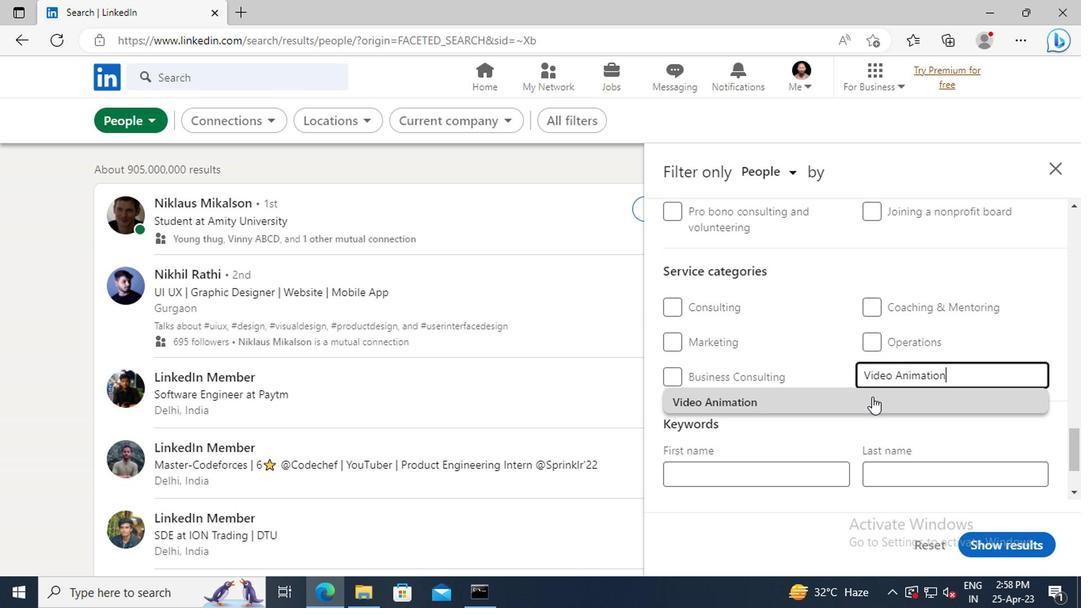 
Action: Mouse moved to (846, 355)
Screenshot: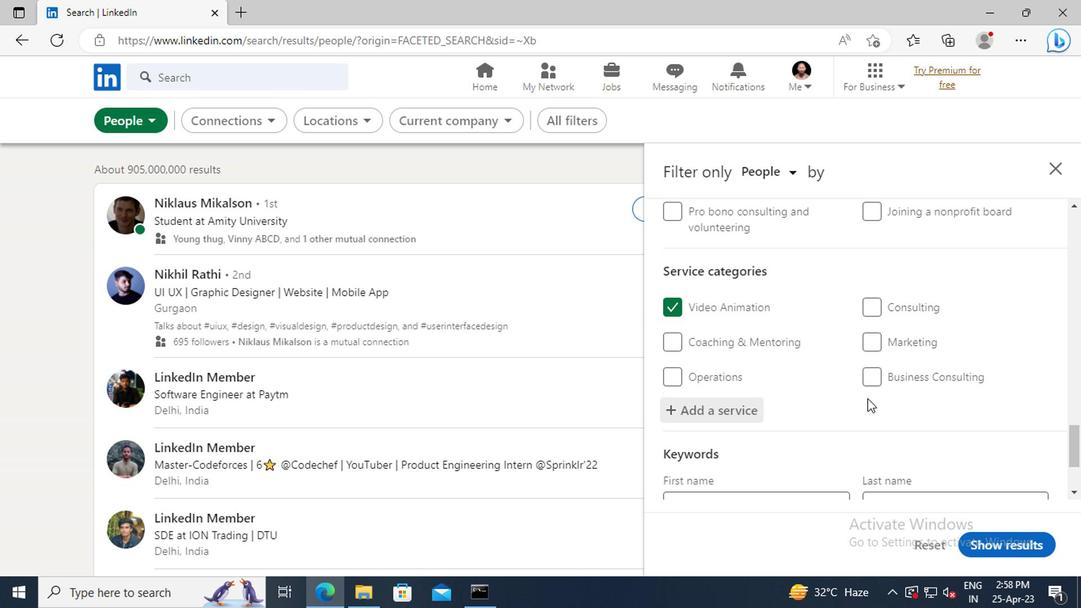 
Action: Mouse scrolled (846, 355) with delta (0, 0)
Screenshot: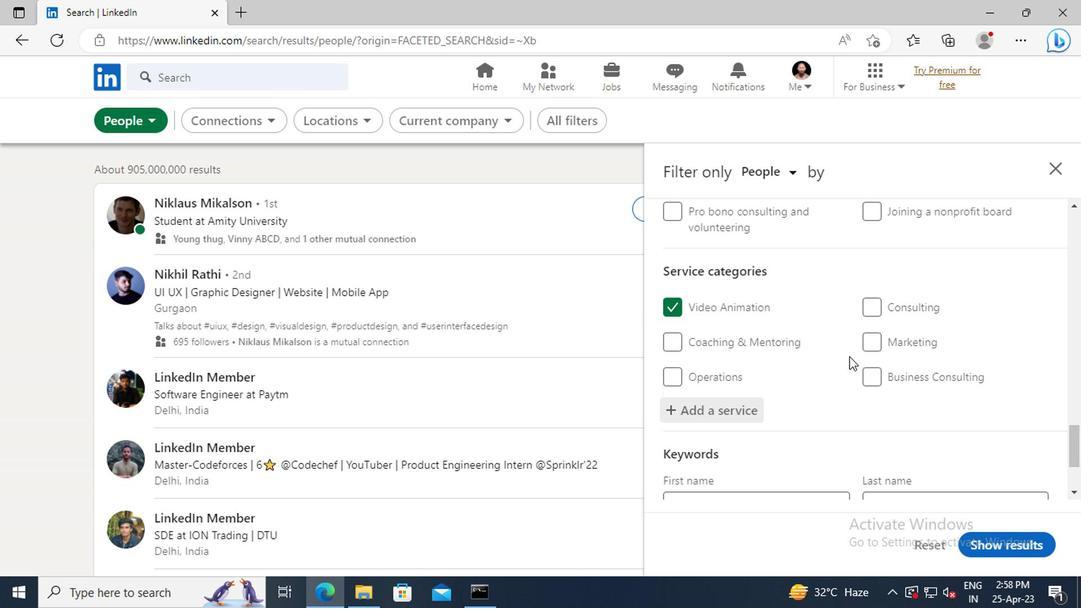 
Action: Mouse scrolled (846, 355) with delta (0, 0)
Screenshot: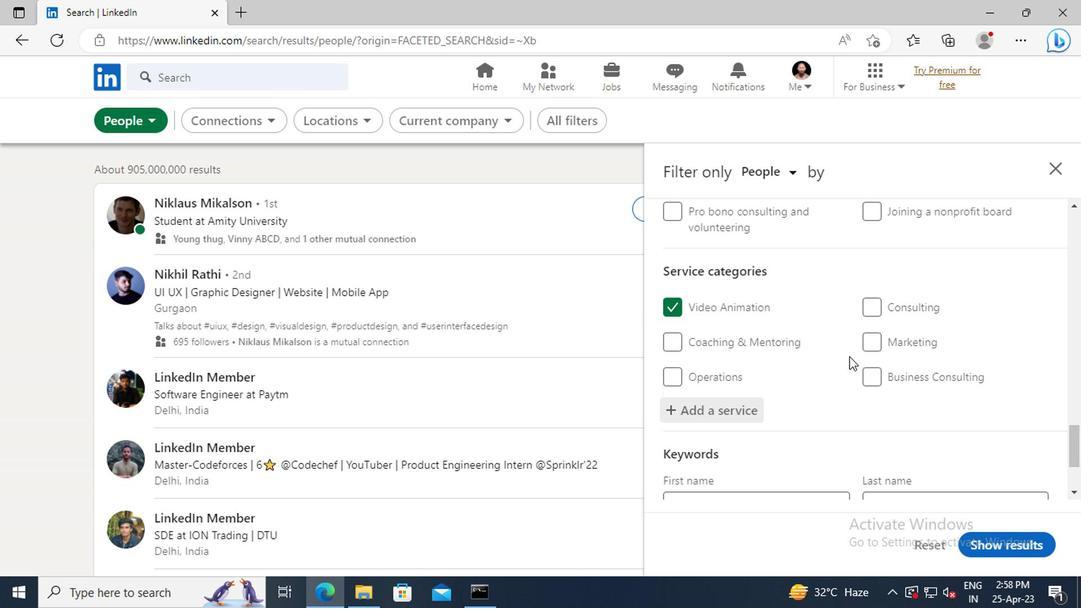 
Action: Mouse scrolled (846, 355) with delta (0, 0)
Screenshot: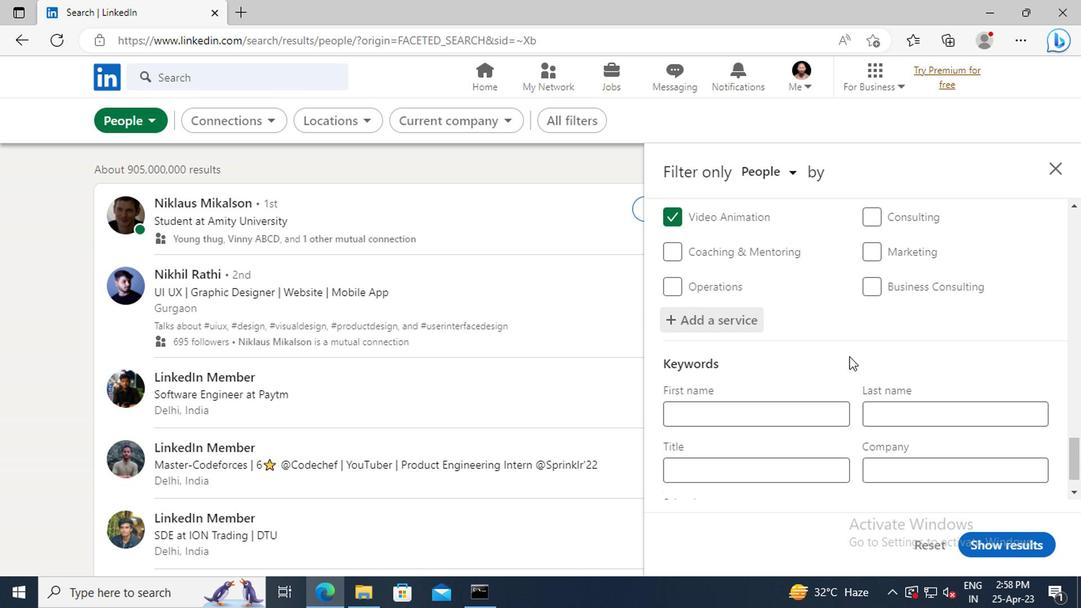 
Action: Mouse scrolled (846, 355) with delta (0, 0)
Screenshot: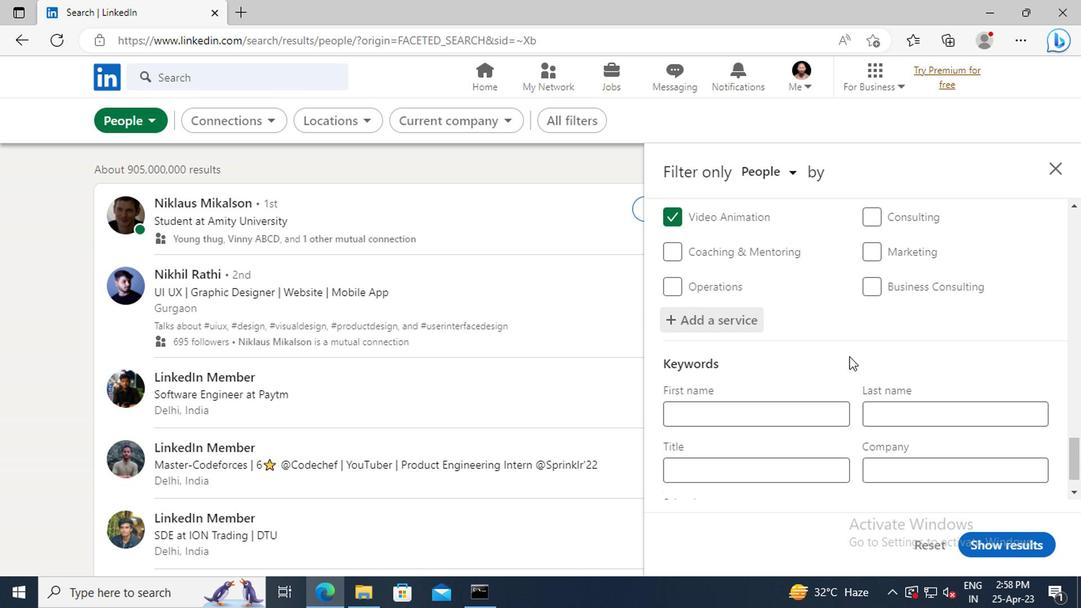 
Action: Mouse moved to (751, 420)
Screenshot: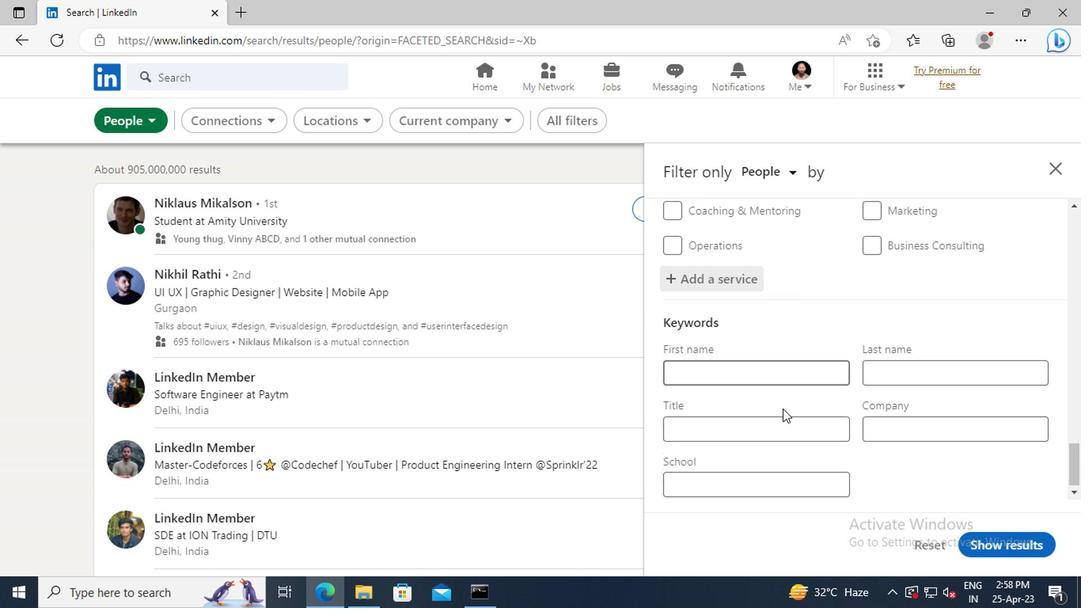 
Action: Mouse pressed left at (751, 420)
Screenshot: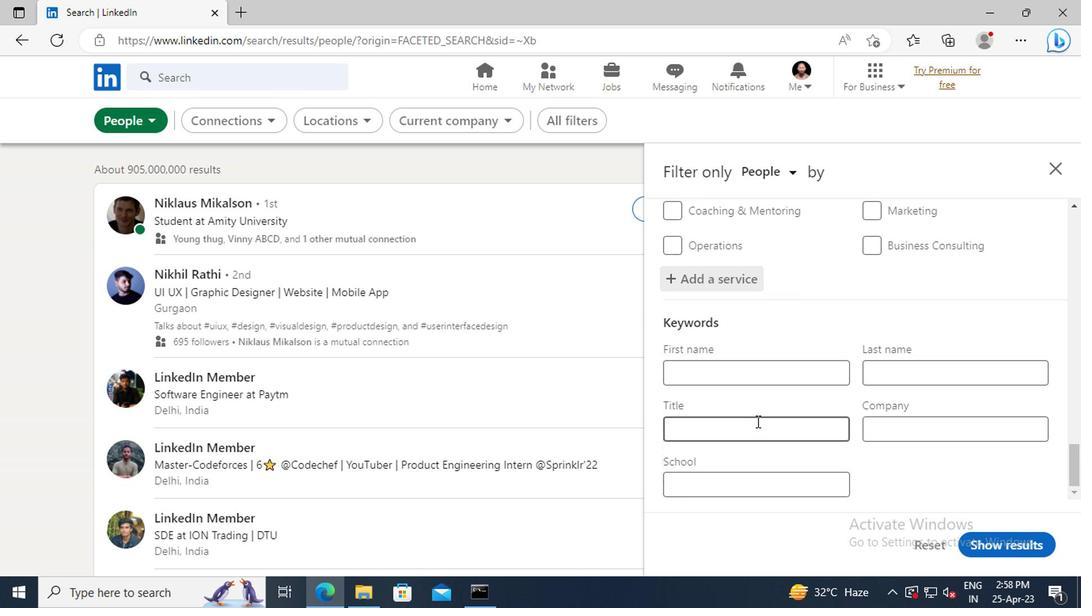 
Action: Key pressed <Key.shift>SQL<Key.space><Key.shift>DEVELOPER
Screenshot: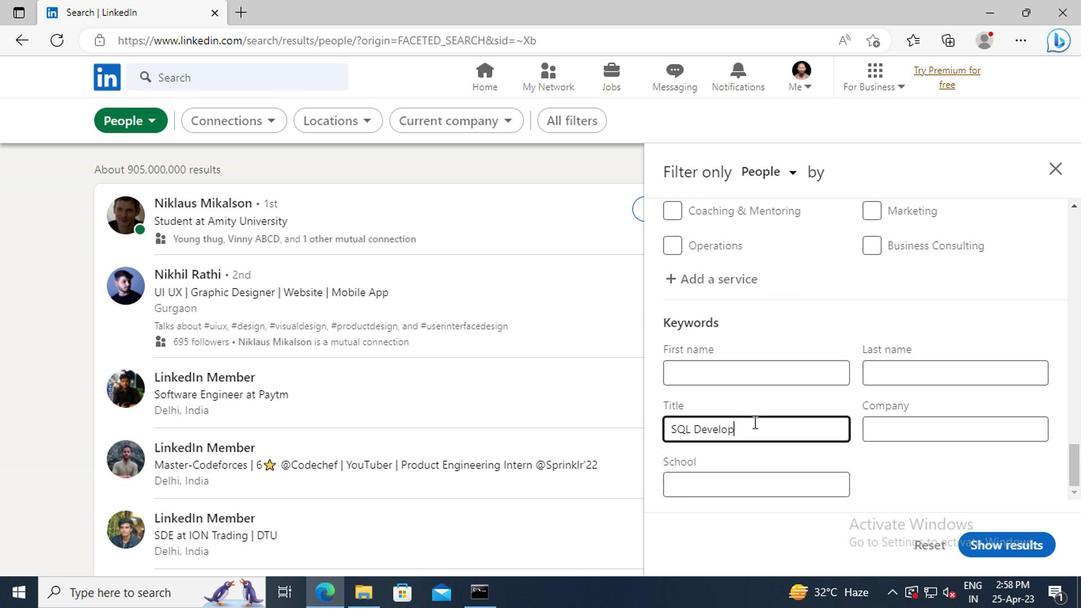 
Action: Mouse moved to (972, 534)
Screenshot: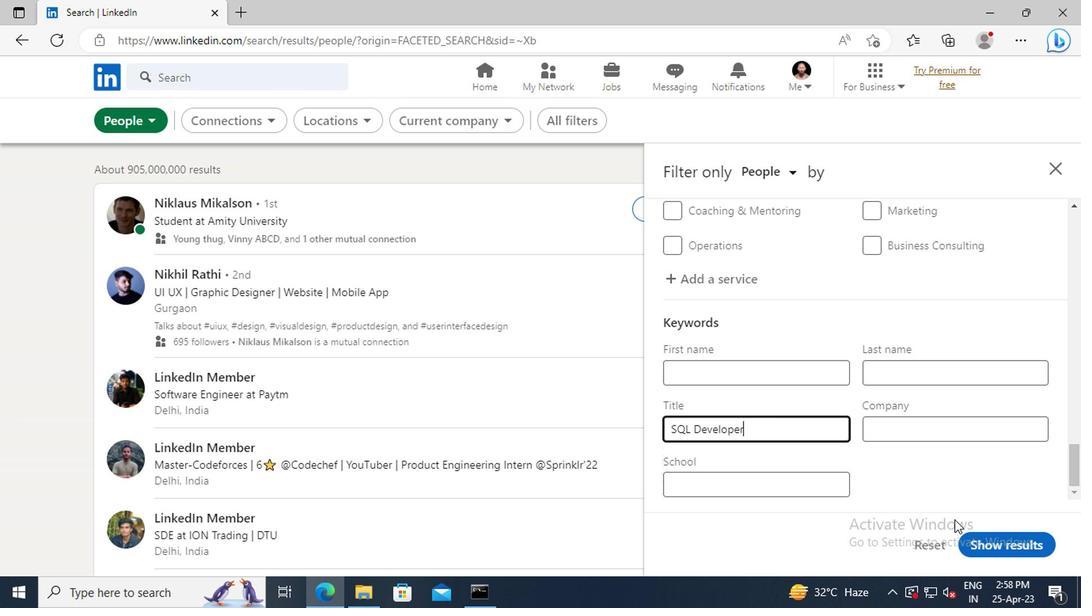 
Action: Mouse pressed left at (972, 534)
Screenshot: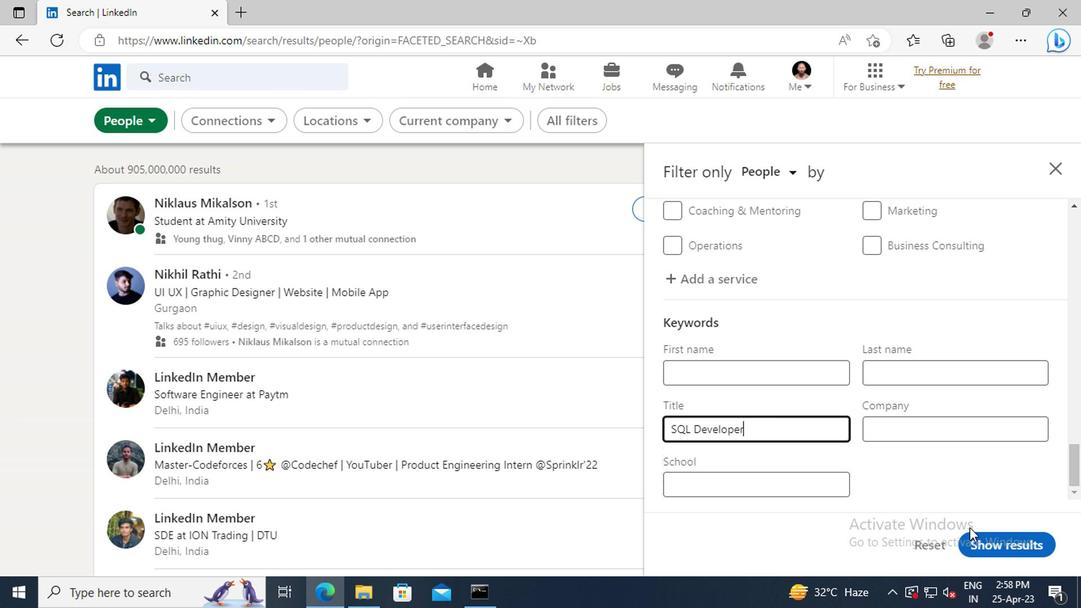 
